 Task: Find connections with filter location Shetland with filter topic #jobsearching with filter profile language German with filter current company Netcore Cloud with filter school Skill-Lync with filter industry Household Services with filter service category Life Insurance with filter keywords title Boilermaker
Action: Mouse moved to (187, 274)
Screenshot: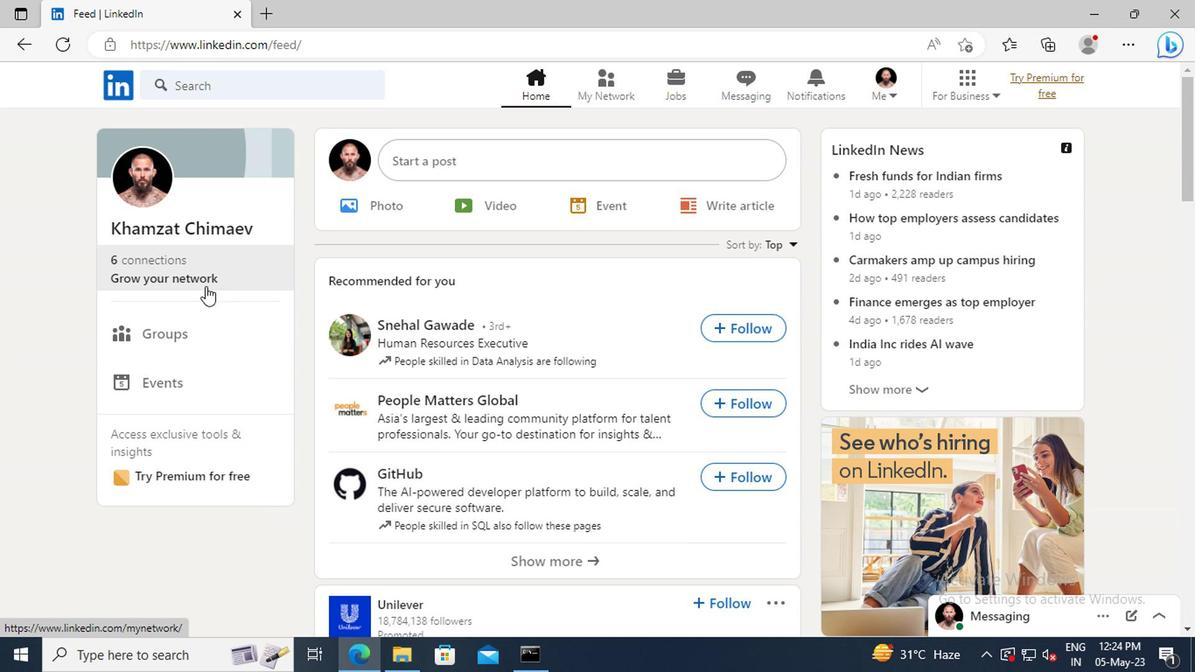 
Action: Mouse pressed left at (187, 274)
Screenshot: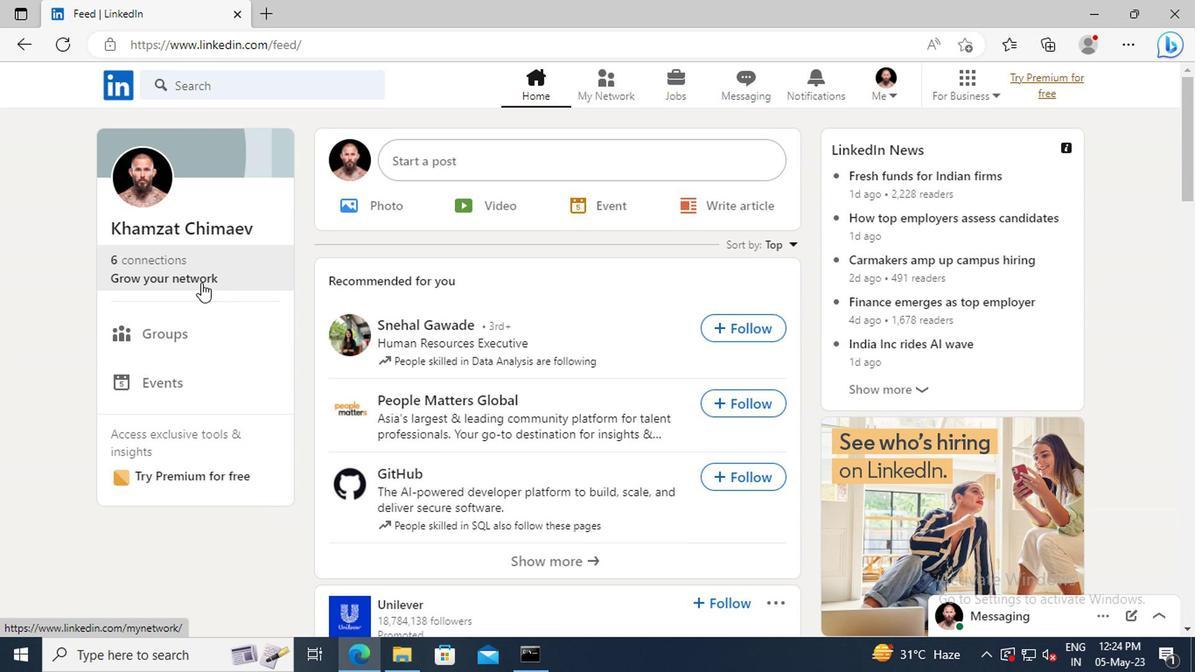 
Action: Mouse moved to (187, 185)
Screenshot: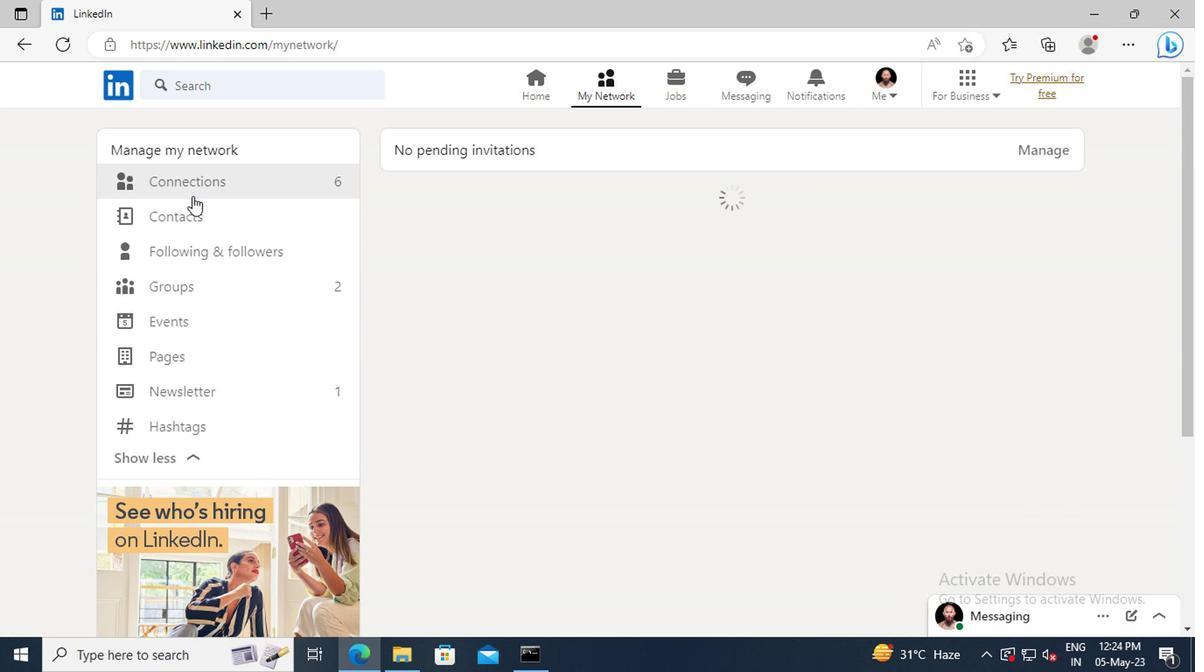 
Action: Mouse pressed left at (187, 185)
Screenshot: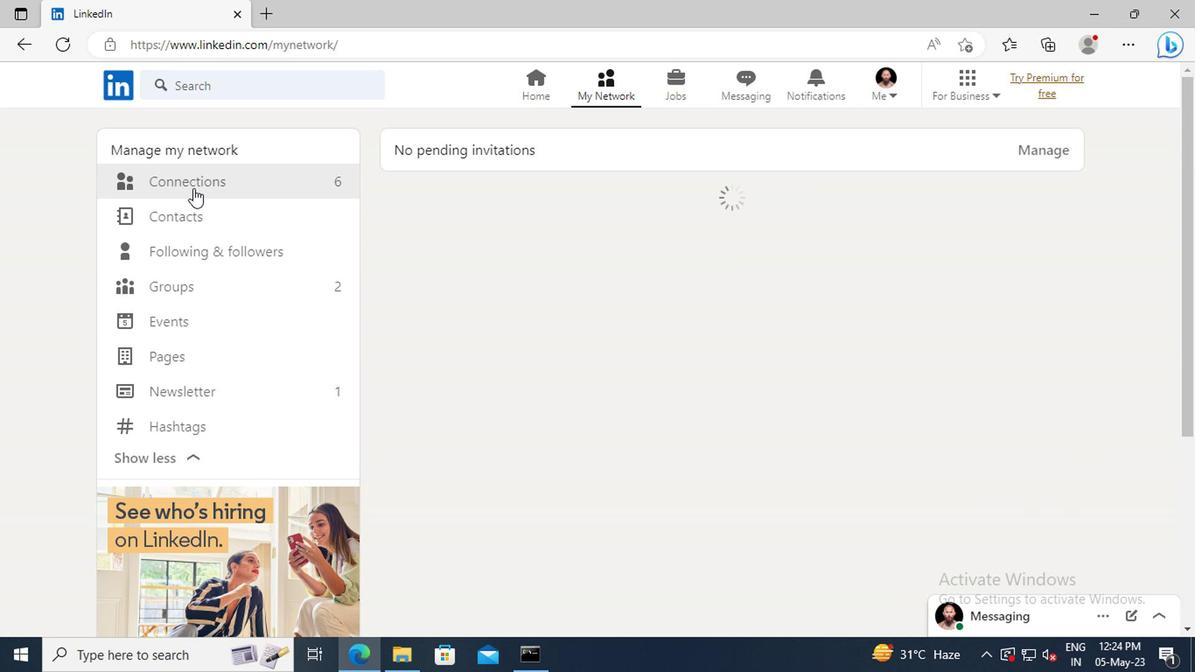 
Action: Mouse moved to (706, 189)
Screenshot: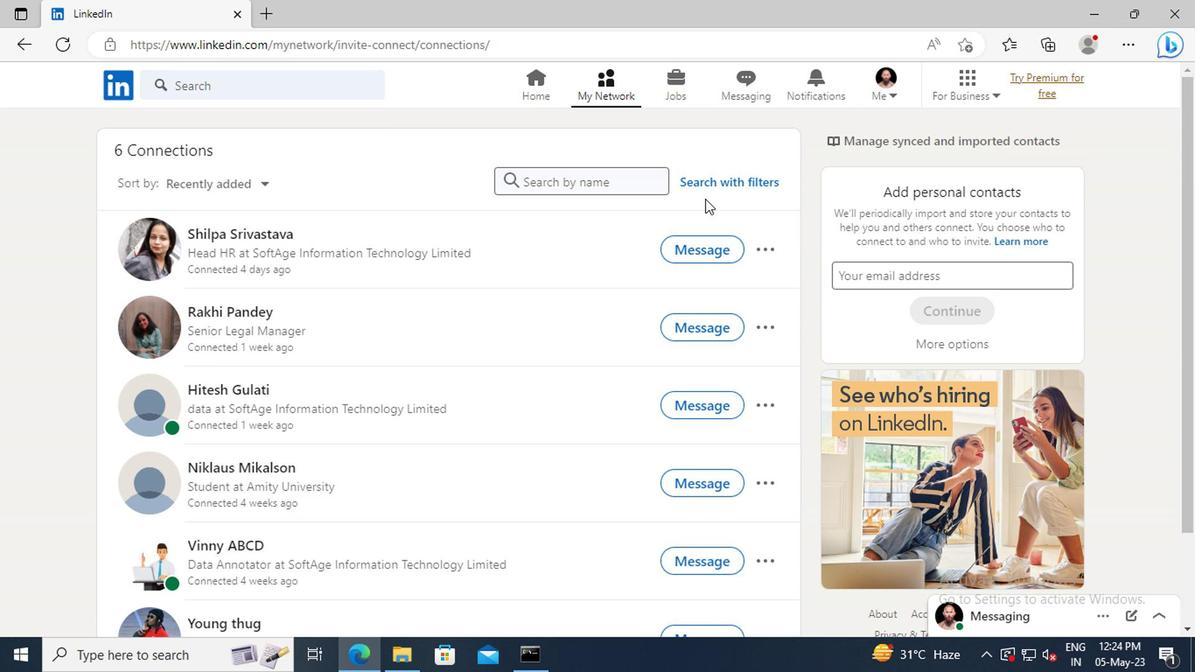 
Action: Mouse pressed left at (706, 189)
Screenshot: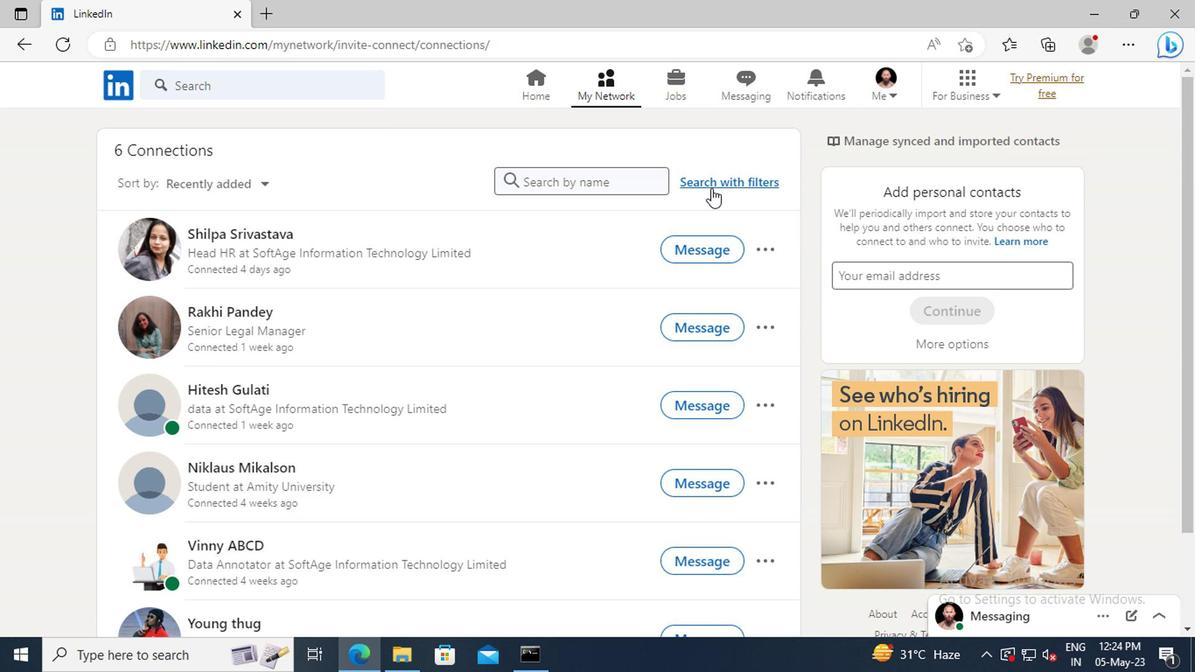
Action: Mouse moved to (658, 137)
Screenshot: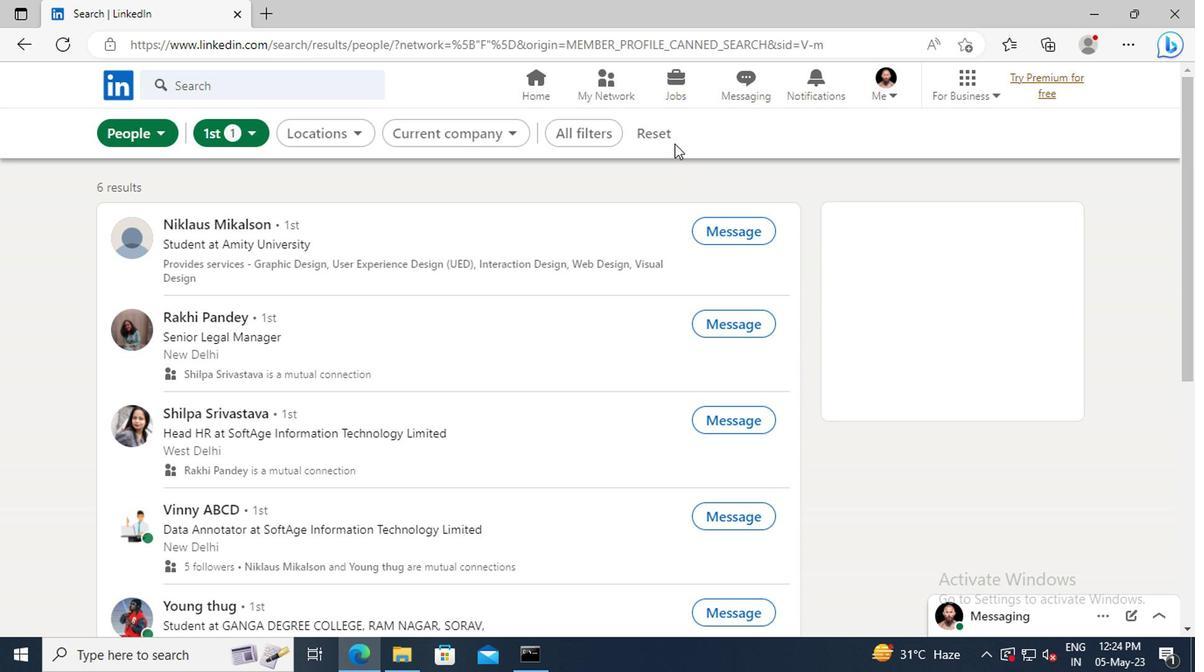 
Action: Mouse pressed left at (658, 137)
Screenshot: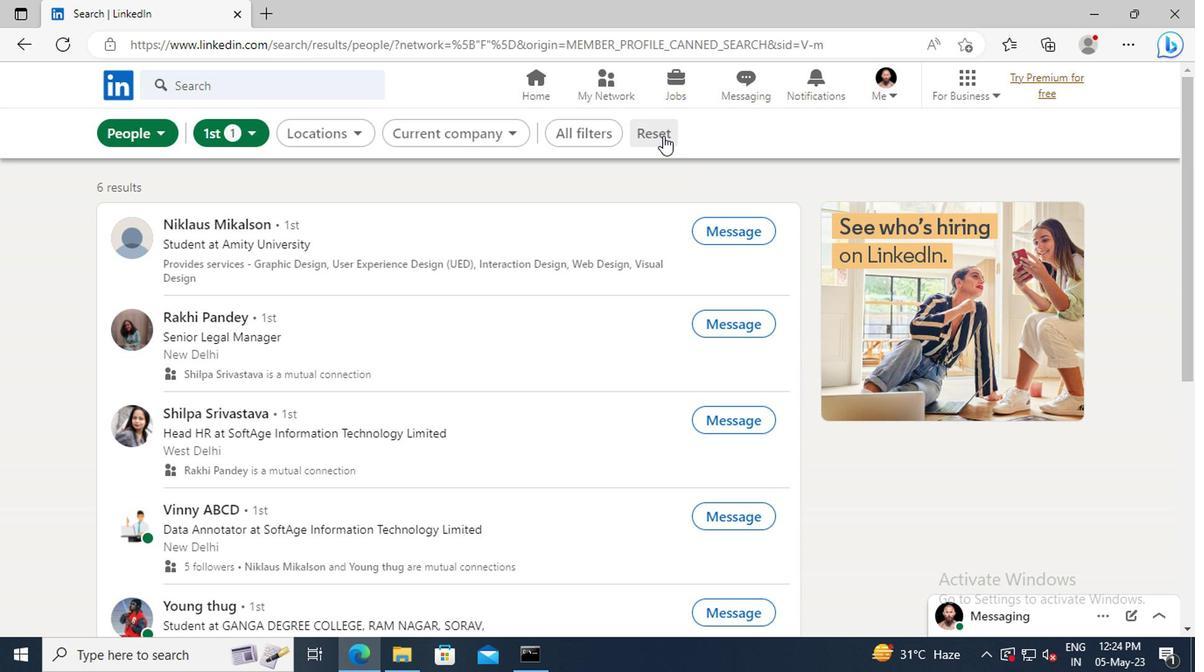 
Action: Mouse moved to (635, 136)
Screenshot: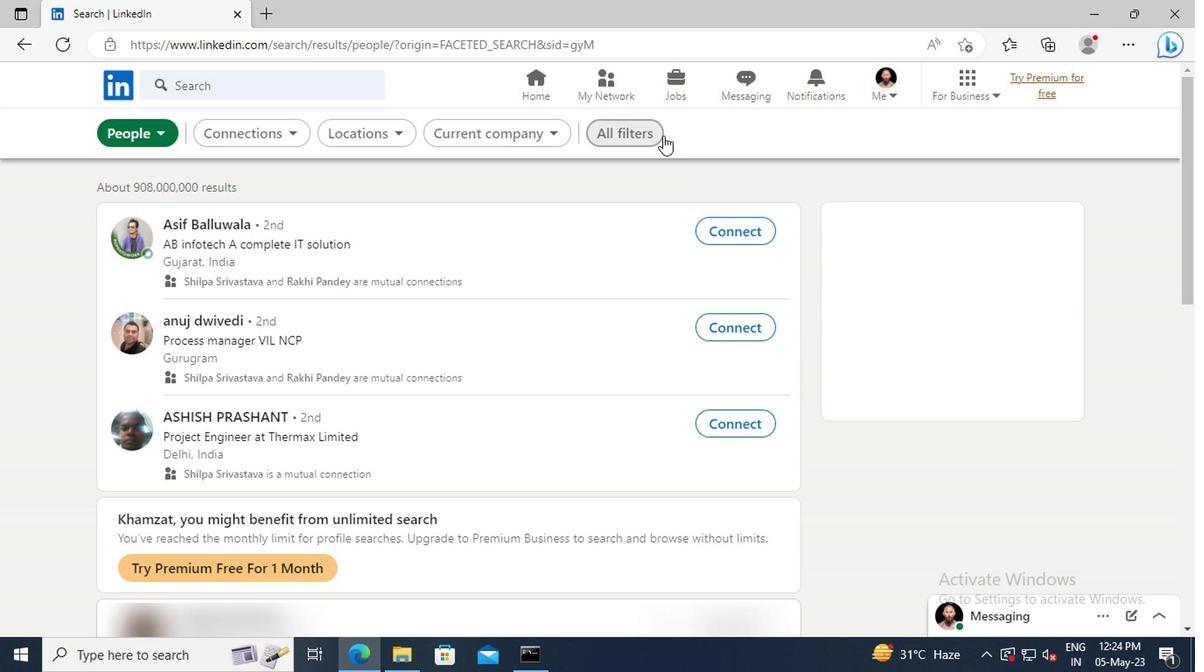 
Action: Mouse pressed left at (635, 136)
Screenshot: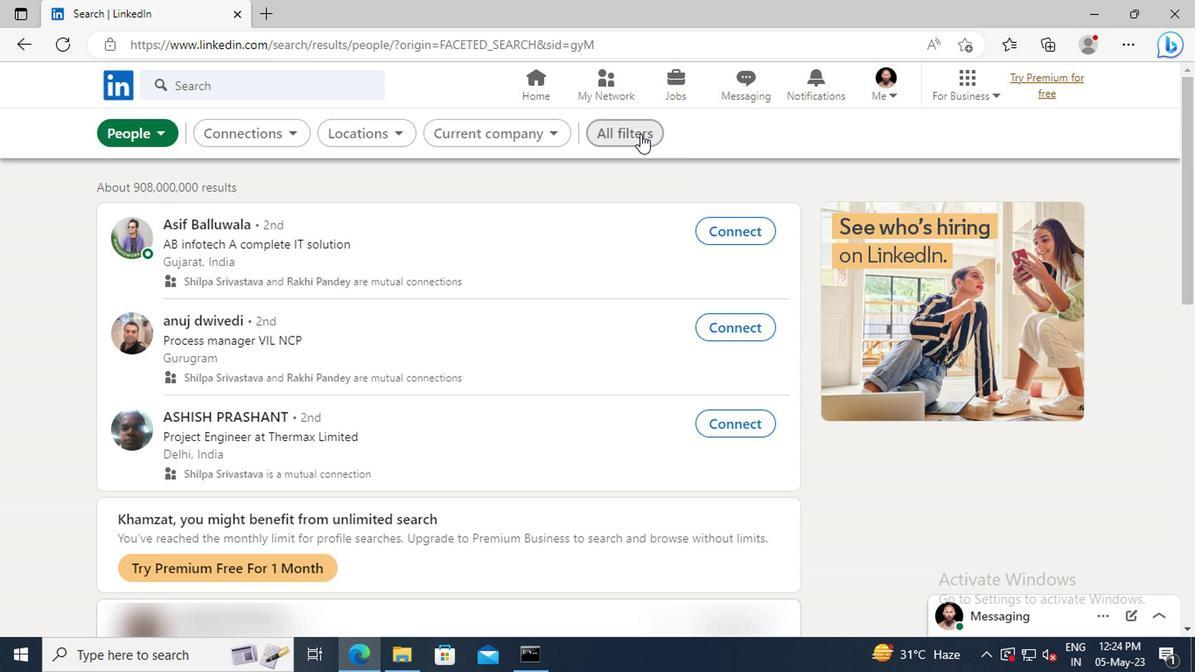
Action: Mouse moved to (970, 329)
Screenshot: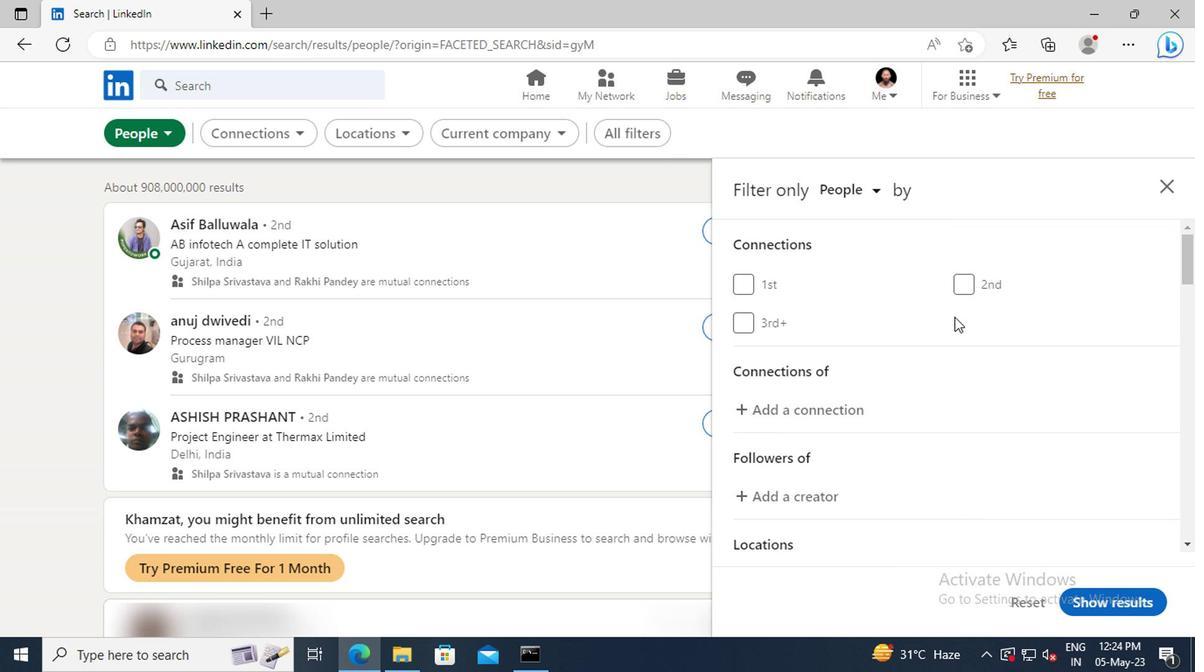 
Action: Mouse scrolled (970, 328) with delta (0, 0)
Screenshot: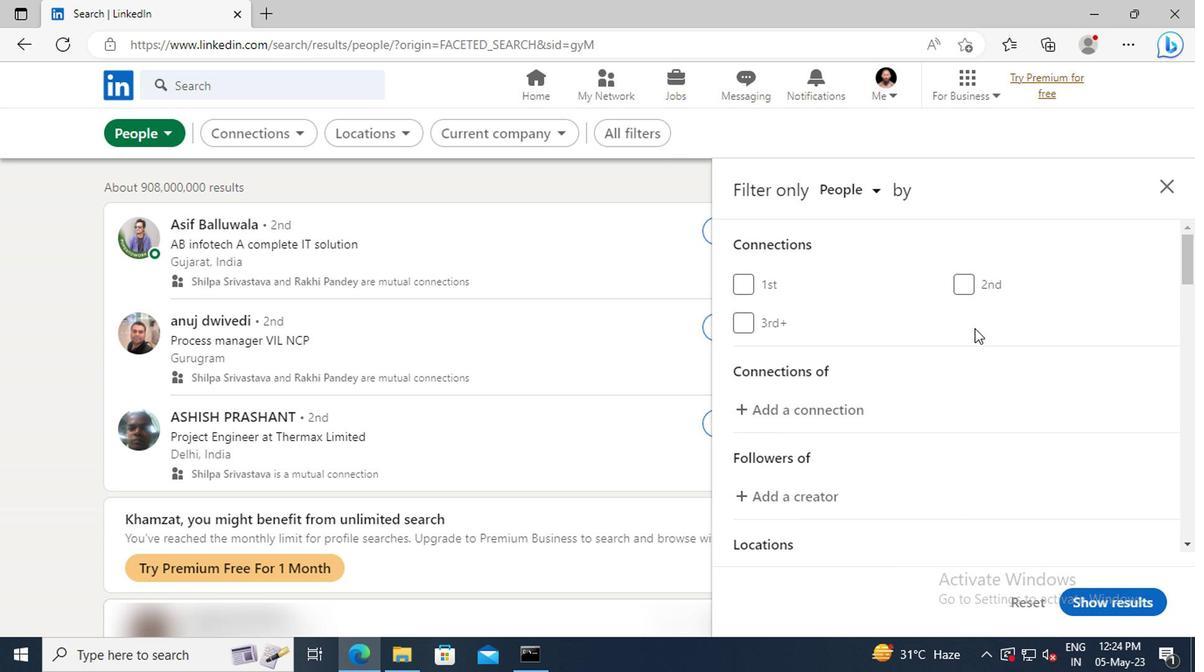 
Action: Mouse scrolled (970, 328) with delta (0, 0)
Screenshot: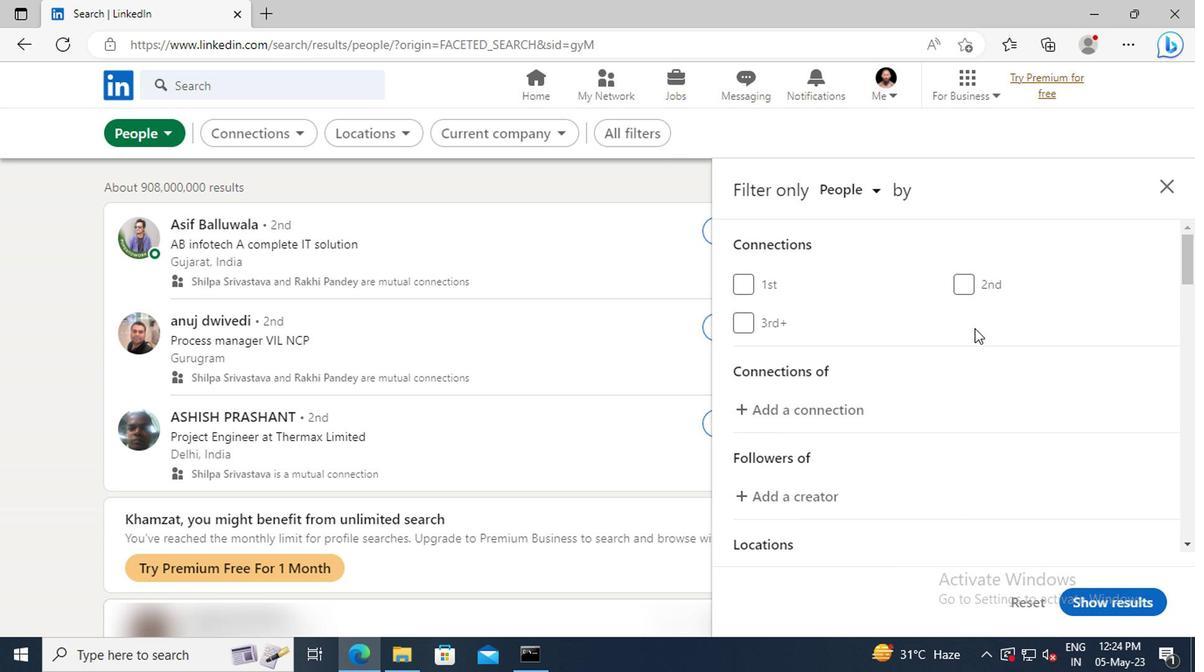 
Action: Mouse scrolled (970, 328) with delta (0, 0)
Screenshot: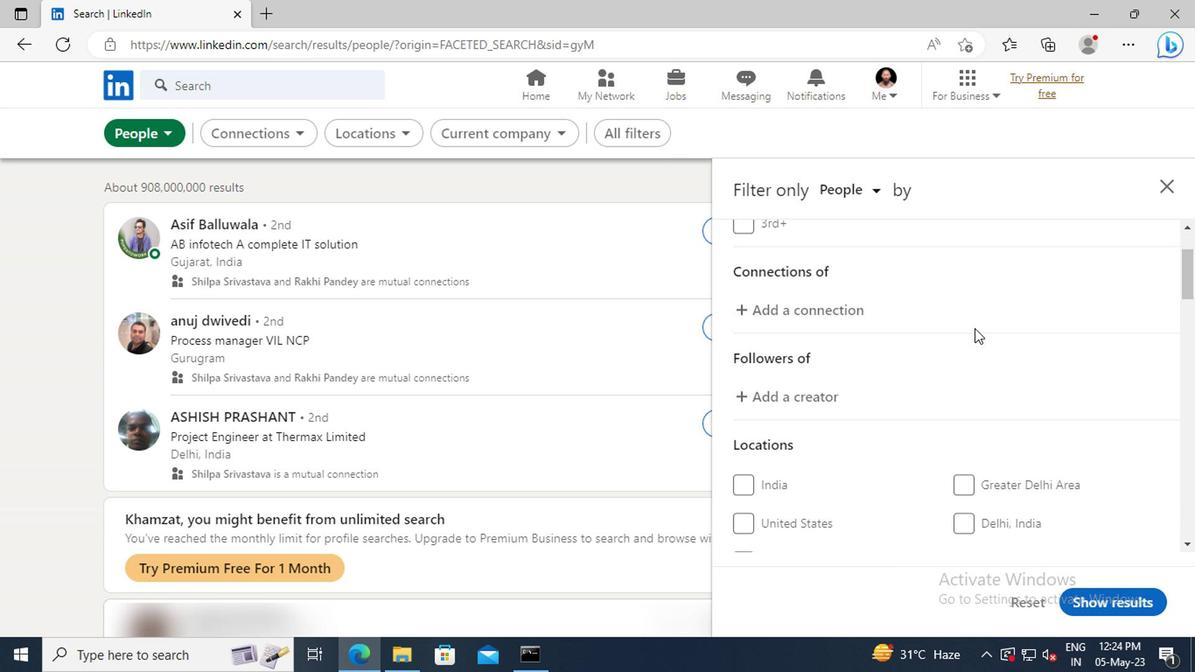 
Action: Mouse scrolled (970, 328) with delta (0, 0)
Screenshot: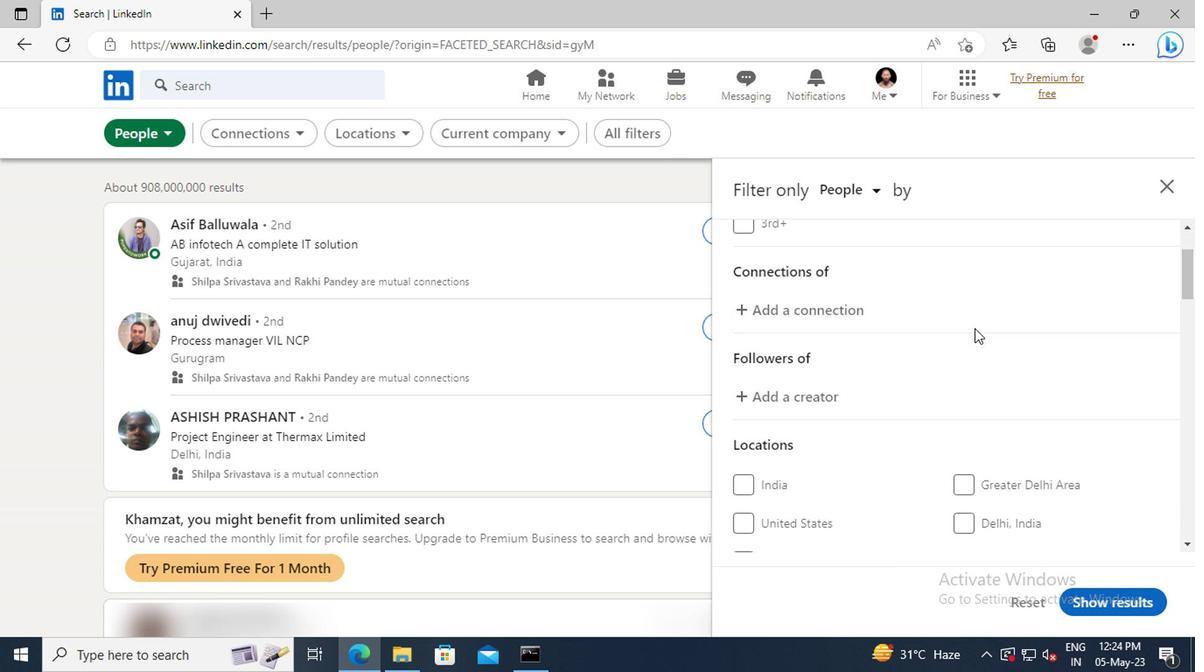 
Action: Mouse scrolled (970, 328) with delta (0, 0)
Screenshot: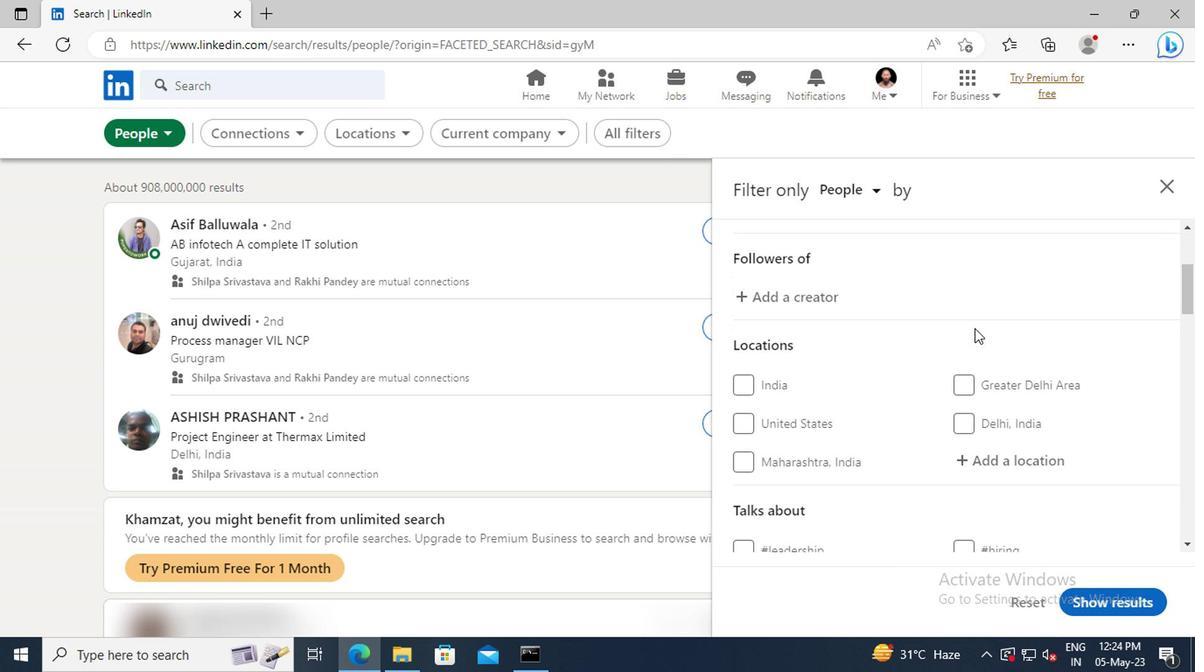 
Action: Mouse scrolled (970, 328) with delta (0, 0)
Screenshot: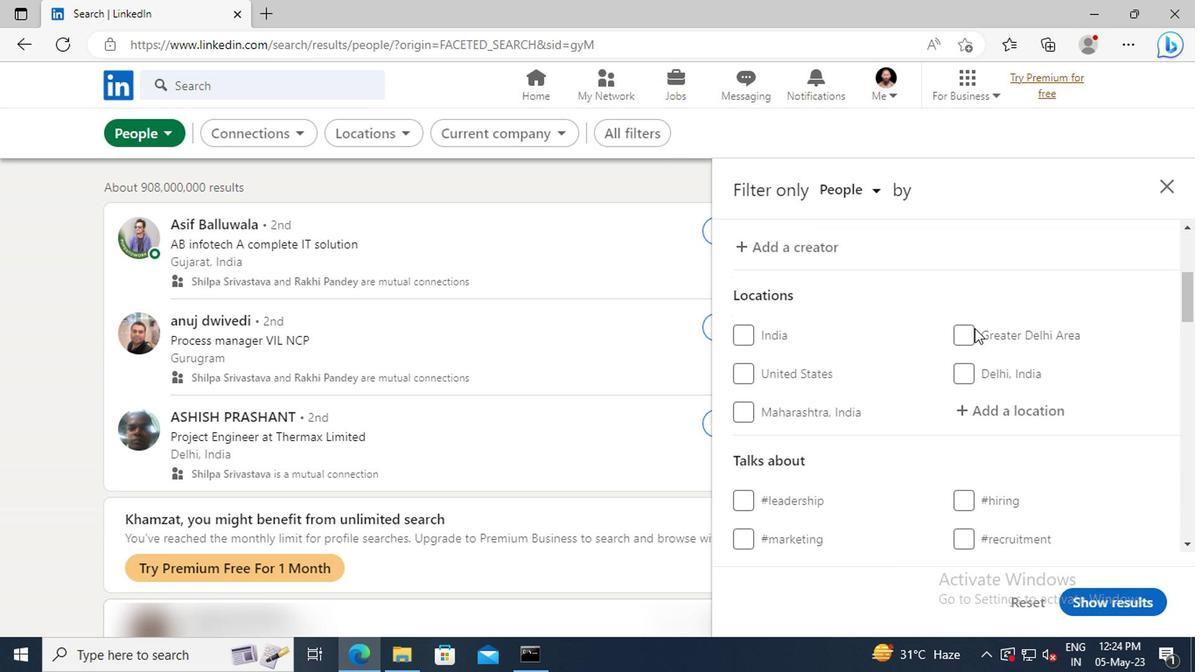 
Action: Mouse moved to (974, 358)
Screenshot: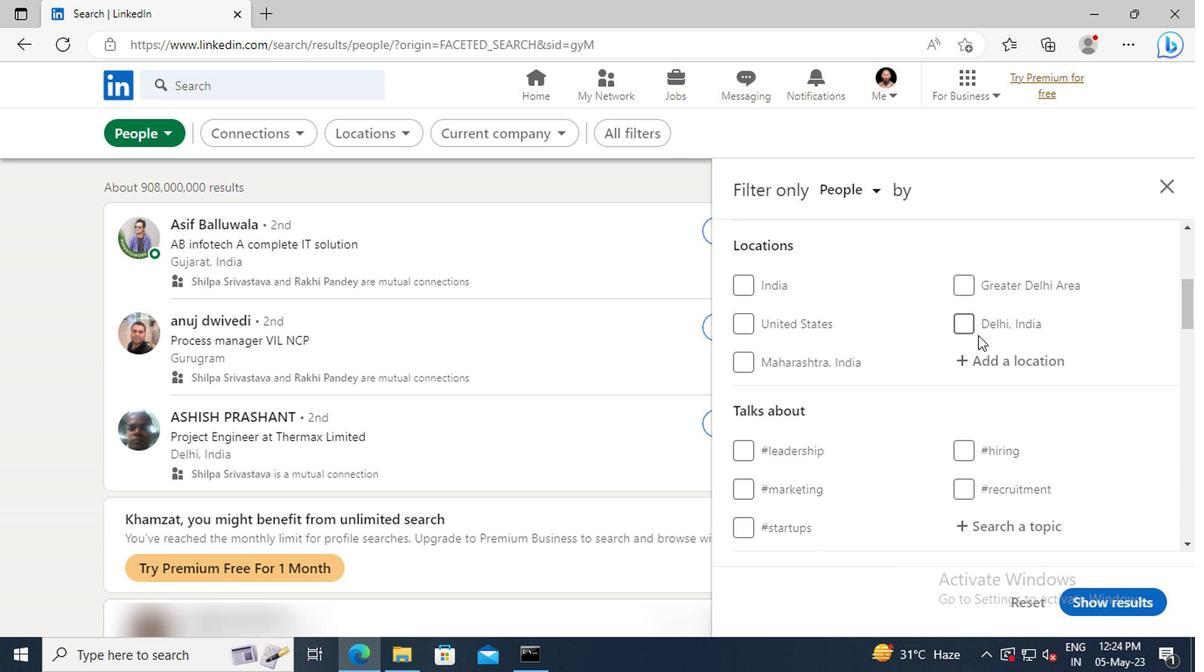 
Action: Mouse pressed left at (974, 358)
Screenshot: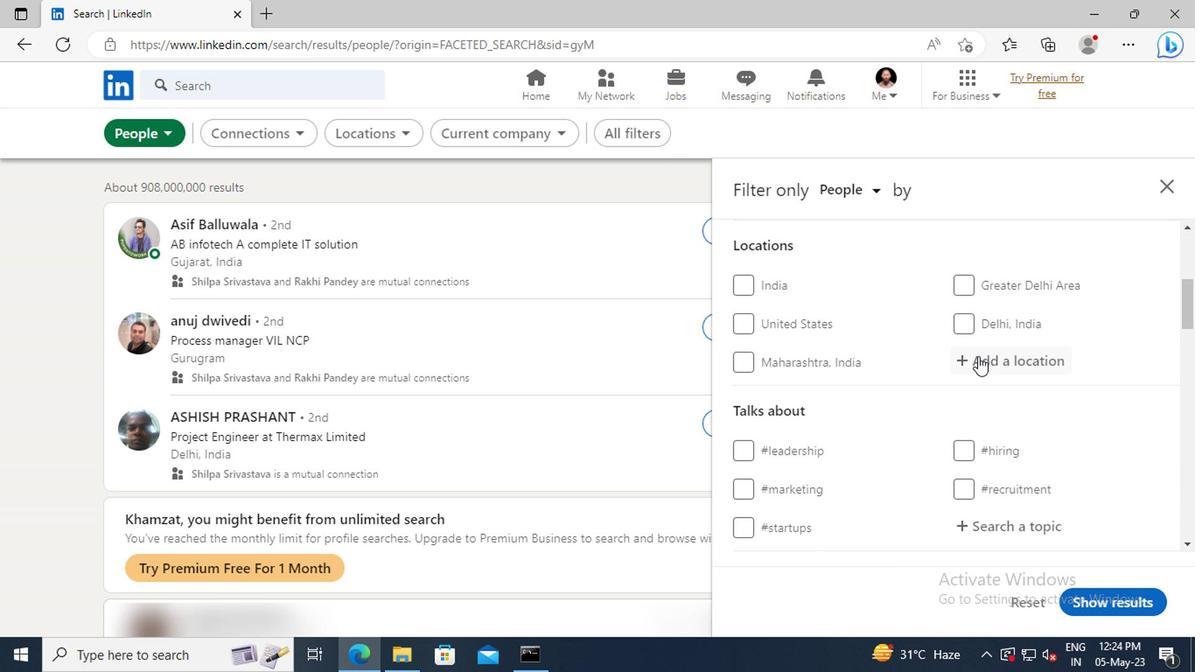 
Action: Key pressed <Key.shift>SHETLAND
Screenshot: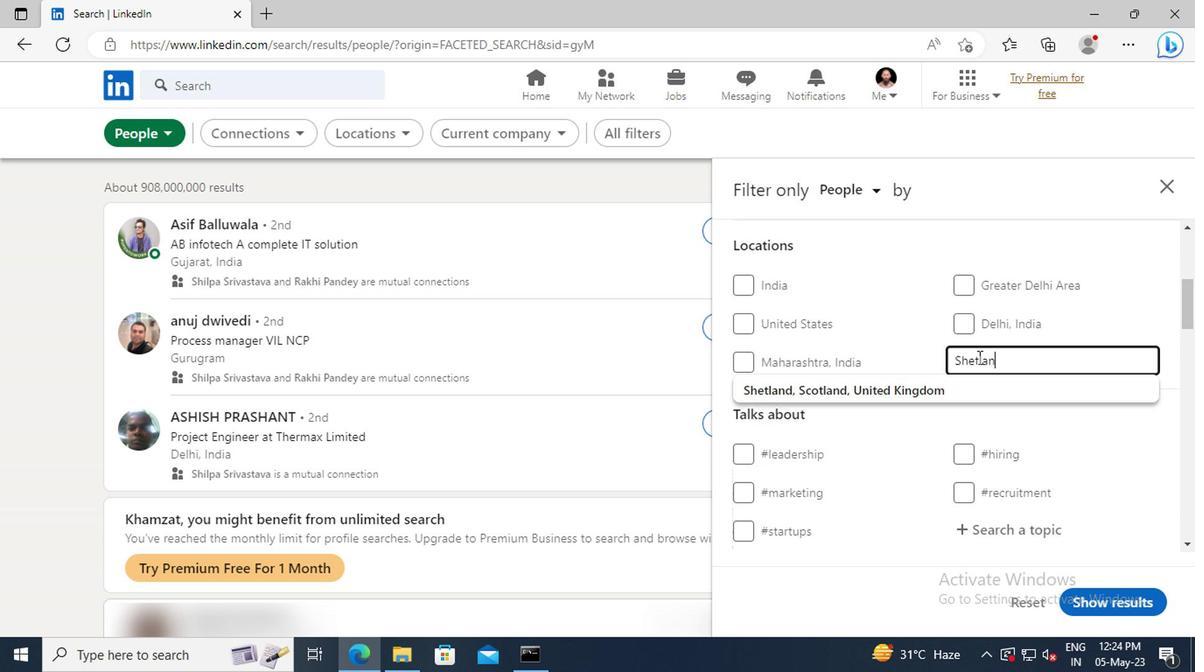 
Action: Mouse moved to (974, 384)
Screenshot: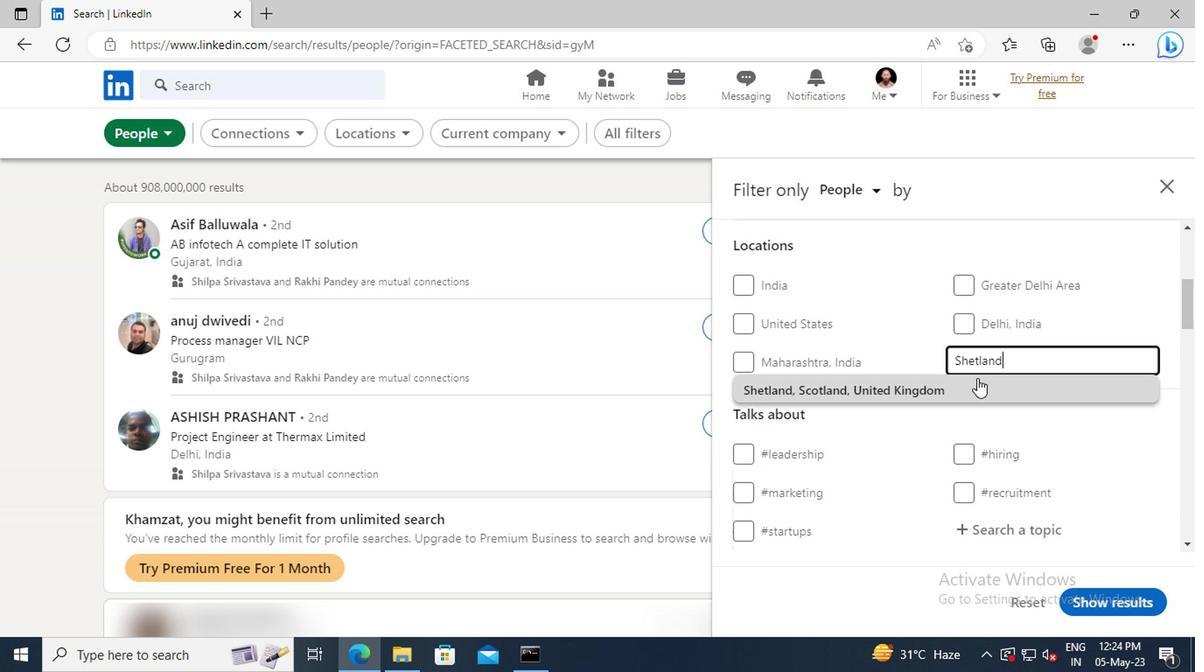 
Action: Mouse pressed left at (974, 384)
Screenshot: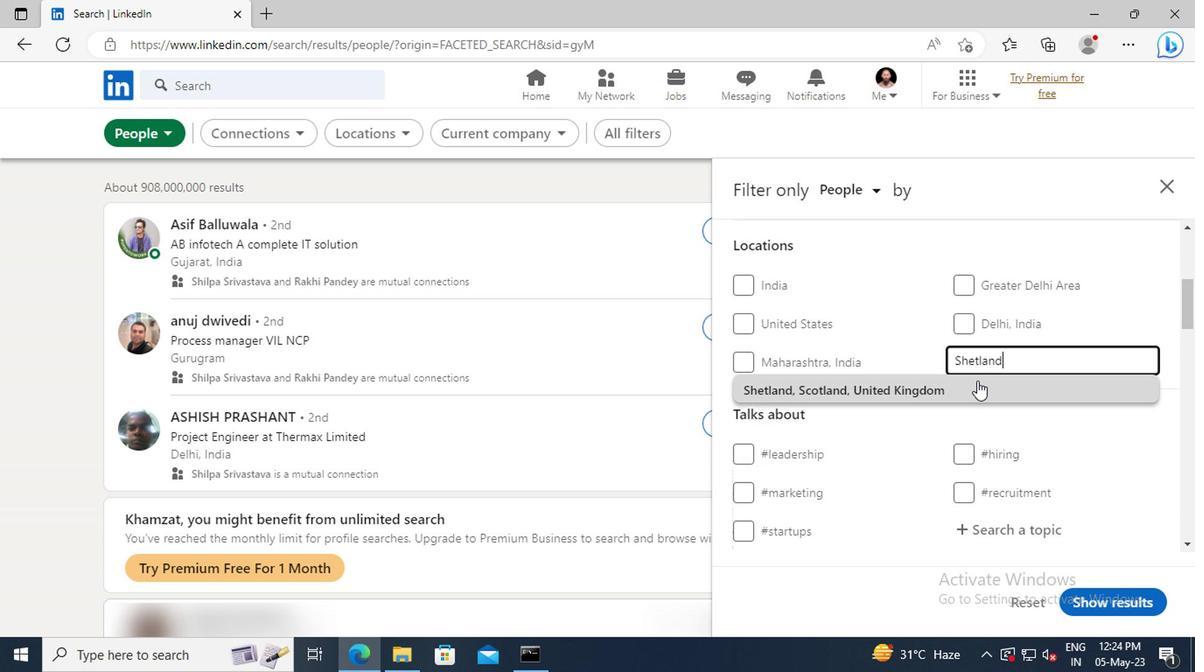 
Action: Mouse moved to (976, 385)
Screenshot: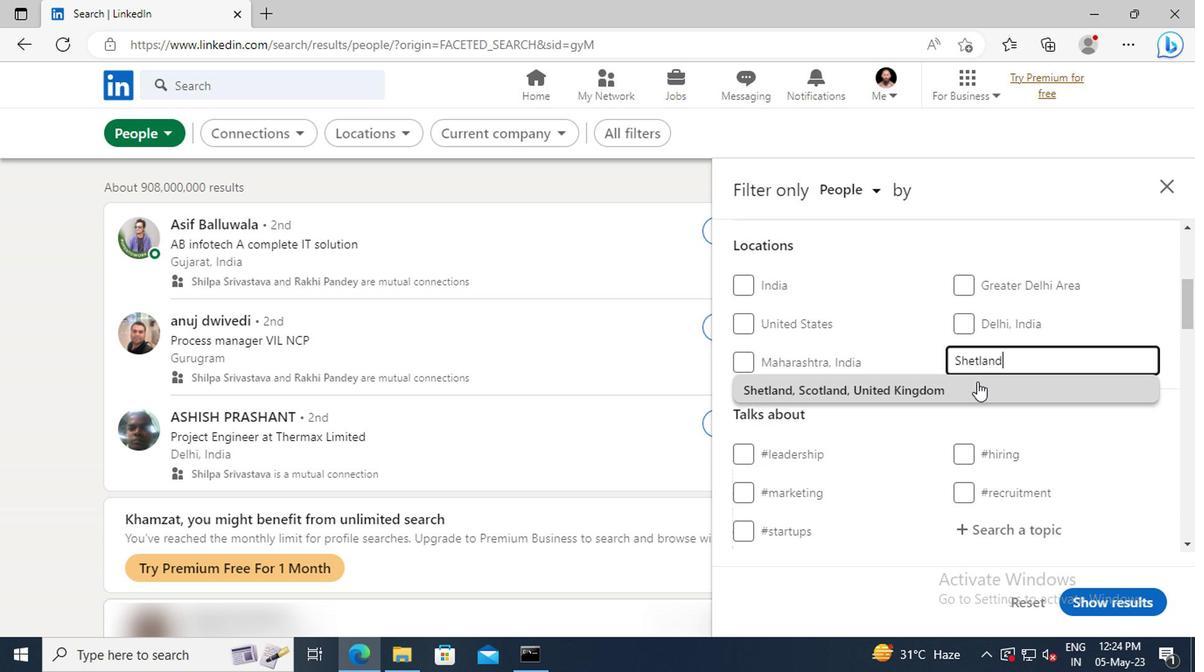 
Action: Mouse scrolled (976, 384) with delta (0, -1)
Screenshot: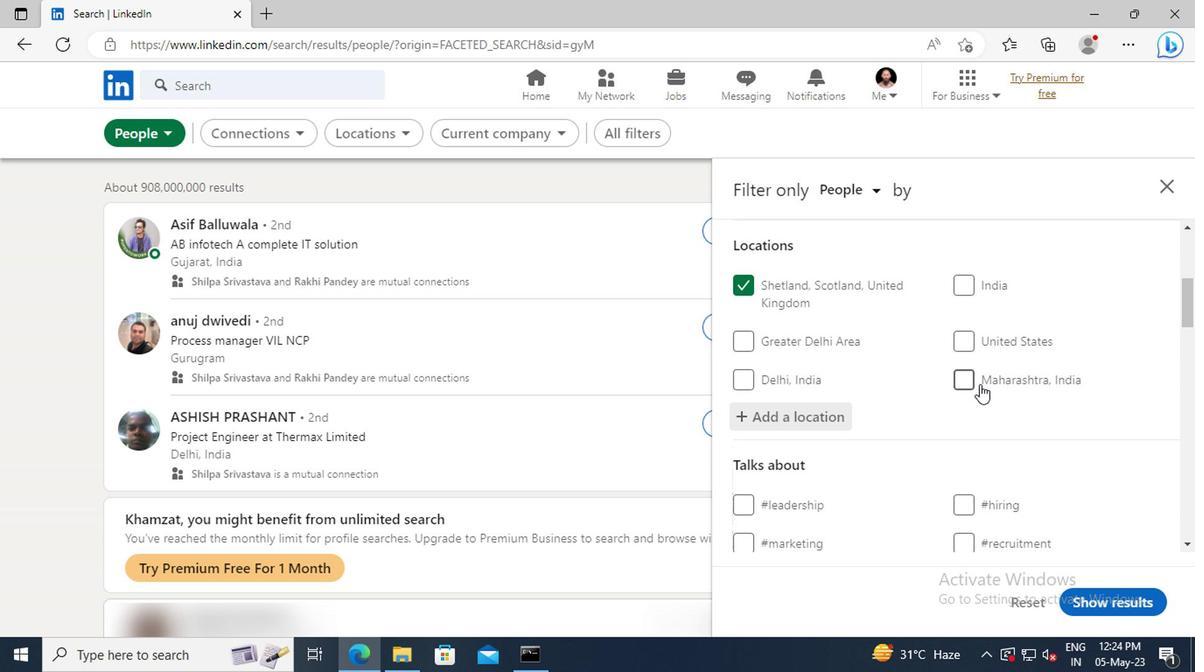 
Action: Mouse scrolled (976, 384) with delta (0, -1)
Screenshot: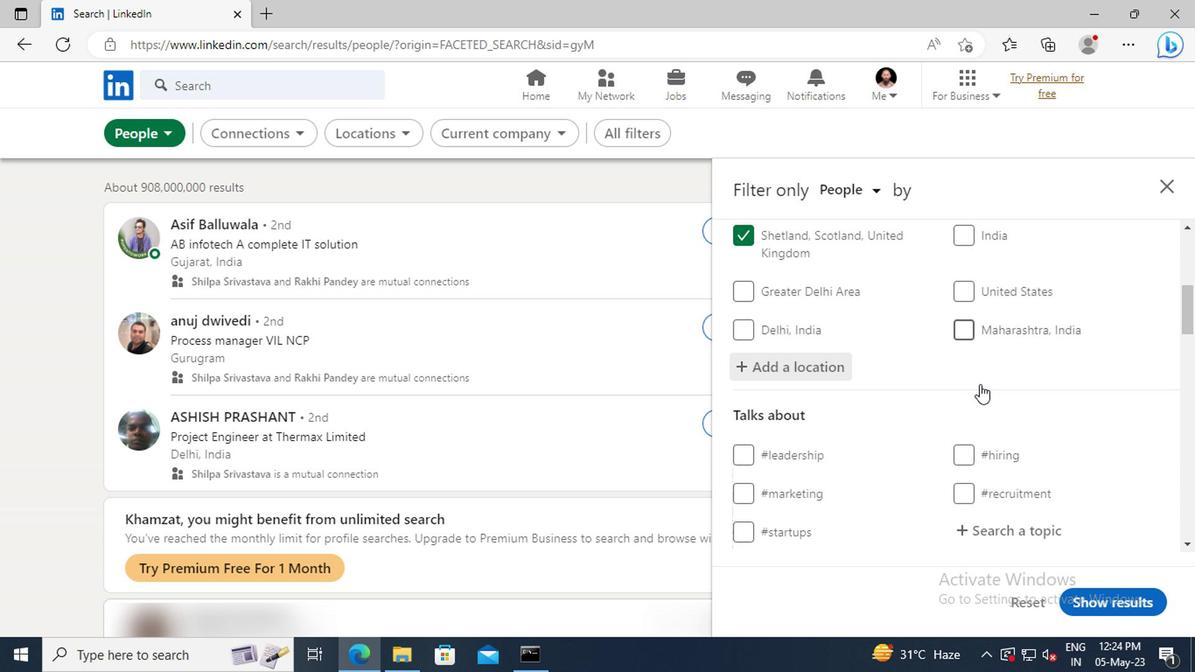 
Action: Mouse scrolled (976, 384) with delta (0, -1)
Screenshot: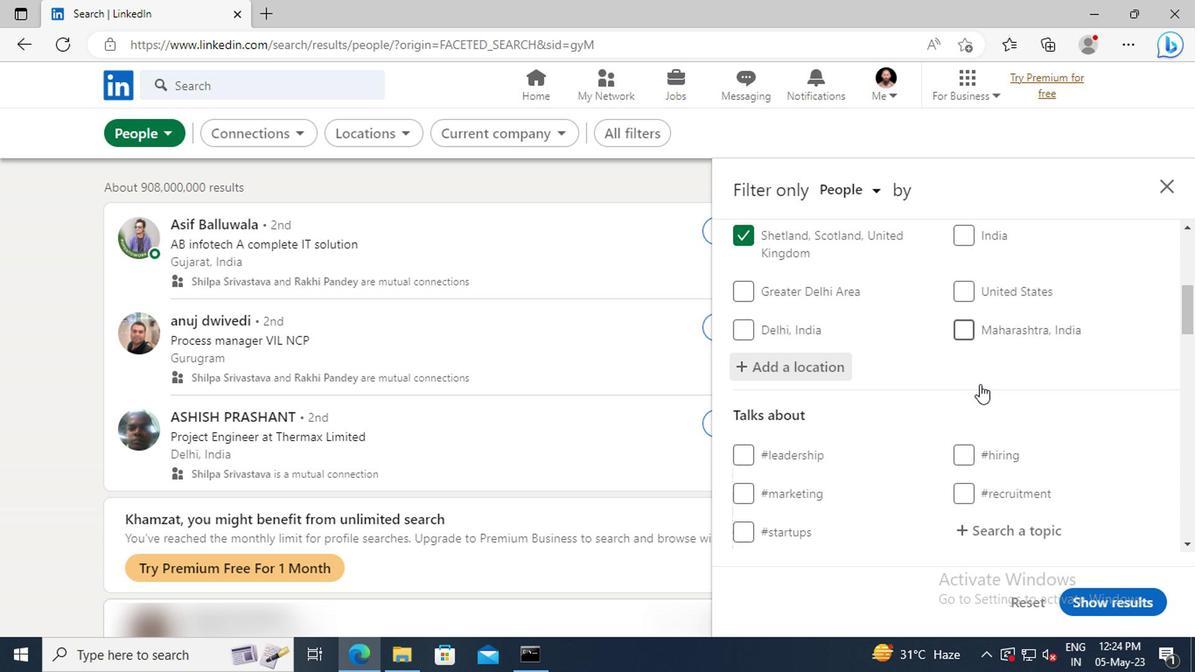 
Action: Mouse scrolled (976, 384) with delta (0, -1)
Screenshot: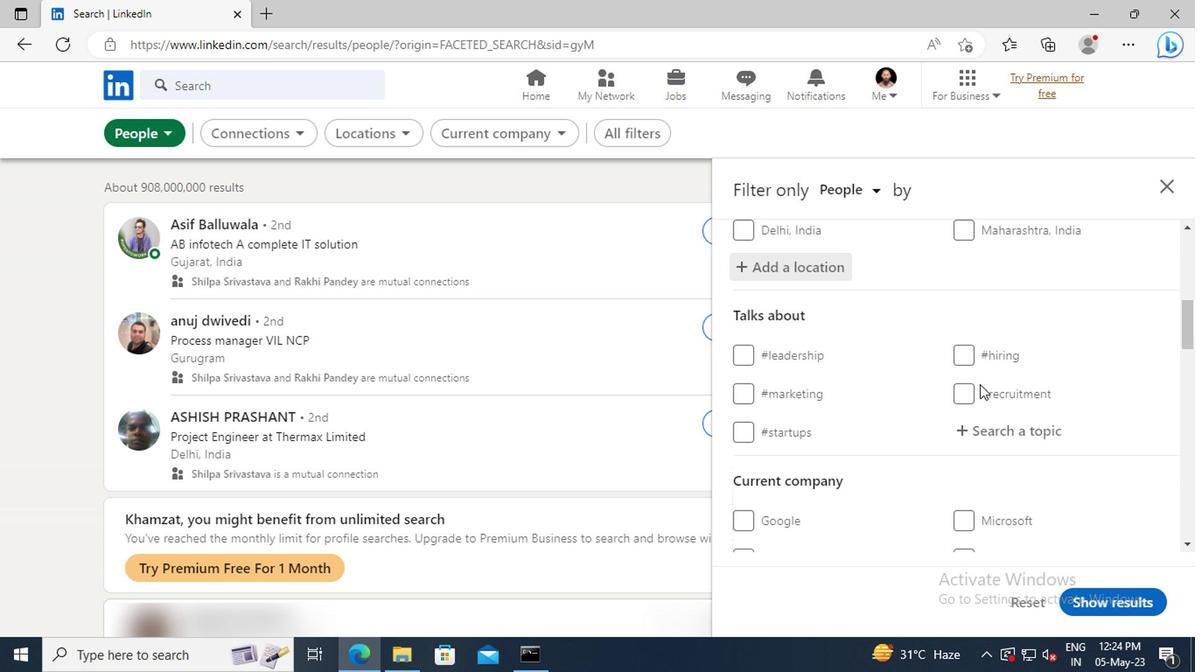 
Action: Mouse moved to (977, 385)
Screenshot: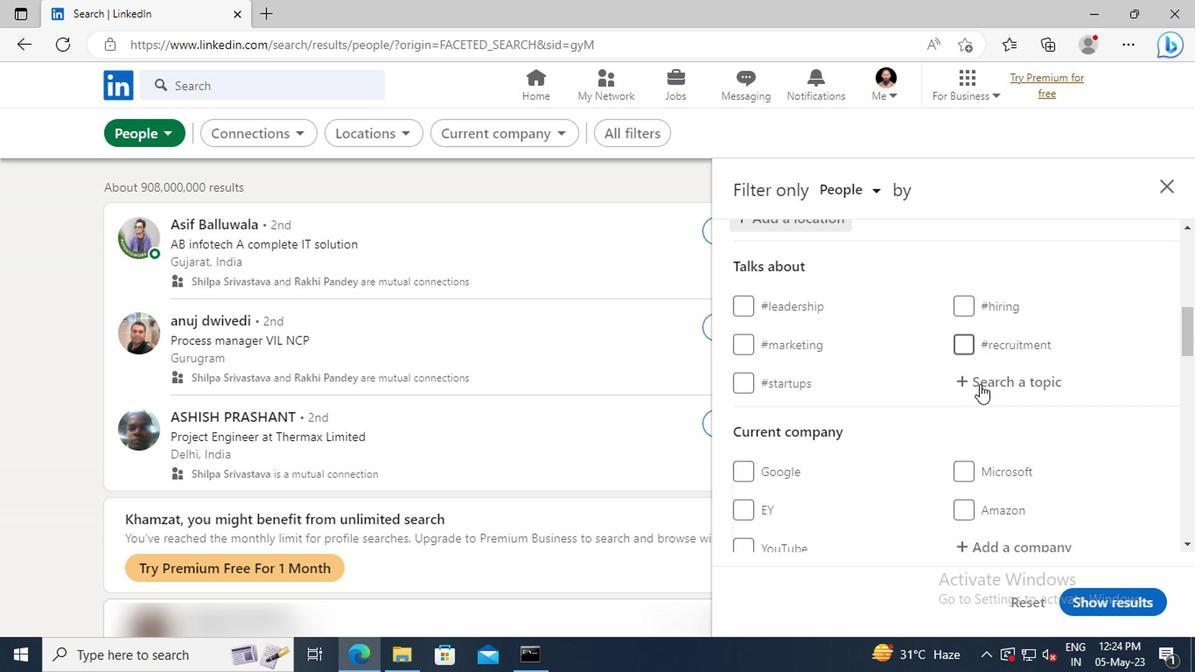 
Action: Mouse pressed left at (977, 385)
Screenshot: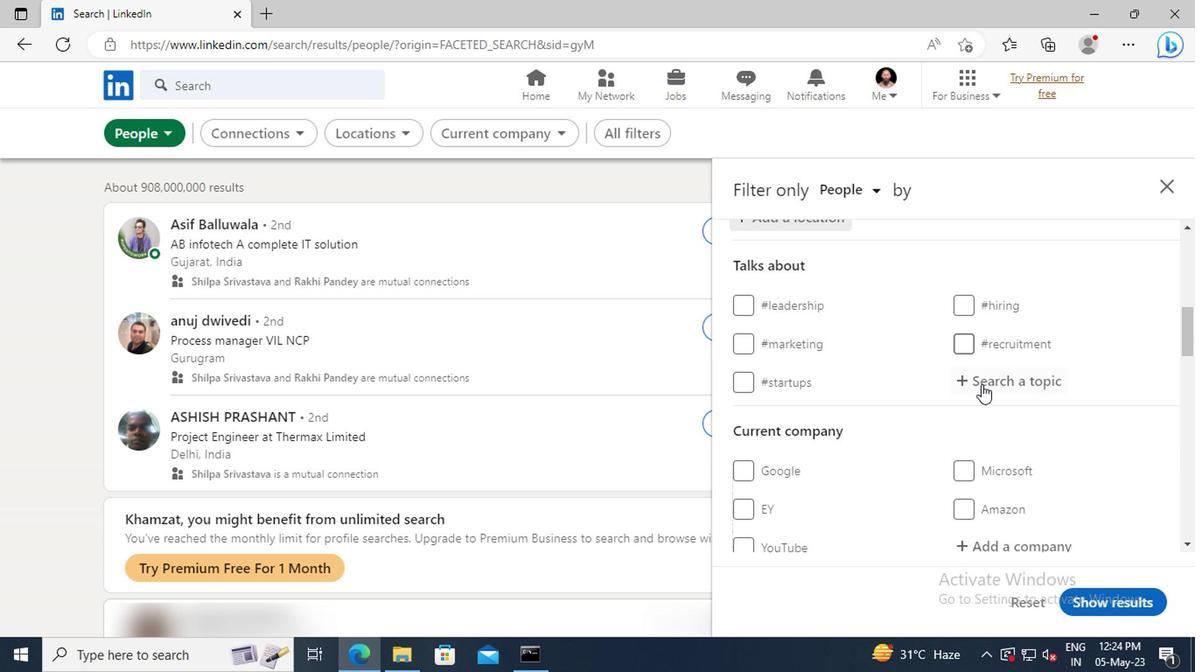 
Action: Key pressed JOBSEARCHI
Screenshot: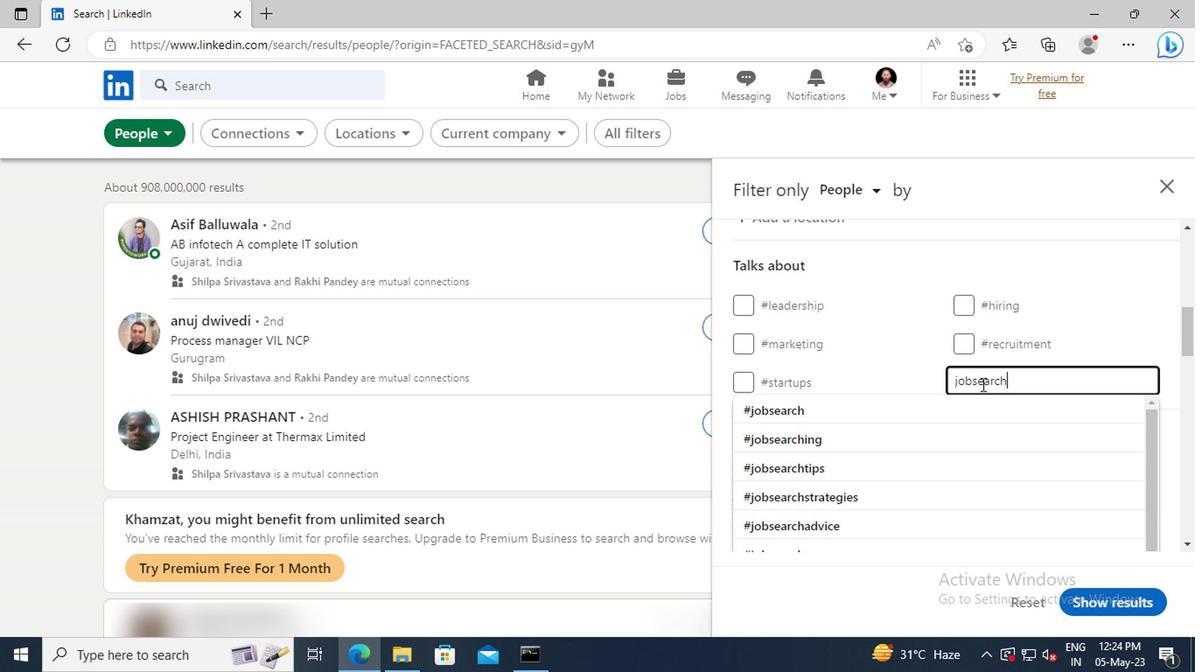 
Action: Mouse moved to (983, 401)
Screenshot: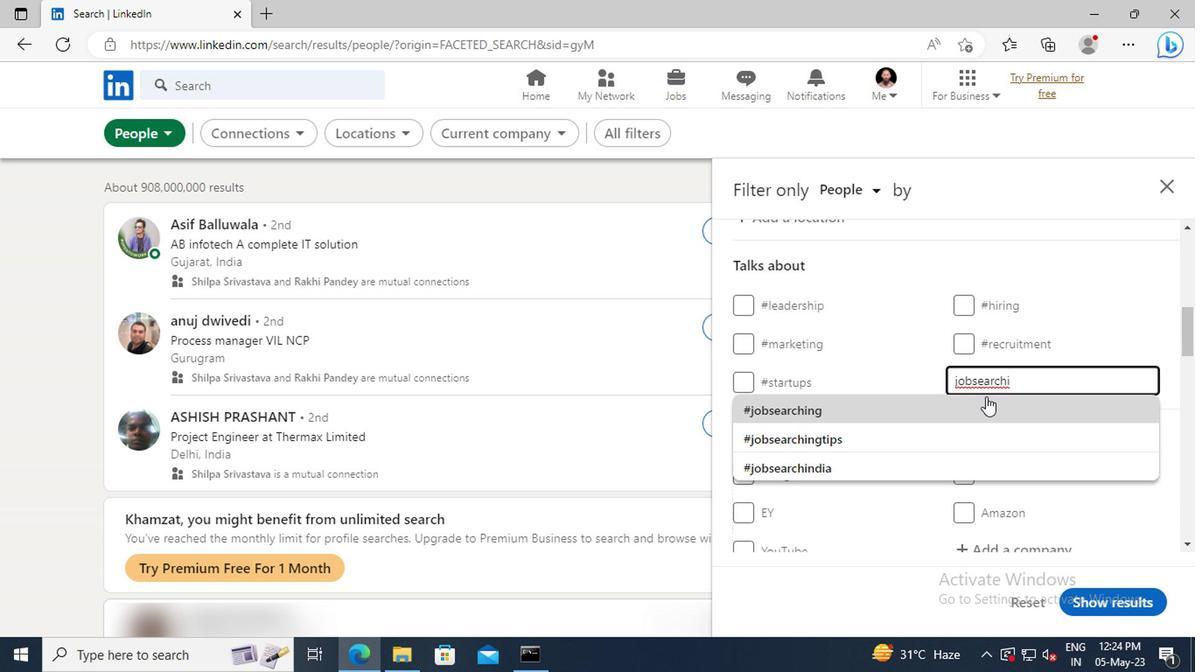 
Action: Mouse pressed left at (983, 401)
Screenshot: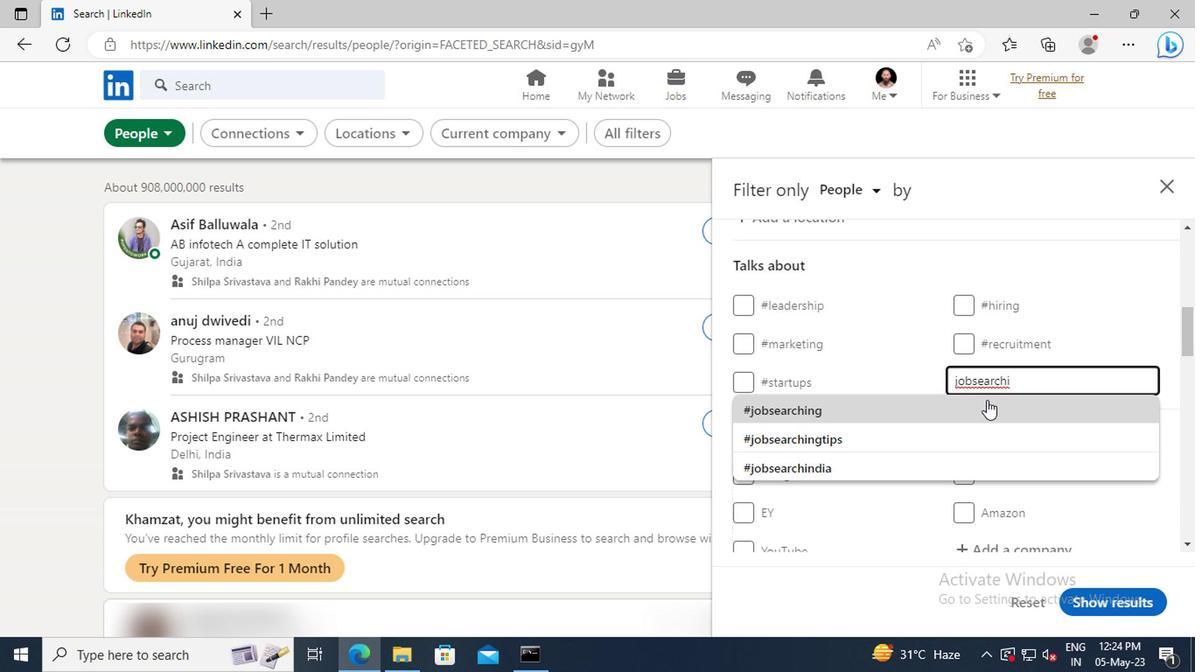 
Action: Mouse scrolled (983, 401) with delta (0, 0)
Screenshot: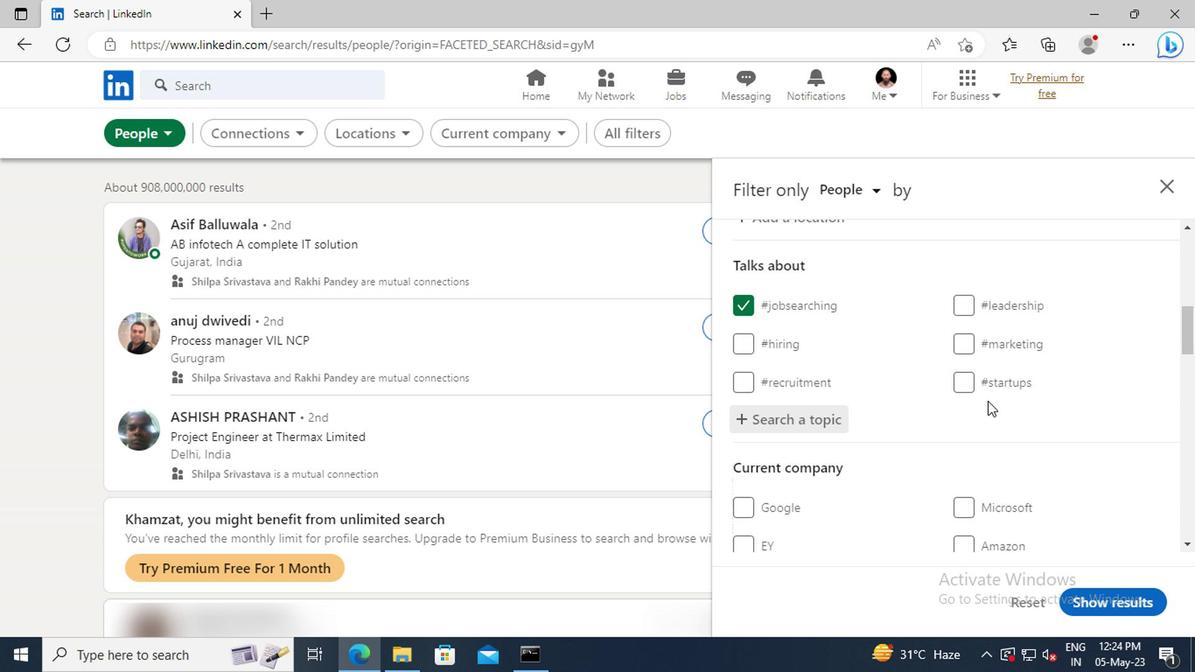 
Action: Mouse scrolled (983, 401) with delta (0, 0)
Screenshot: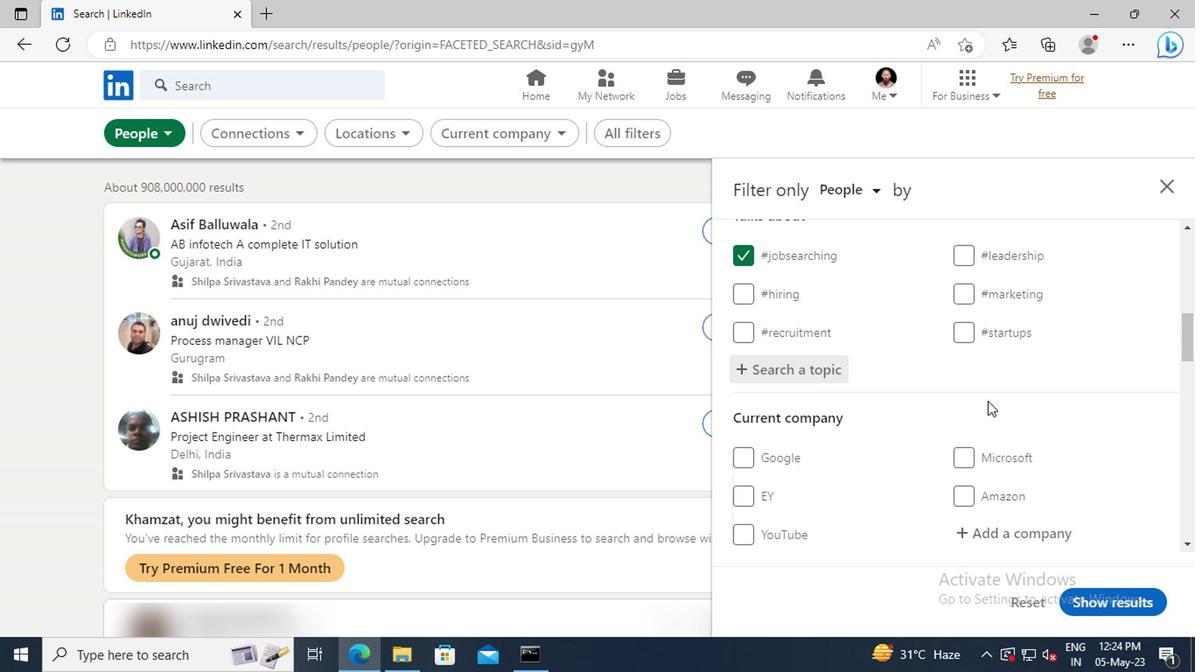 
Action: Mouse scrolled (983, 401) with delta (0, 0)
Screenshot: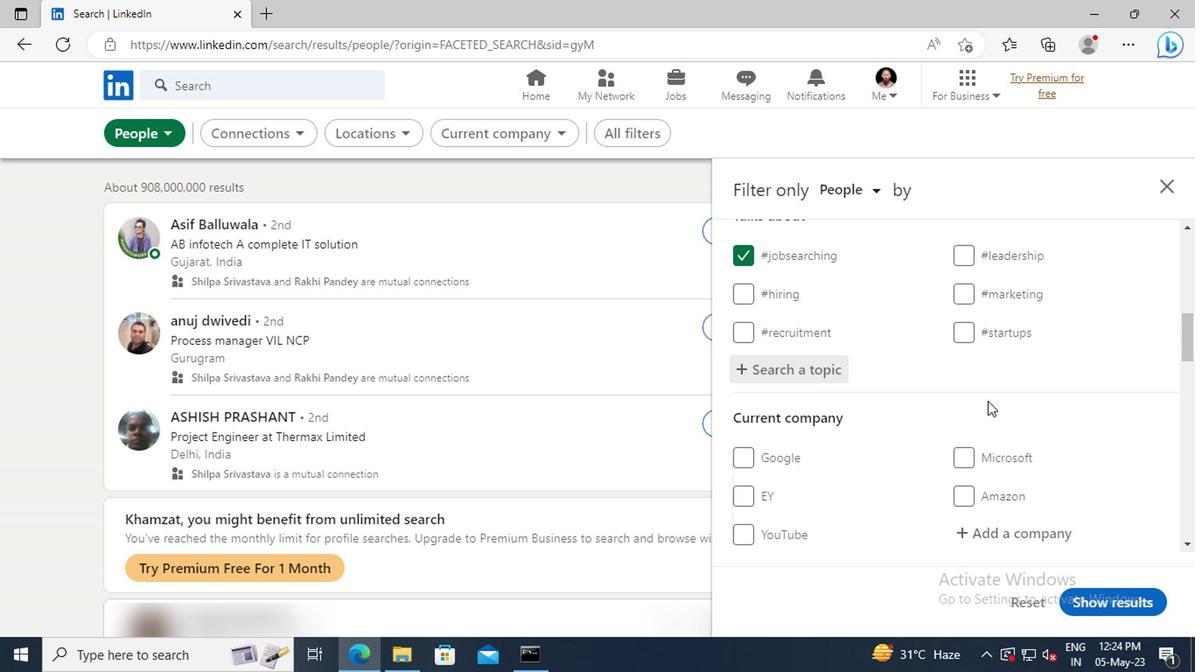 
Action: Mouse scrolled (983, 401) with delta (0, 0)
Screenshot: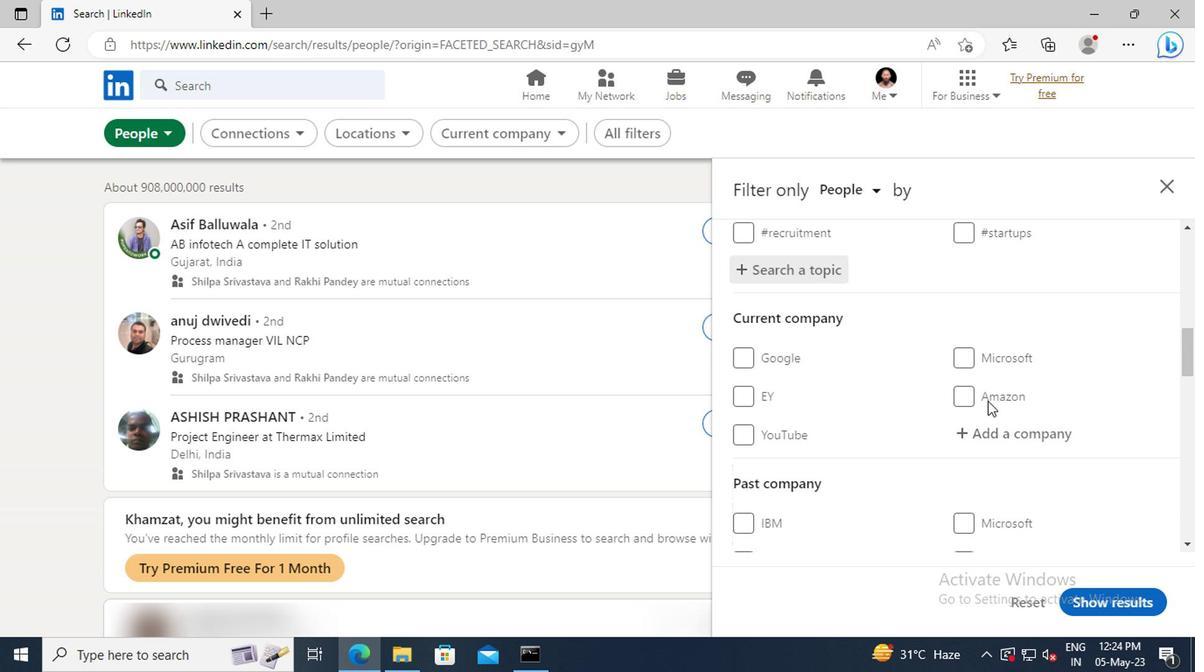 
Action: Mouse scrolled (983, 401) with delta (0, 0)
Screenshot: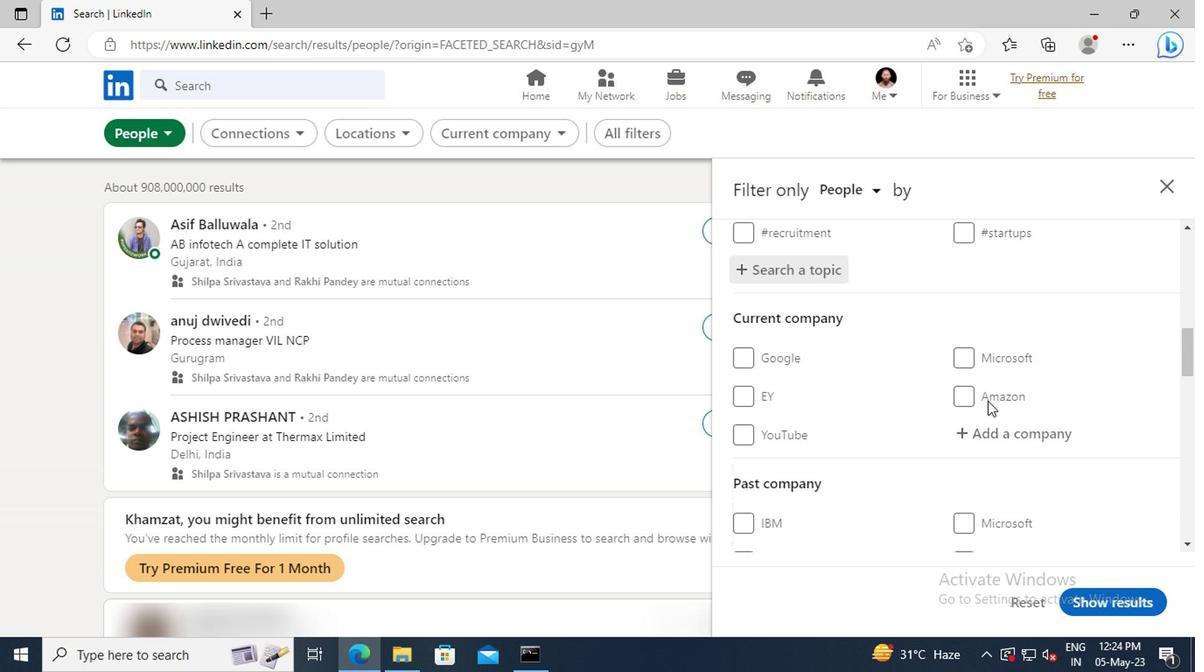 
Action: Mouse scrolled (983, 401) with delta (0, 0)
Screenshot: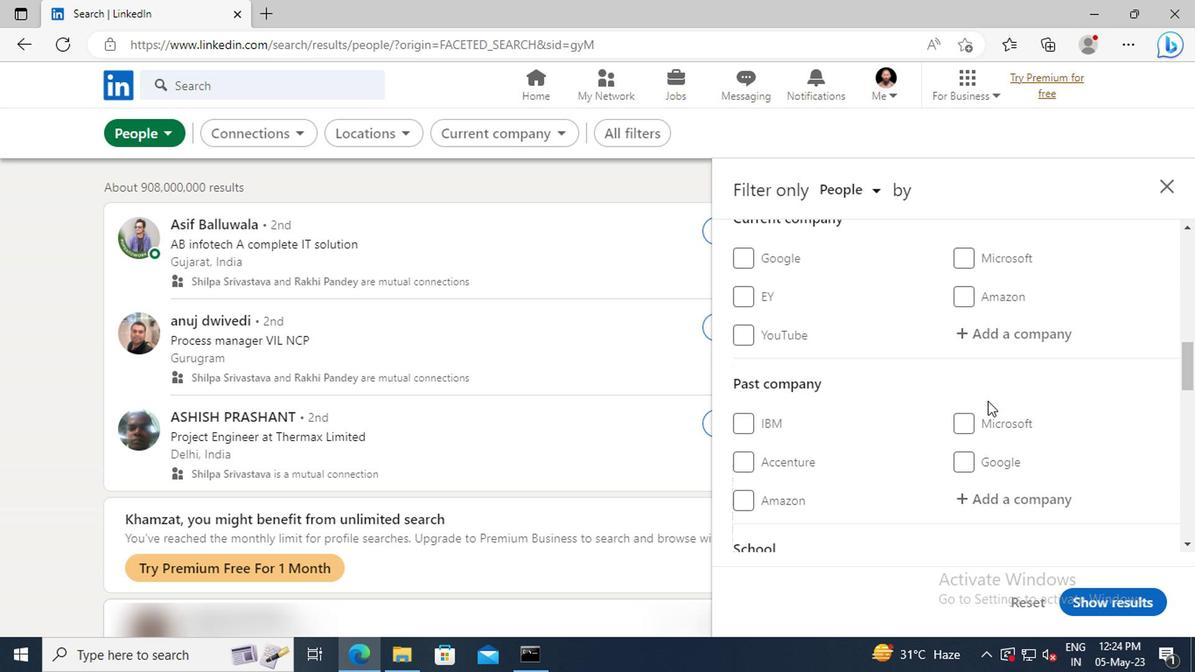 
Action: Mouse scrolled (983, 401) with delta (0, 0)
Screenshot: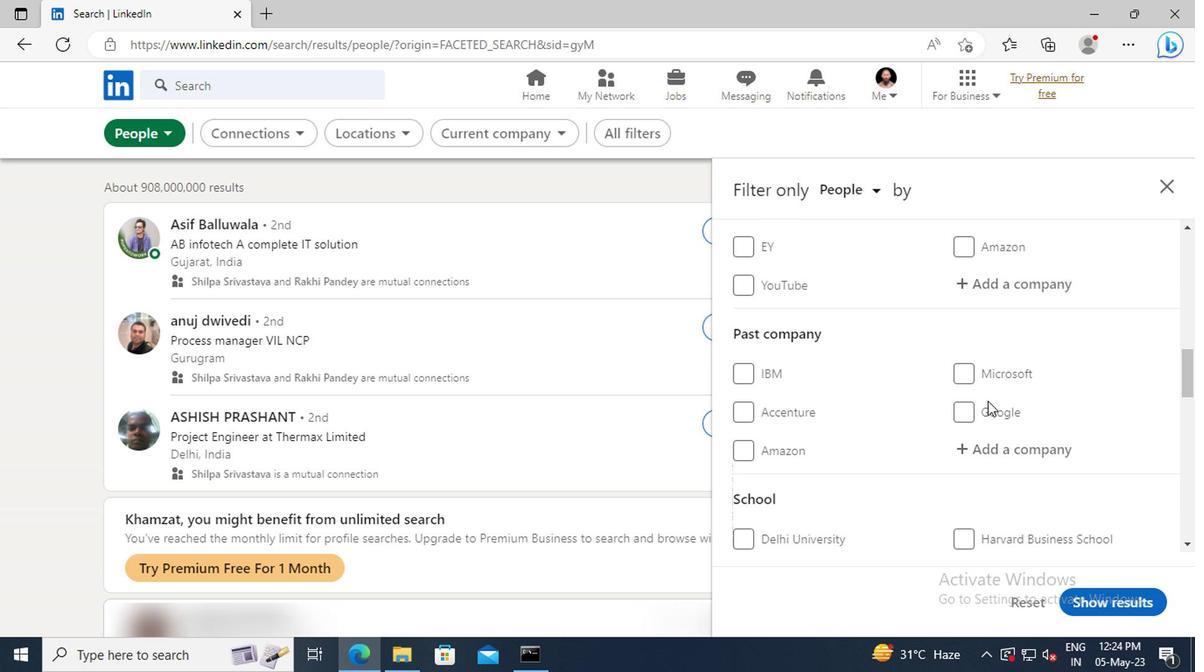 
Action: Mouse scrolled (983, 401) with delta (0, 0)
Screenshot: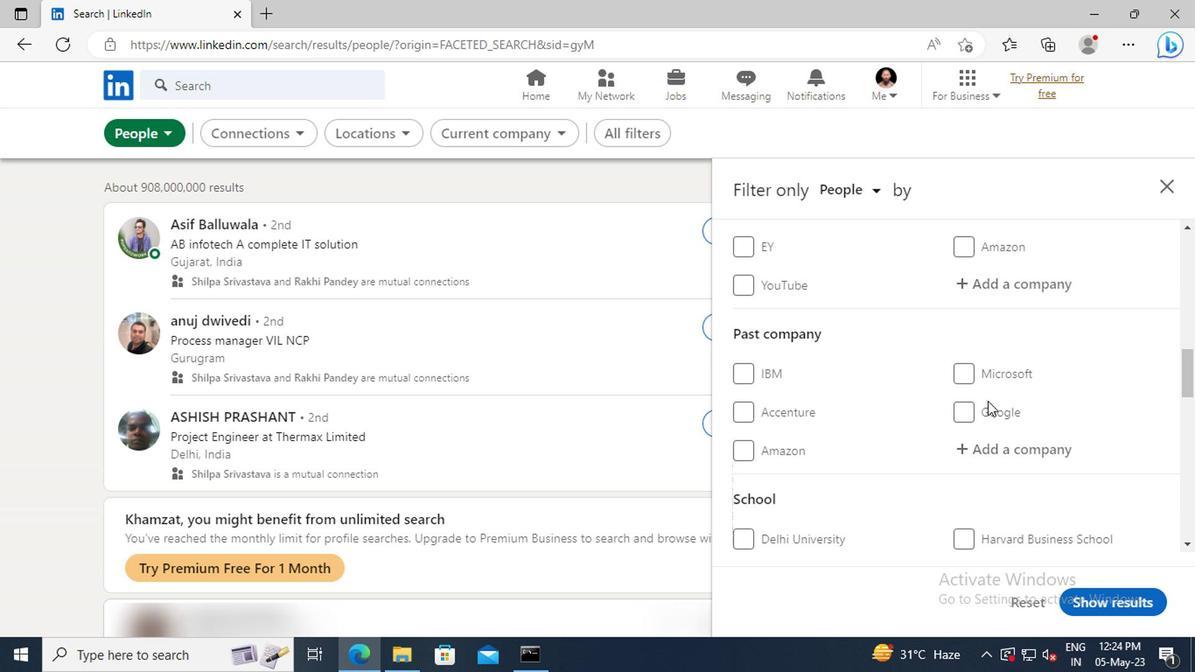 
Action: Mouse scrolled (983, 401) with delta (0, 0)
Screenshot: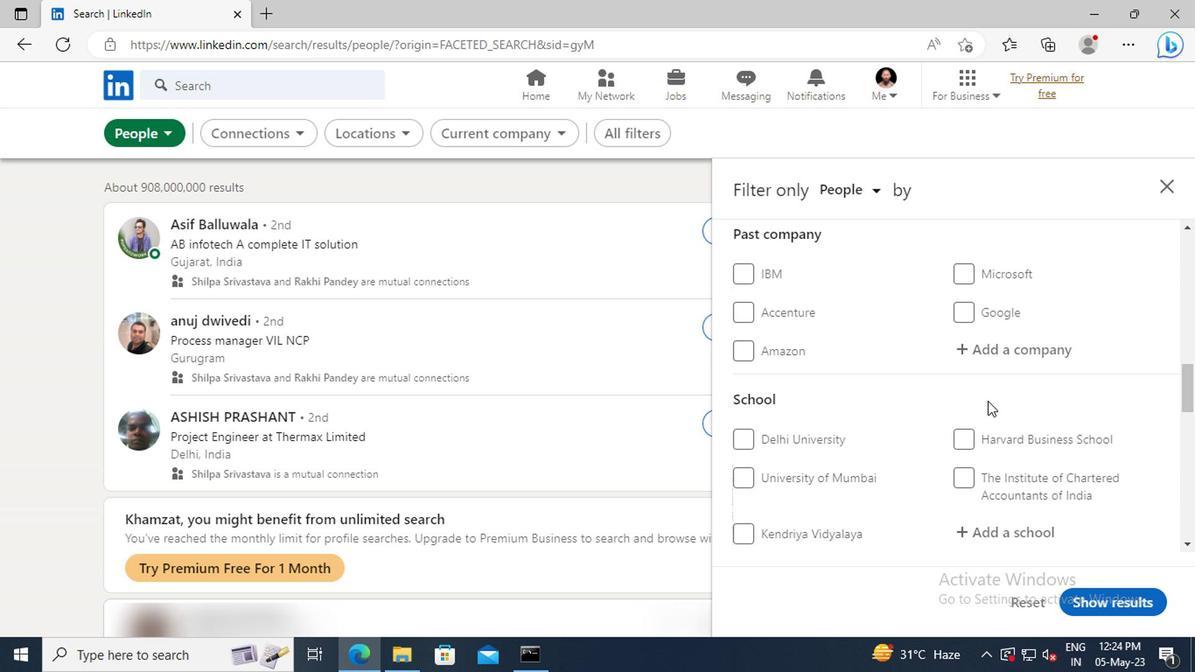
Action: Mouse scrolled (983, 401) with delta (0, 0)
Screenshot: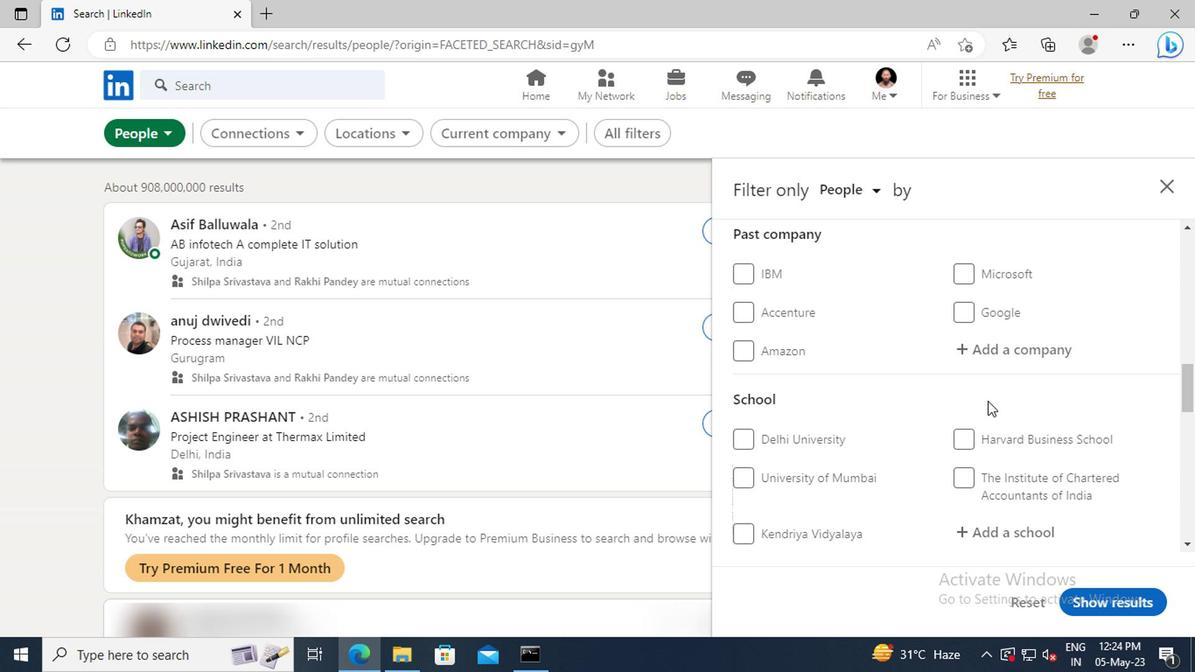 
Action: Mouse scrolled (983, 401) with delta (0, 0)
Screenshot: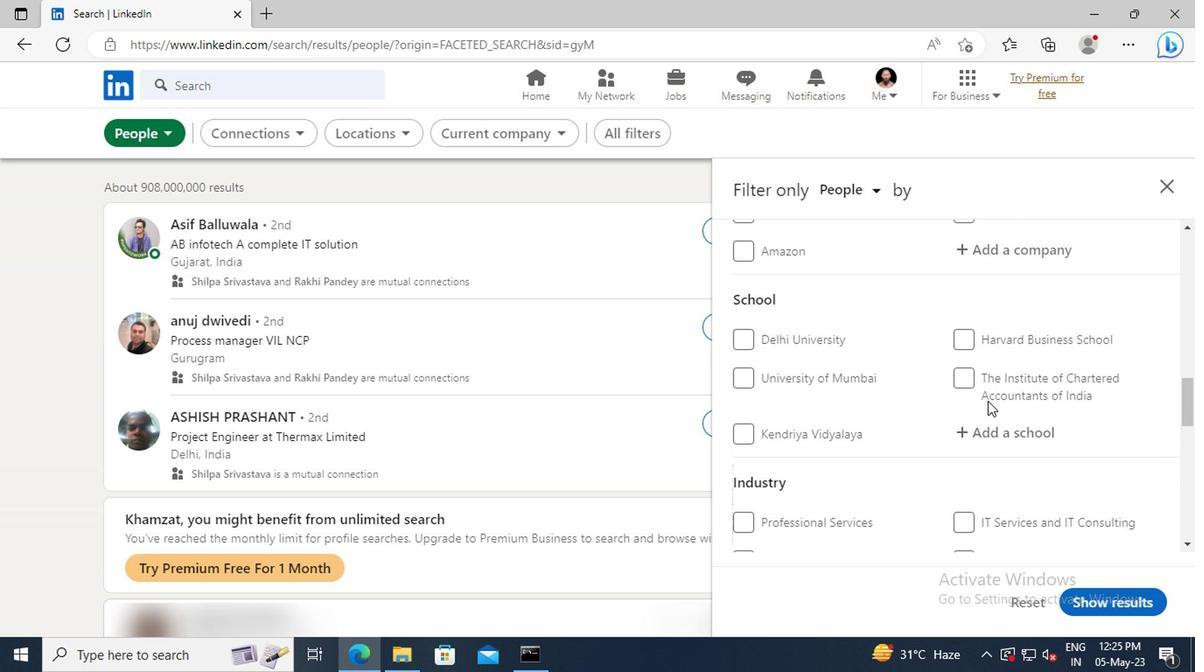 
Action: Mouse scrolled (983, 401) with delta (0, 0)
Screenshot: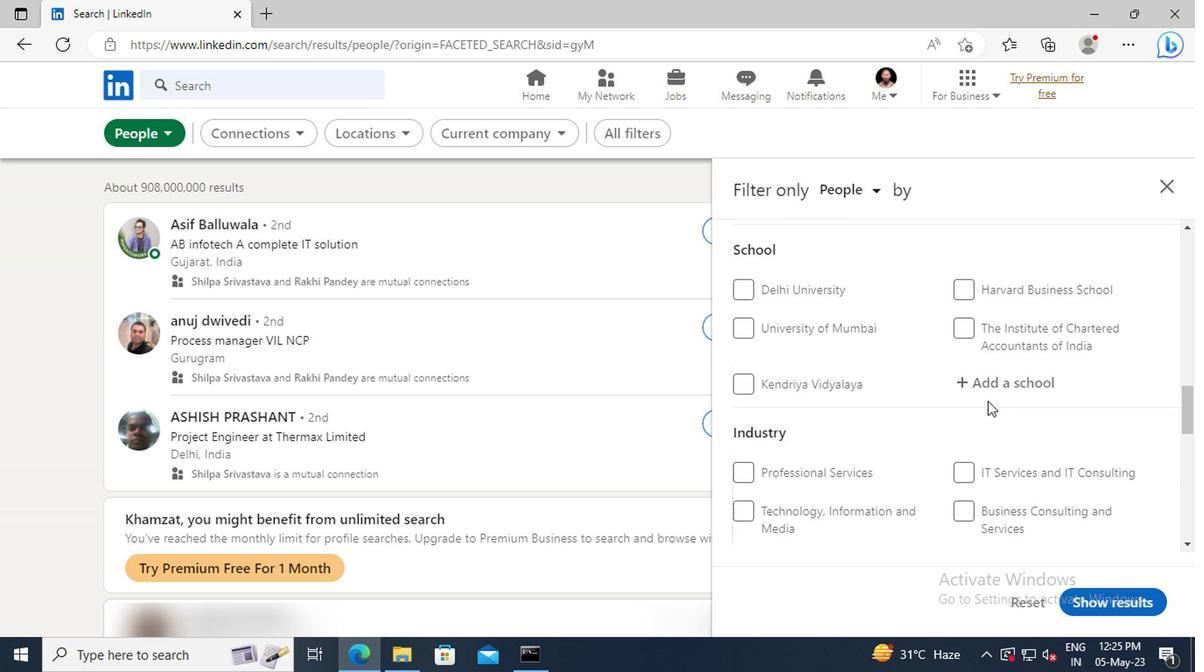 
Action: Mouse scrolled (983, 401) with delta (0, 0)
Screenshot: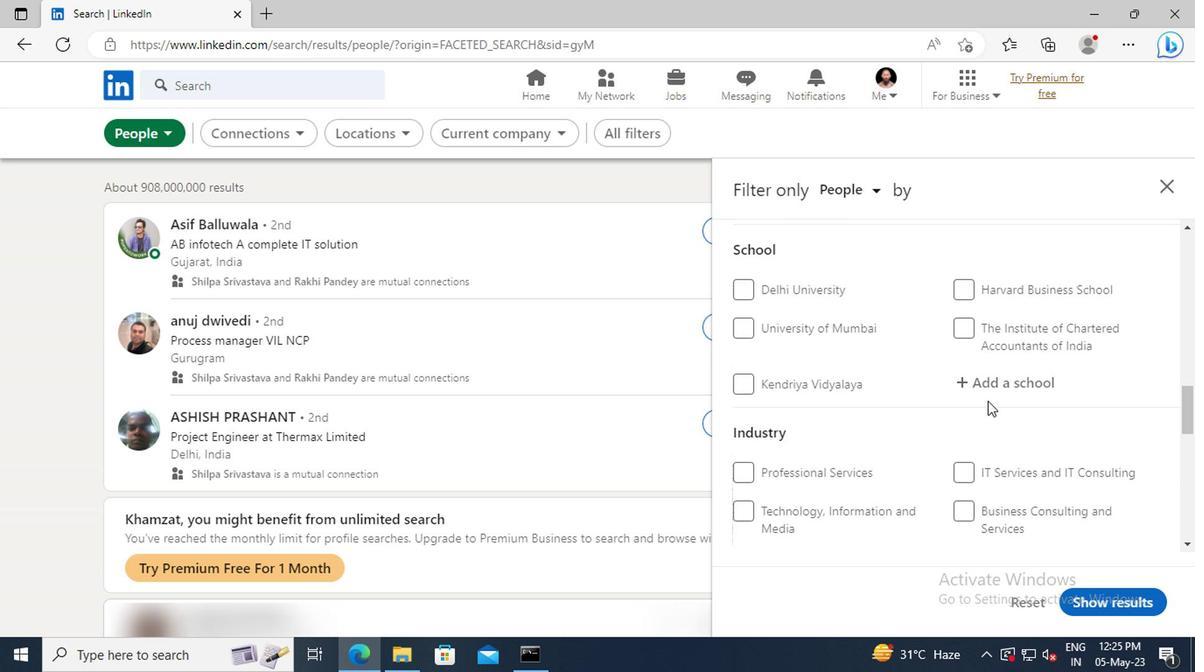 
Action: Mouse scrolled (983, 401) with delta (0, 0)
Screenshot: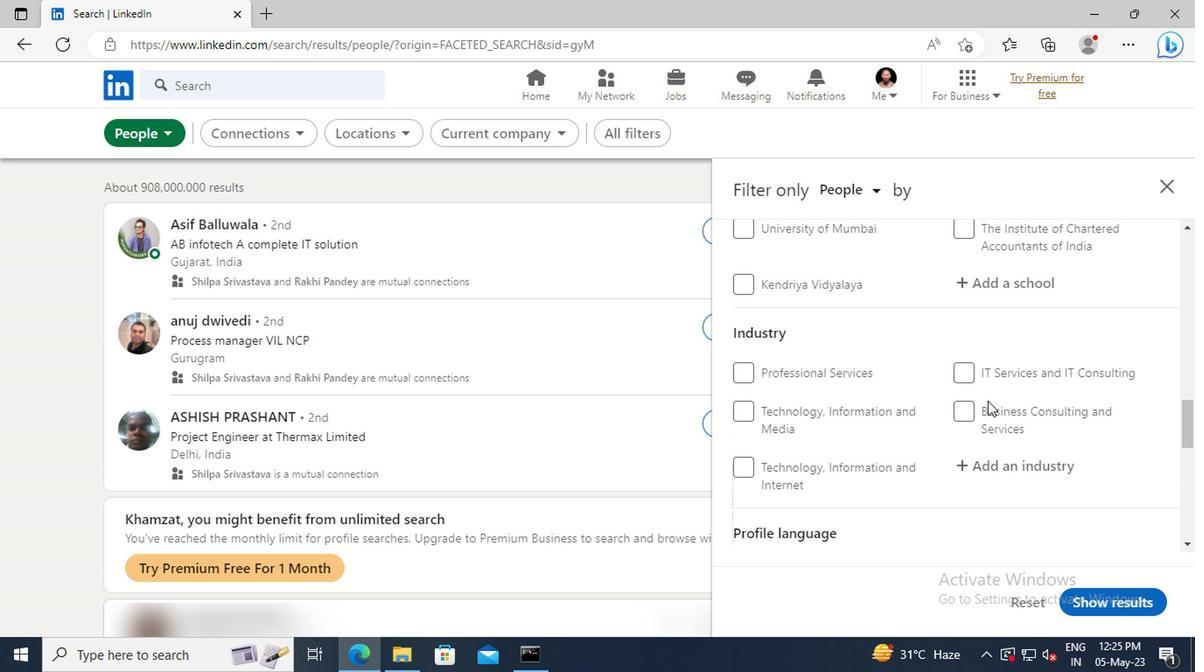 
Action: Mouse scrolled (983, 401) with delta (0, 0)
Screenshot: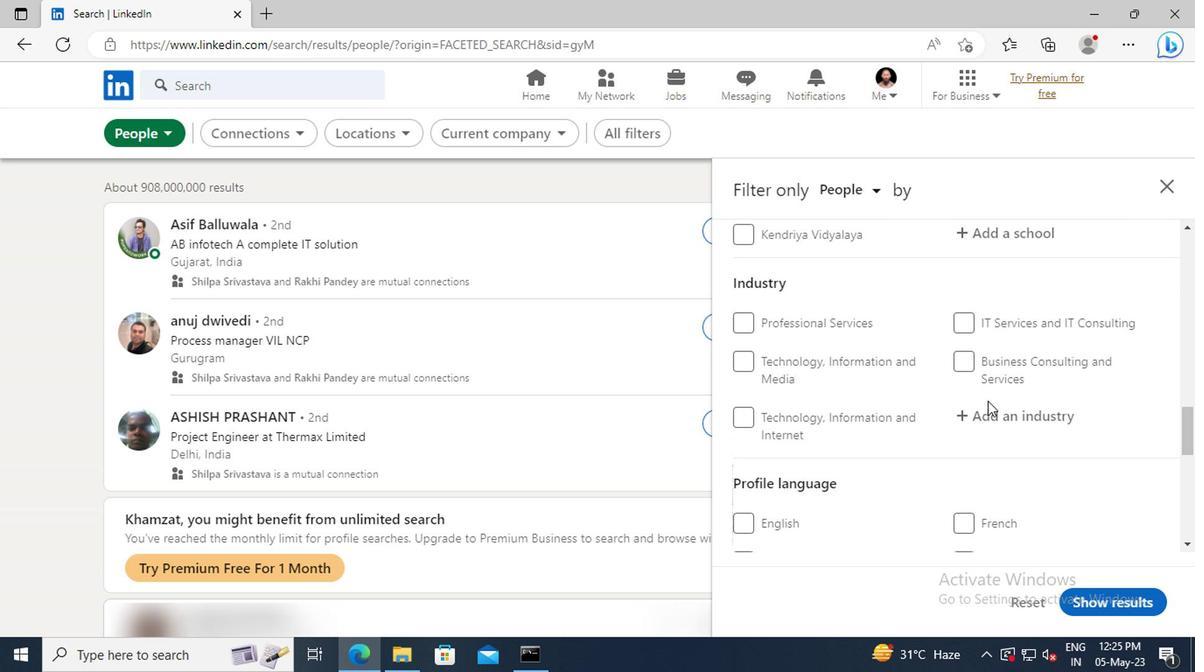 
Action: Mouse scrolled (983, 401) with delta (0, 0)
Screenshot: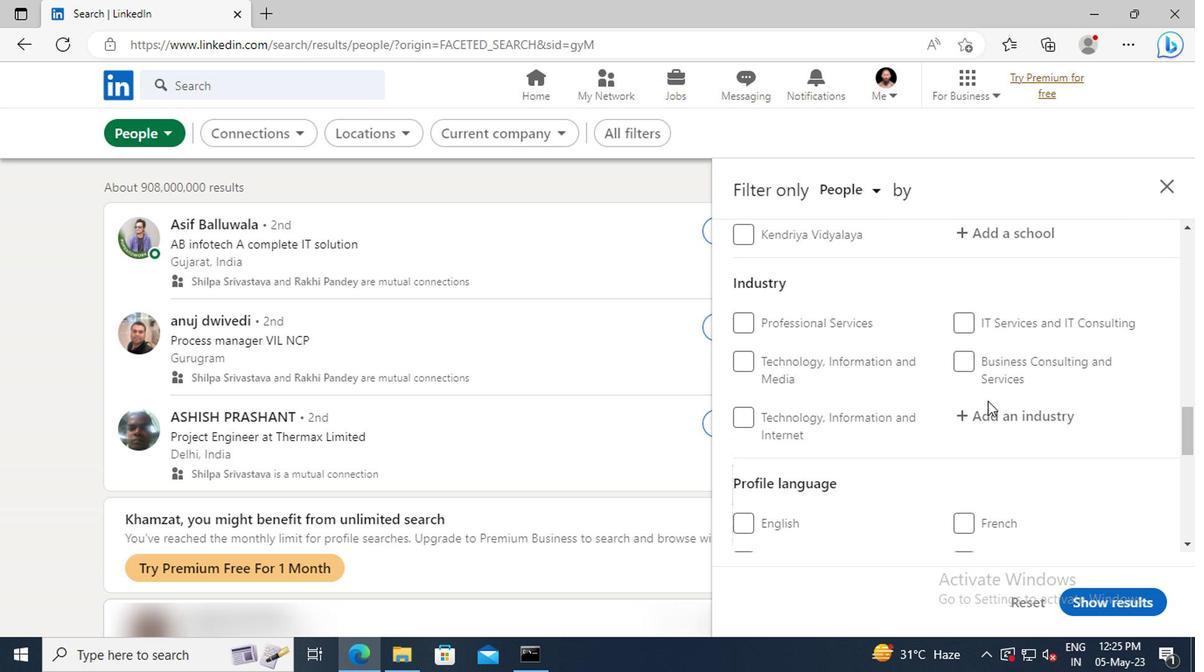 
Action: Mouse moved to (741, 499)
Screenshot: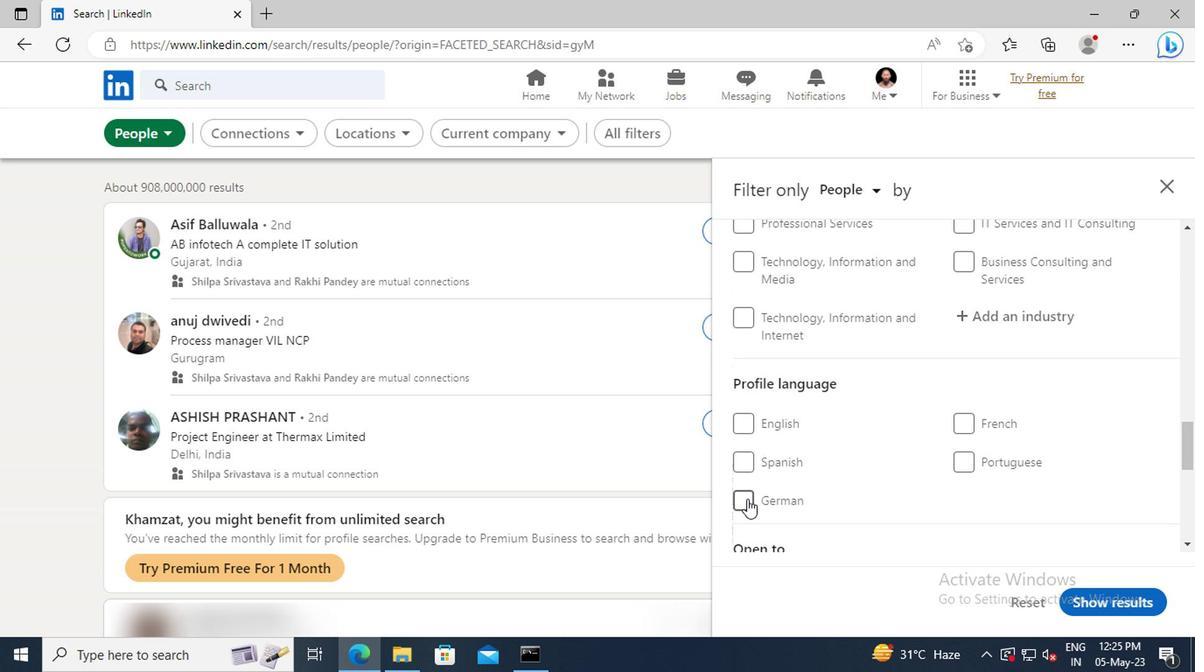 
Action: Mouse pressed left at (741, 499)
Screenshot: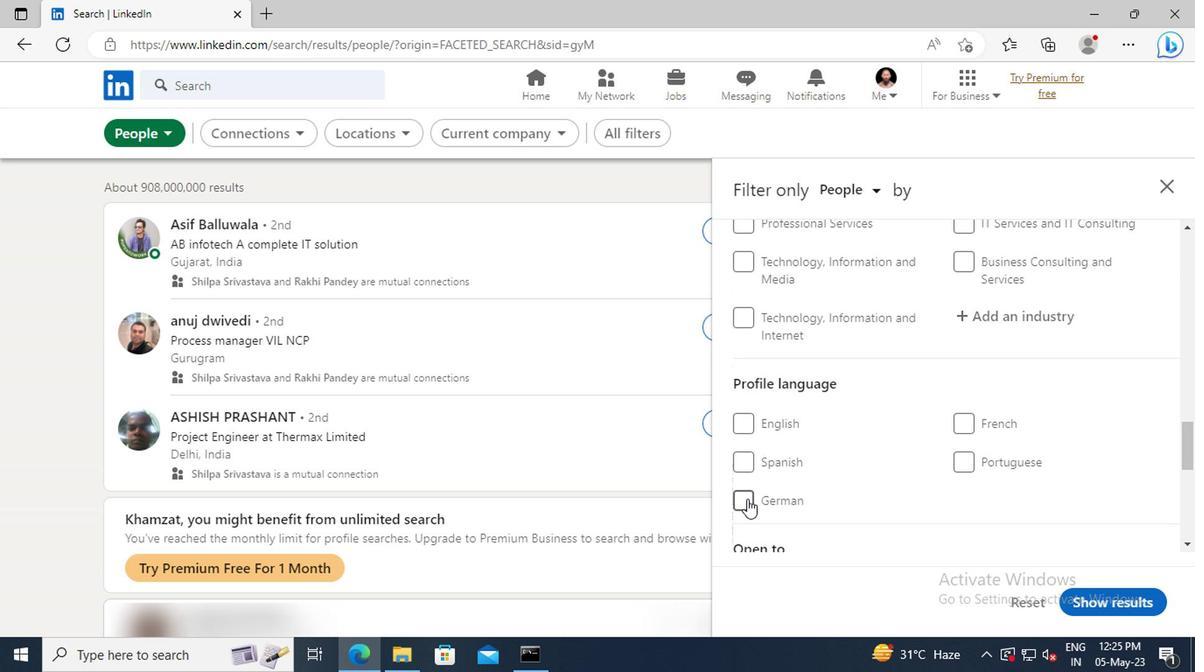 
Action: Mouse moved to (976, 468)
Screenshot: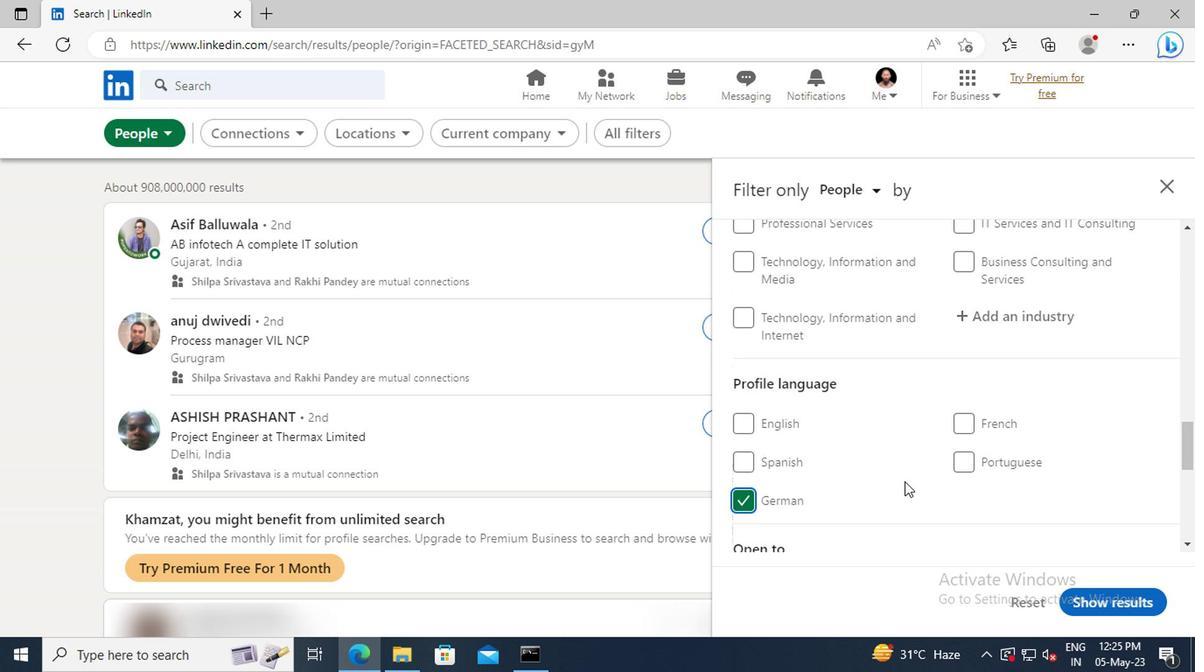 
Action: Mouse scrolled (976, 469) with delta (0, 0)
Screenshot: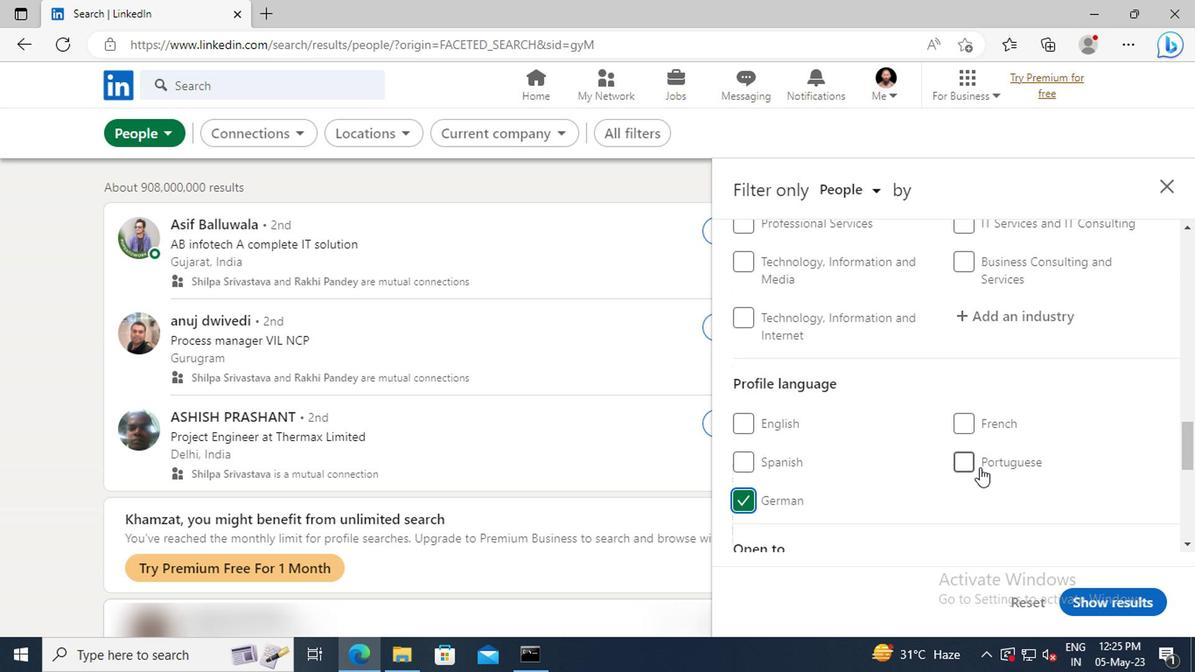 
Action: Mouse scrolled (976, 469) with delta (0, 0)
Screenshot: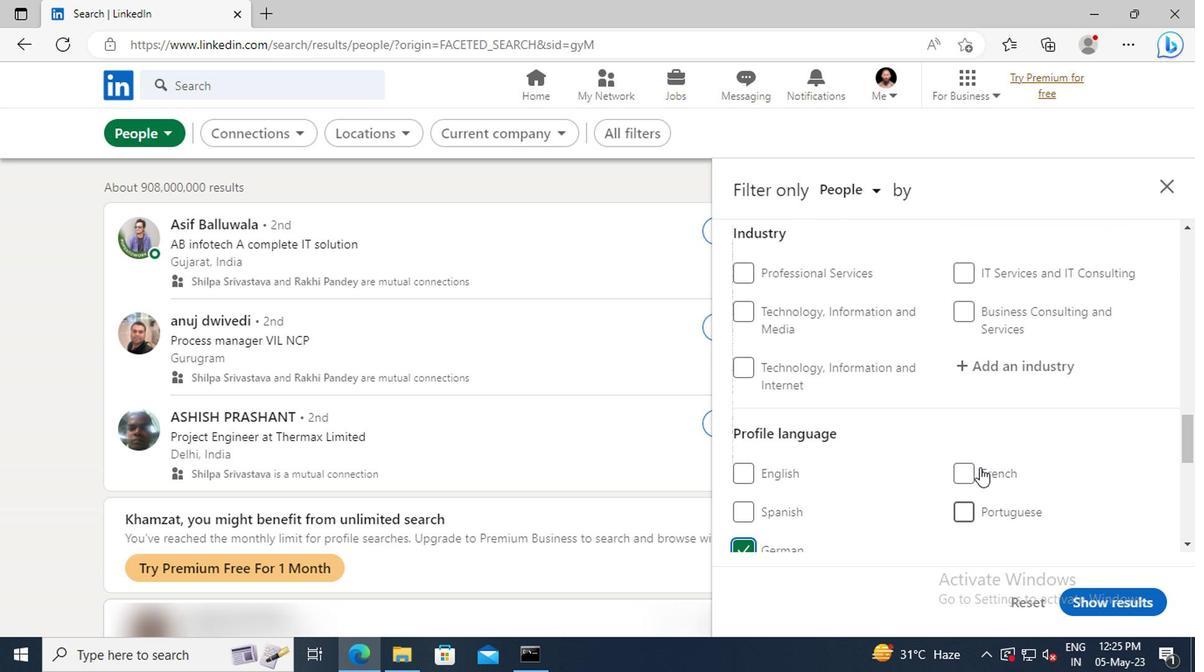 
Action: Mouse scrolled (976, 469) with delta (0, 0)
Screenshot: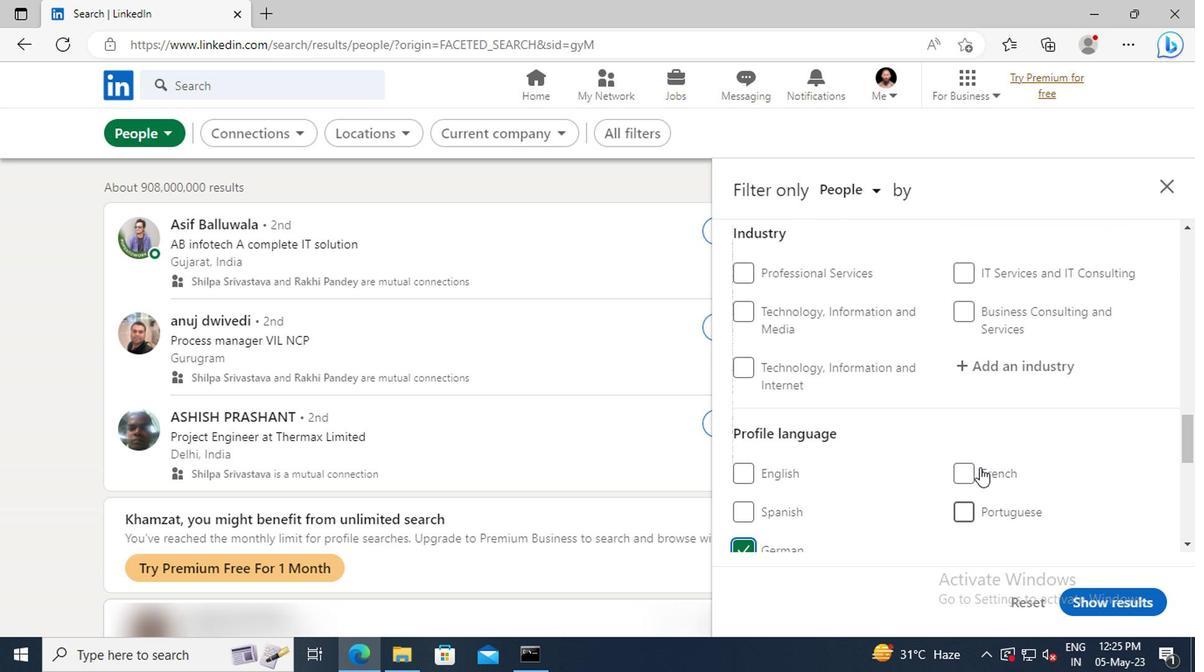 
Action: Mouse scrolled (976, 469) with delta (0, 0)
Screenshot: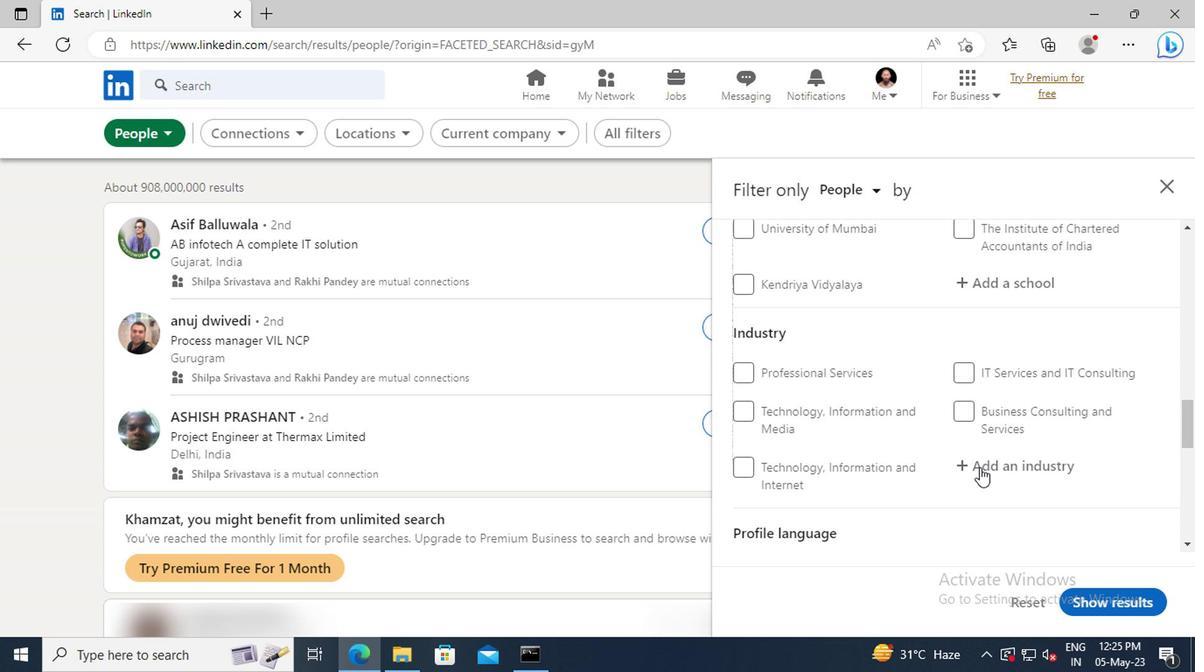 
Action: Mouse scrolled (976, 469) with delta (0, 0)
Screenshot: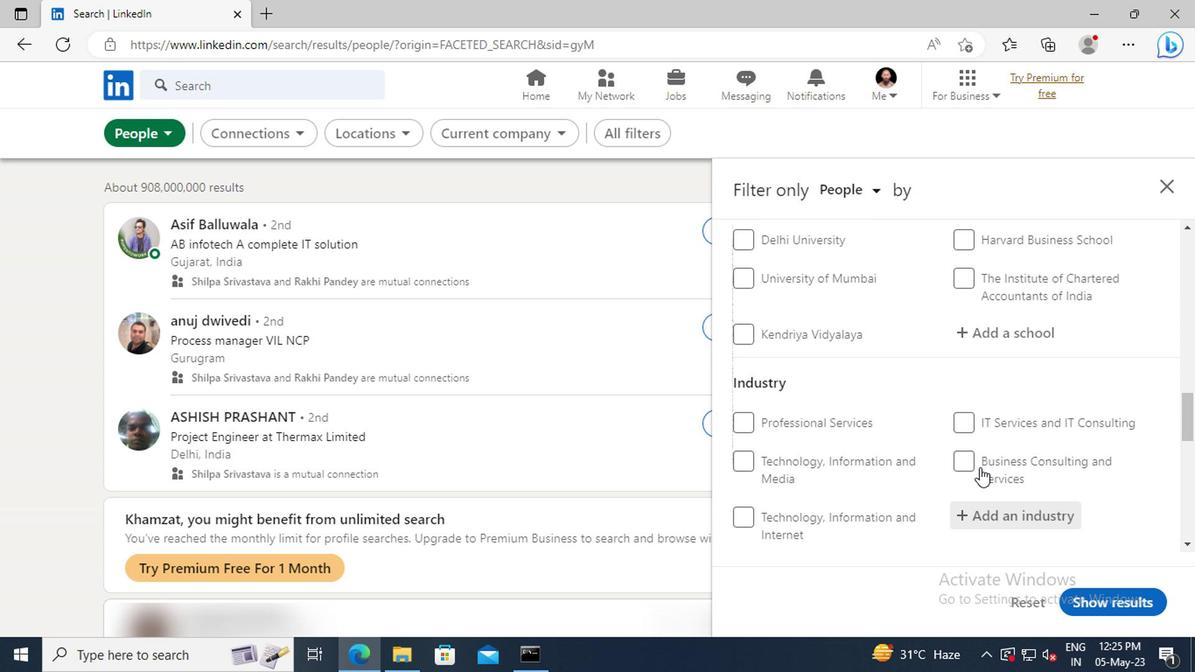 
Action: Mouse scrolled (976, 469) with delta (0, 0)
Screenshot: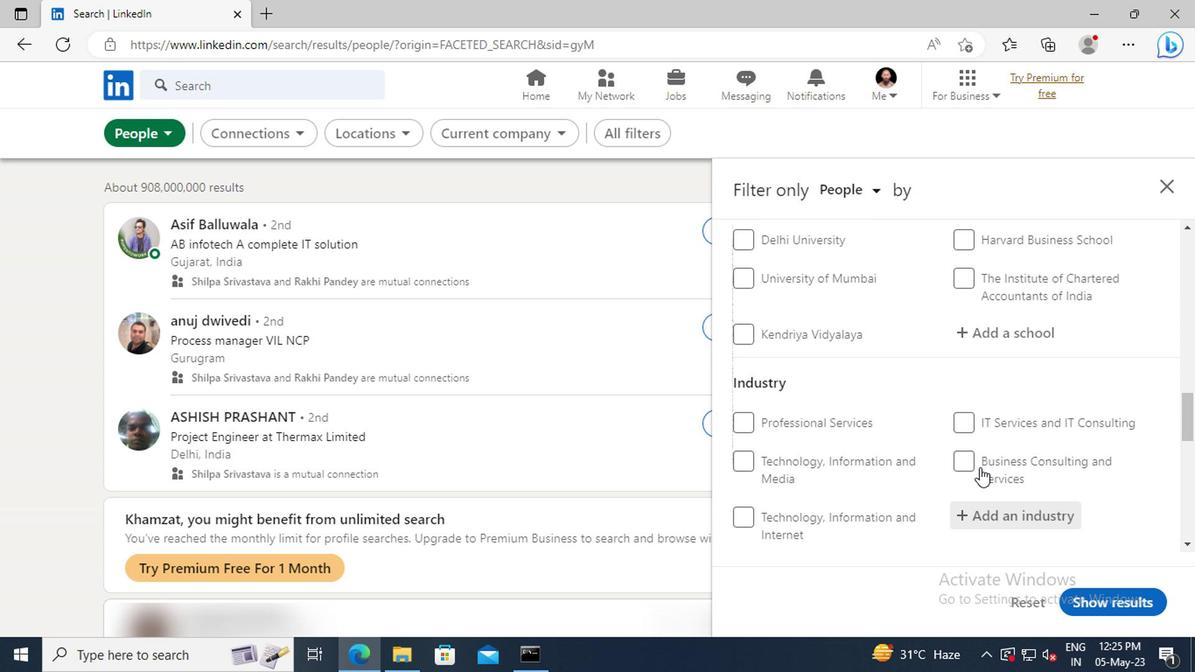 
Action: Mouse scrolled (976, 469) with delta (0, 0)
Screenshot: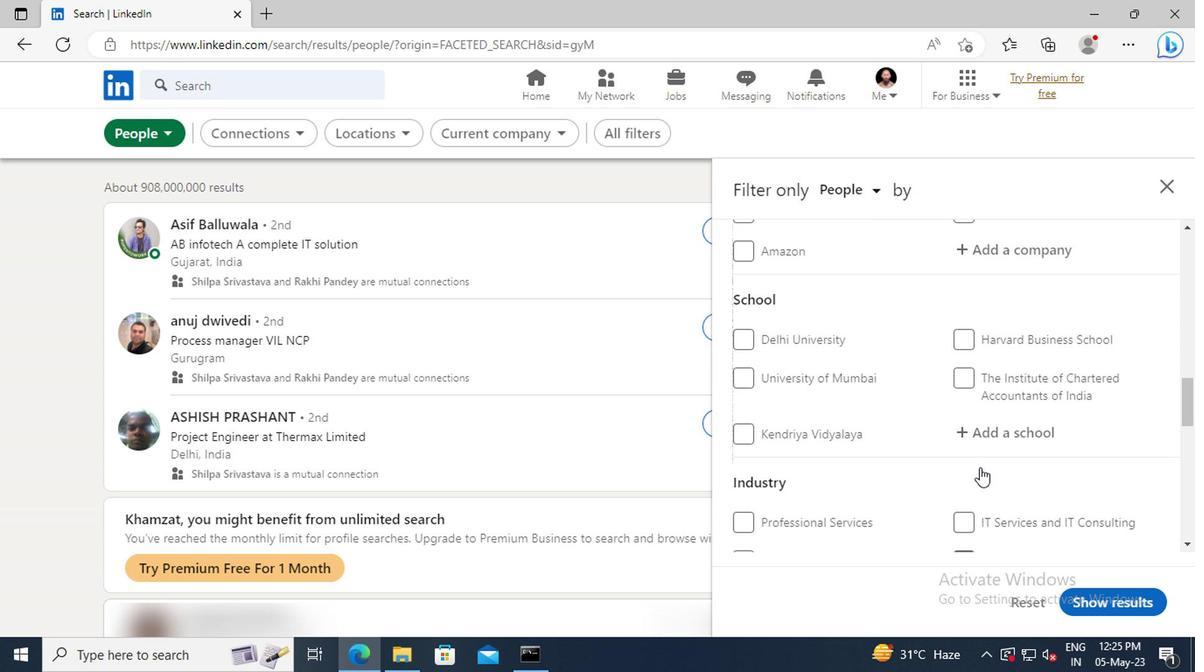 
Action: Mouse scrolled (976, 469) with delta (0, 0)
Screenshot: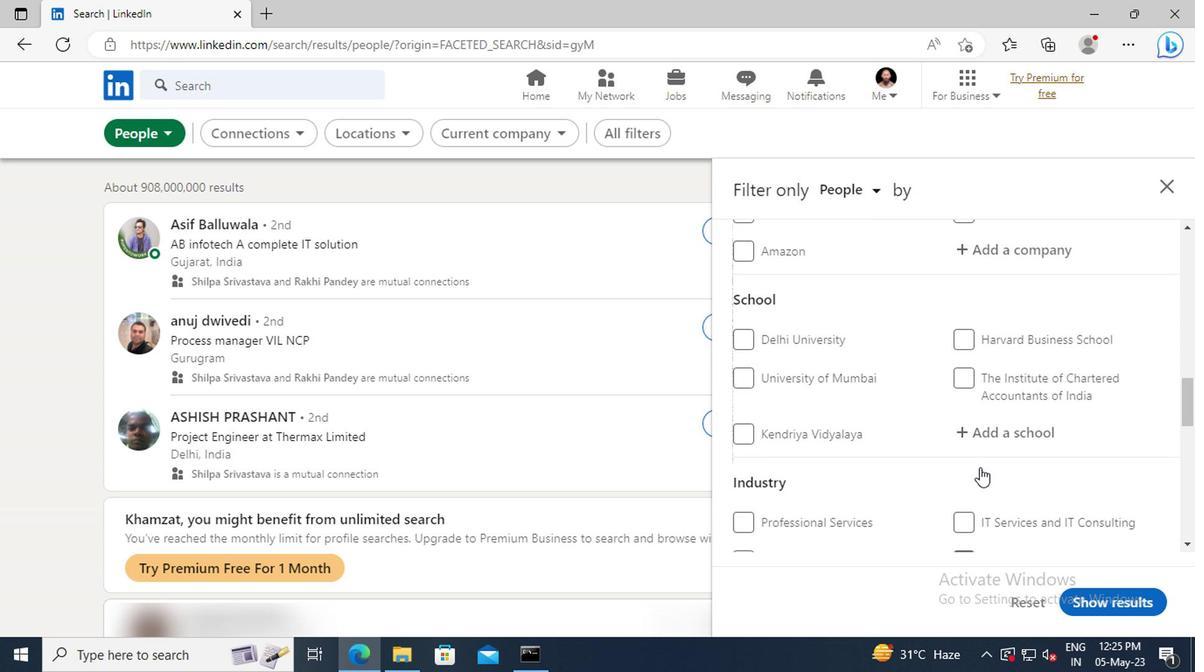 
Action: Mouse scrolled (976, 469) with delta (0, 0)
Screenshot: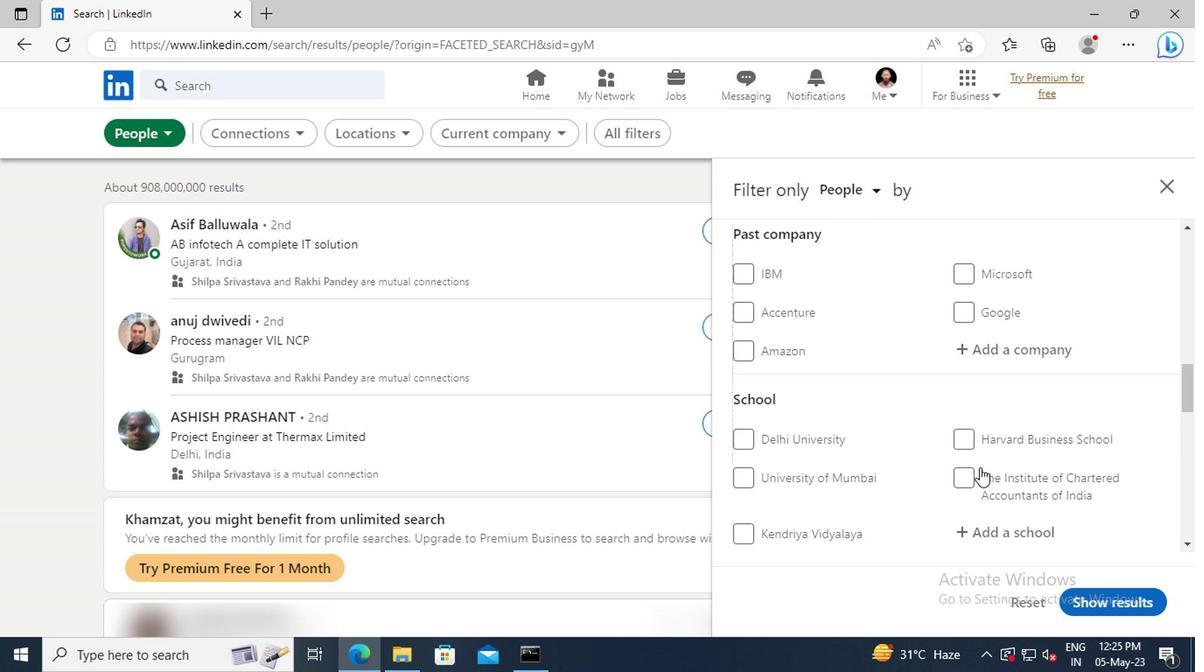 
Action: Mouse scrolled (976, 469) with delta (0, 0)
Screenshot: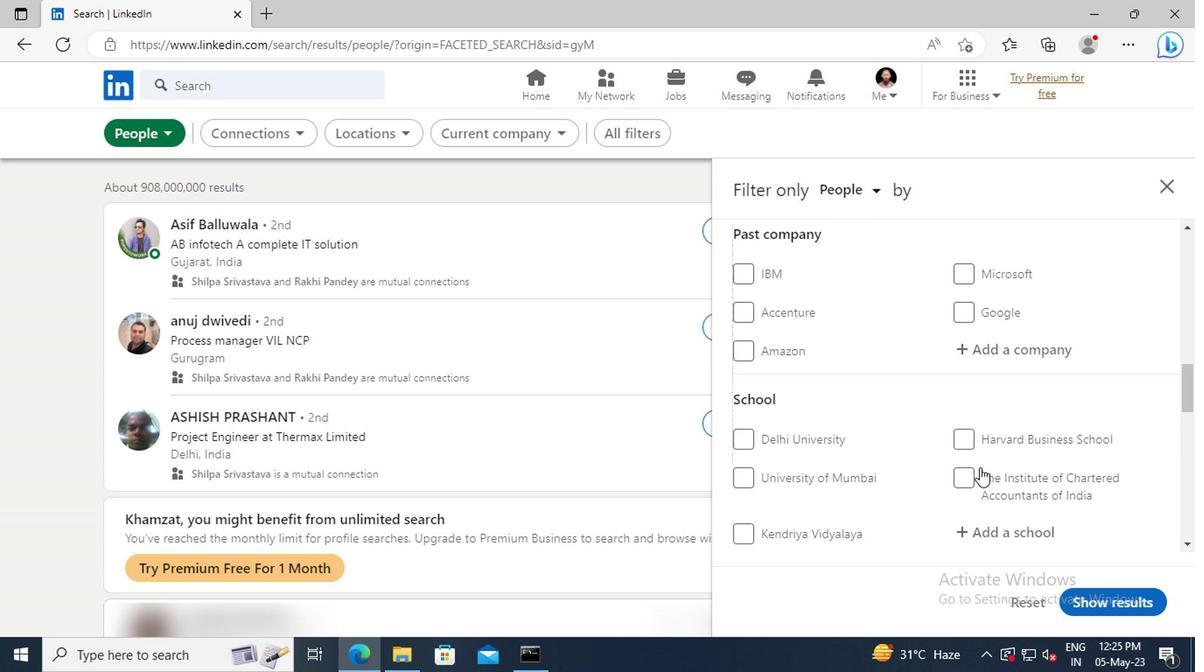 
Action: Mouse scrolled (976, 469) with delta (0, 0)
Screenshot: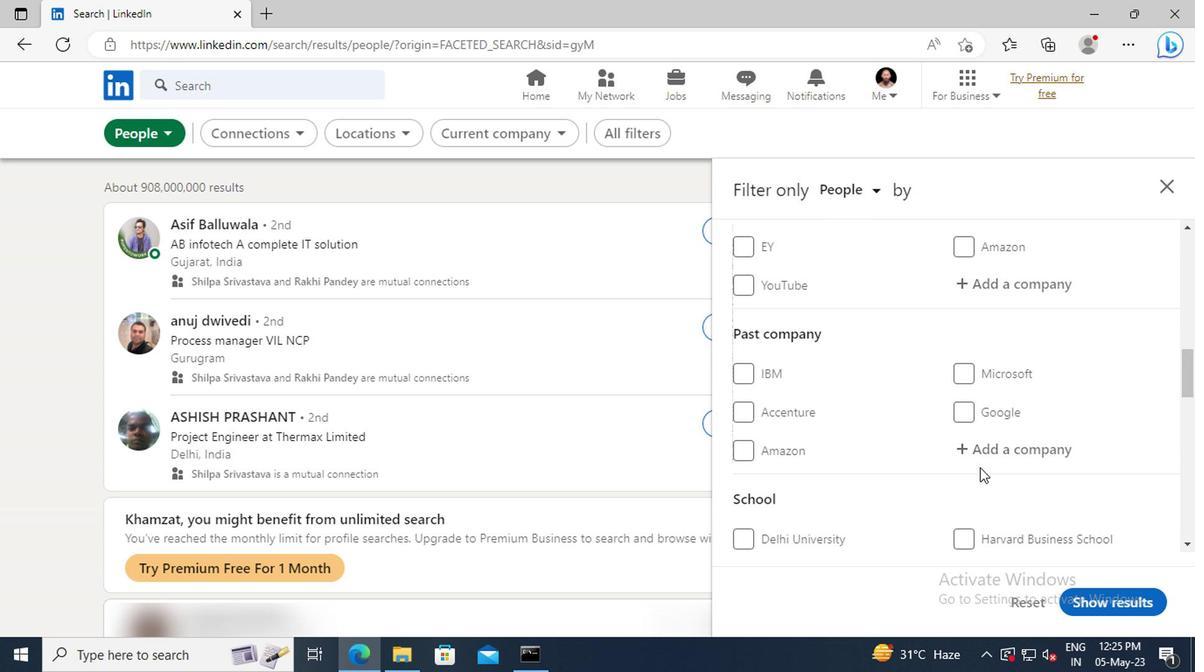 
Action: Mouse scrolled (976, 469) with delta (0, 0)
Screenshot: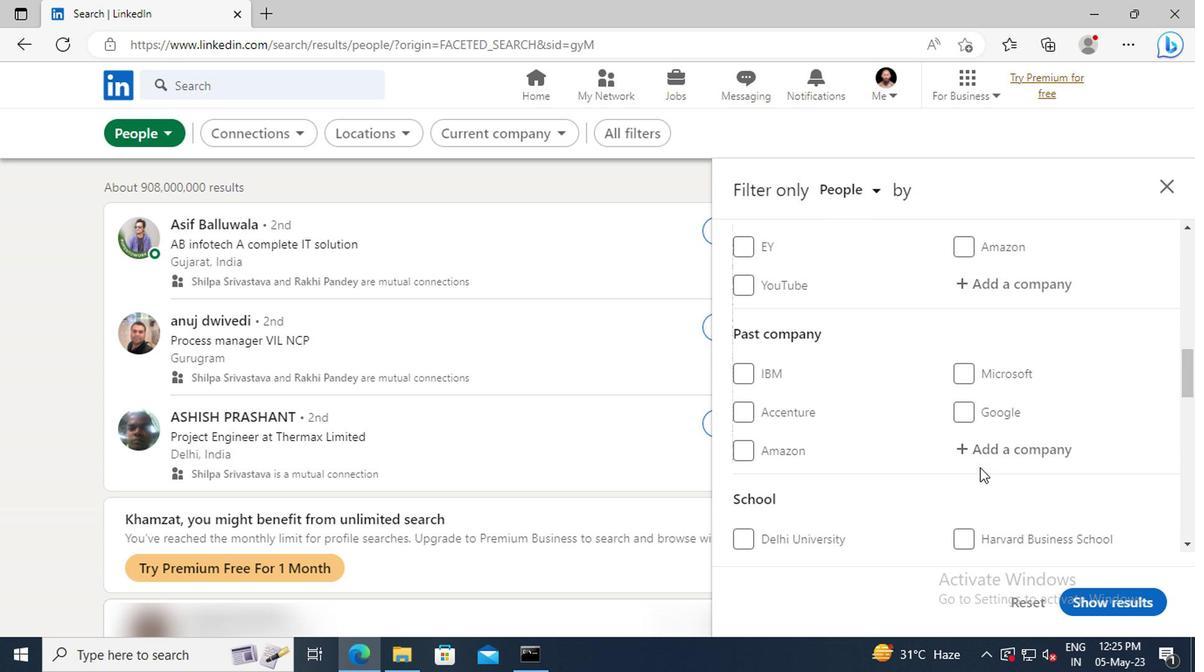 
Action: Mouse scrolled (976, 469) with delta (0, 0)
Screenshot: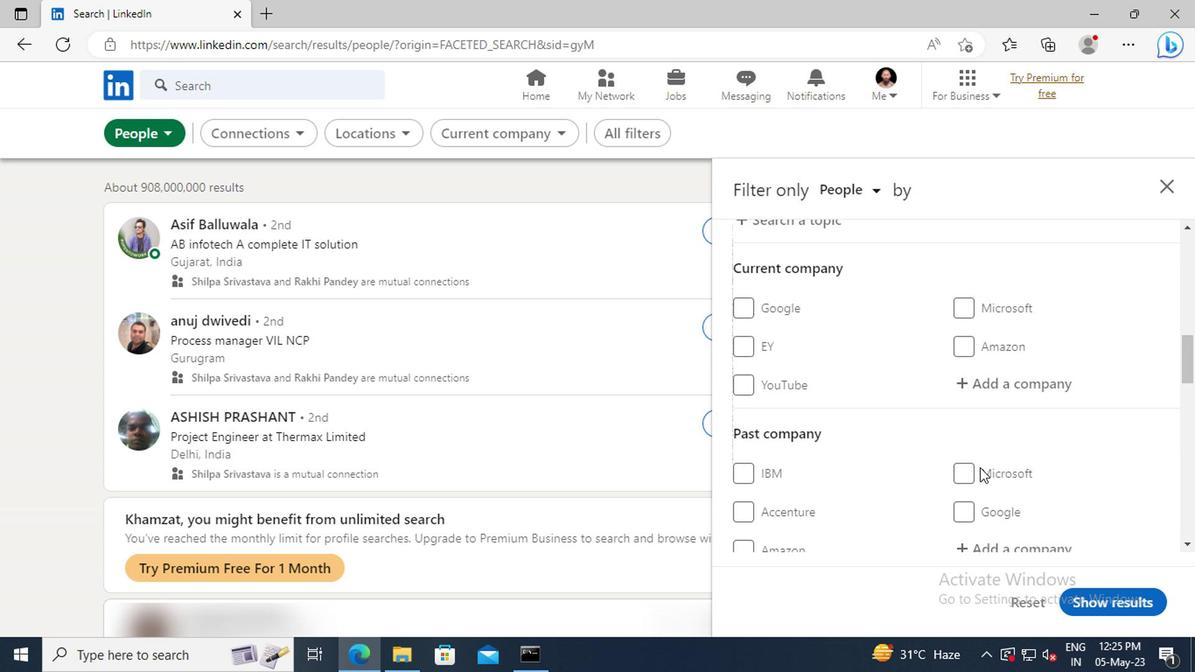 
Action: Mouse moved to (978, 438)
Screenshot: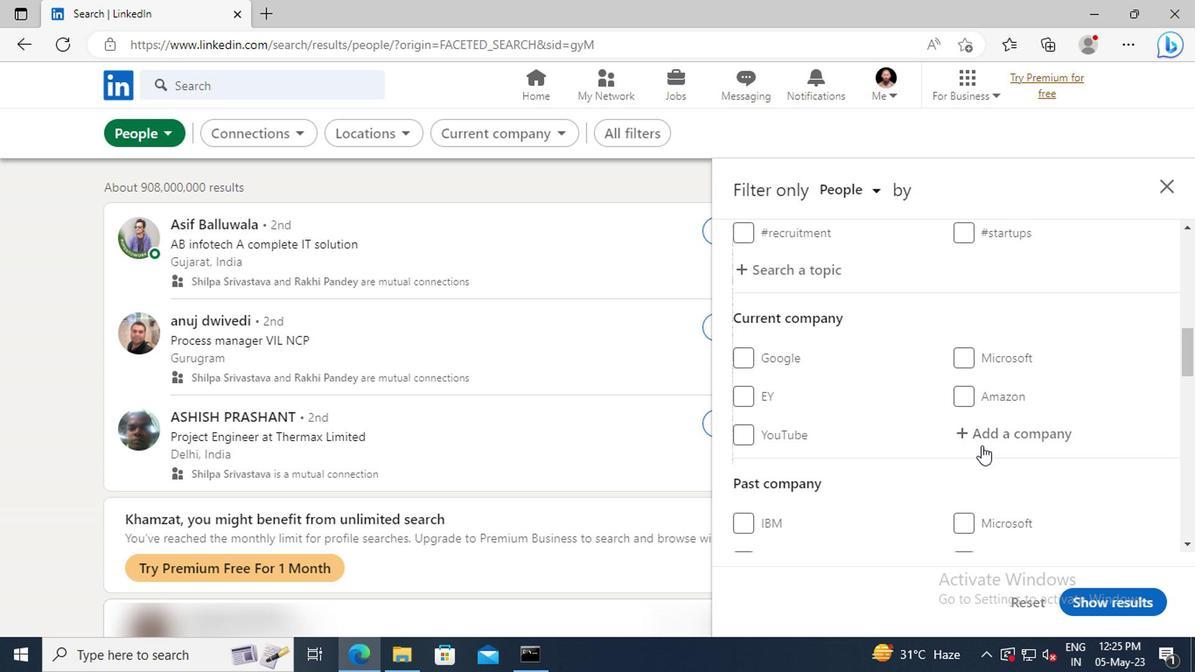 
Action: Mouse pressed left at (978, 438)
Screenshot: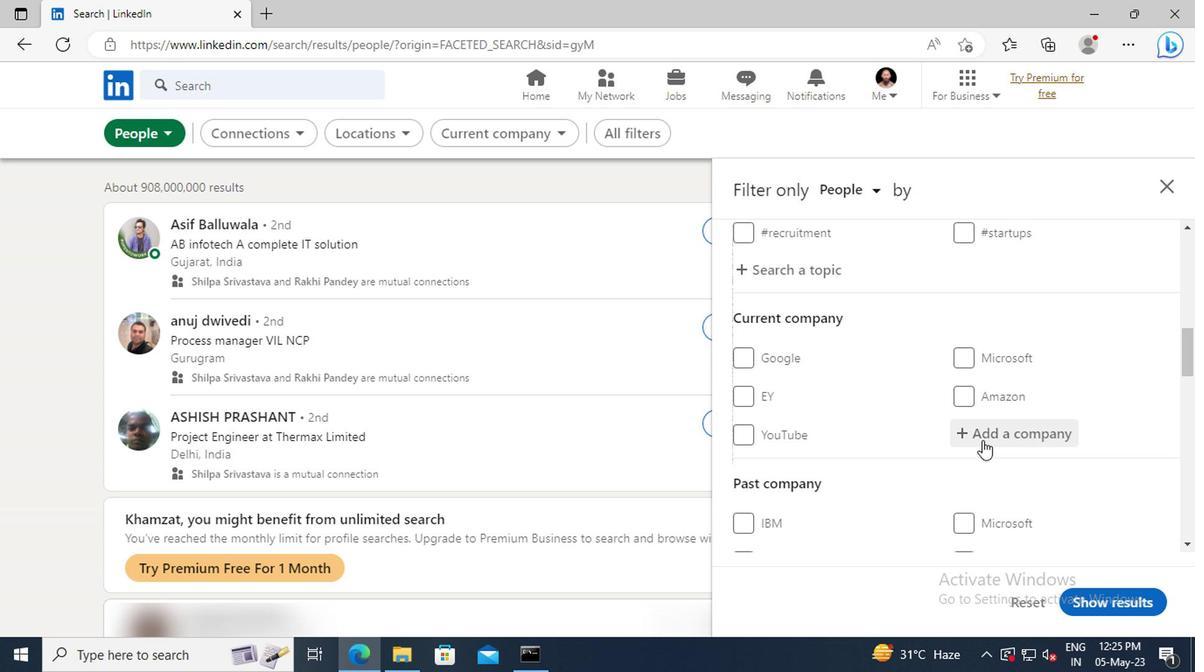 
Action: Mouse moved to (972, 439)
Screenshot: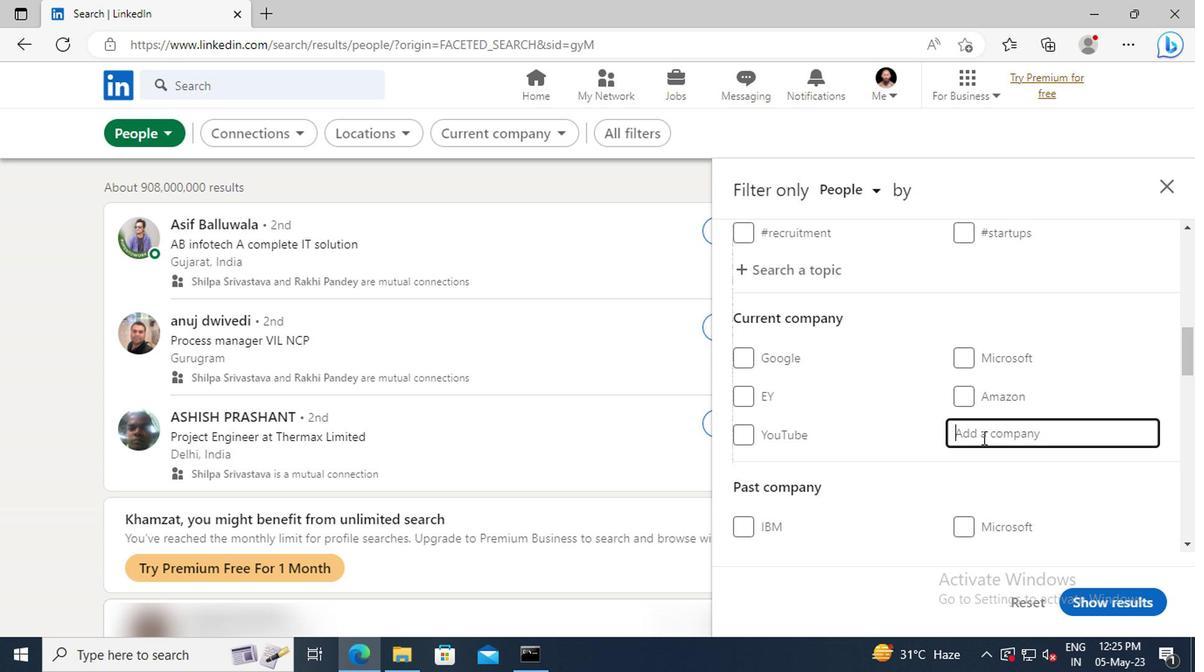 
Action: Key pressed <Key.shift>NETCORE<Key.space><Key.shift>C
Screenshot: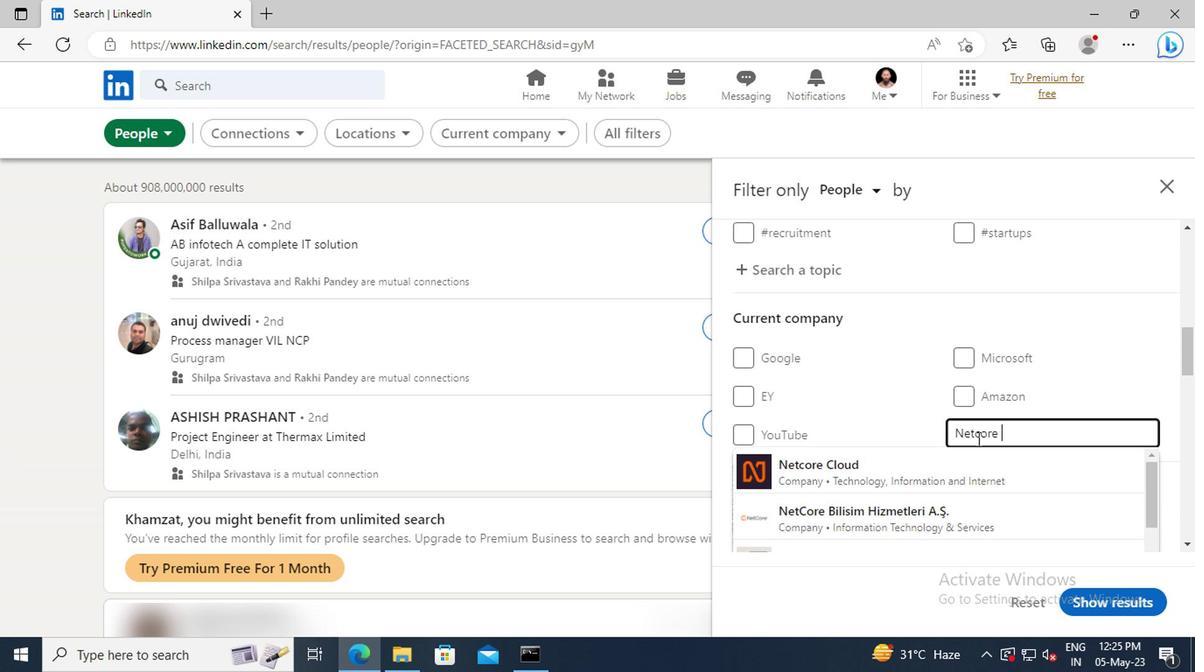 
Action: Mouse moved to (967, 466)
Screenshot: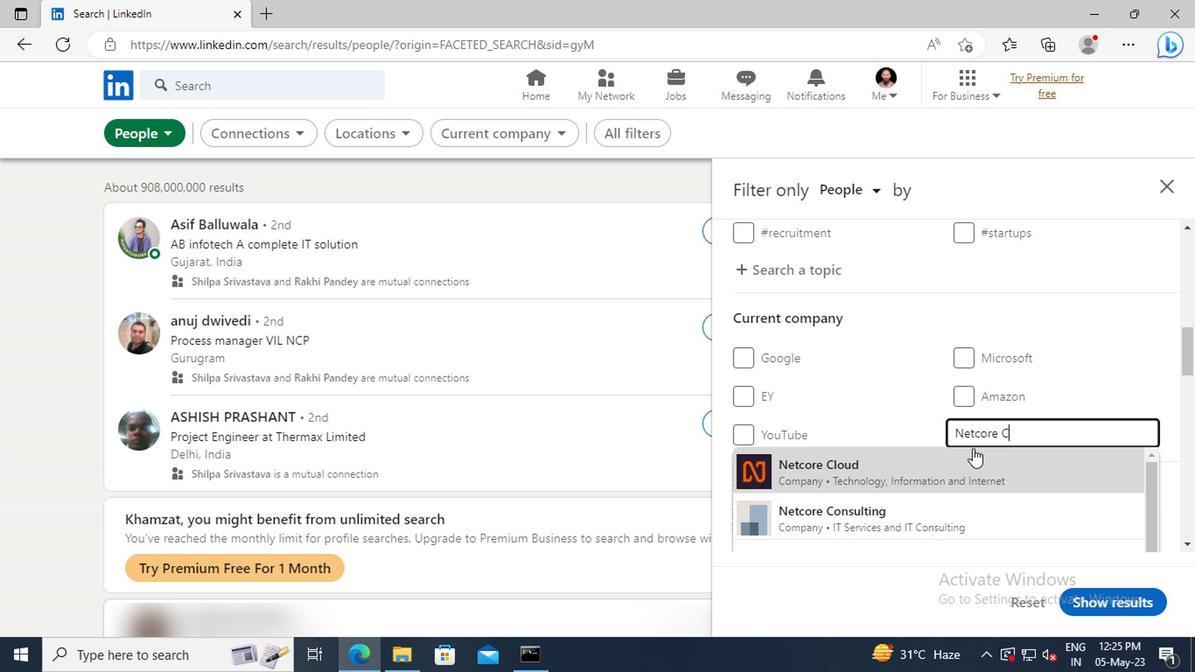 
Action: Mouse pressed left at (967, 466)
Screenshot: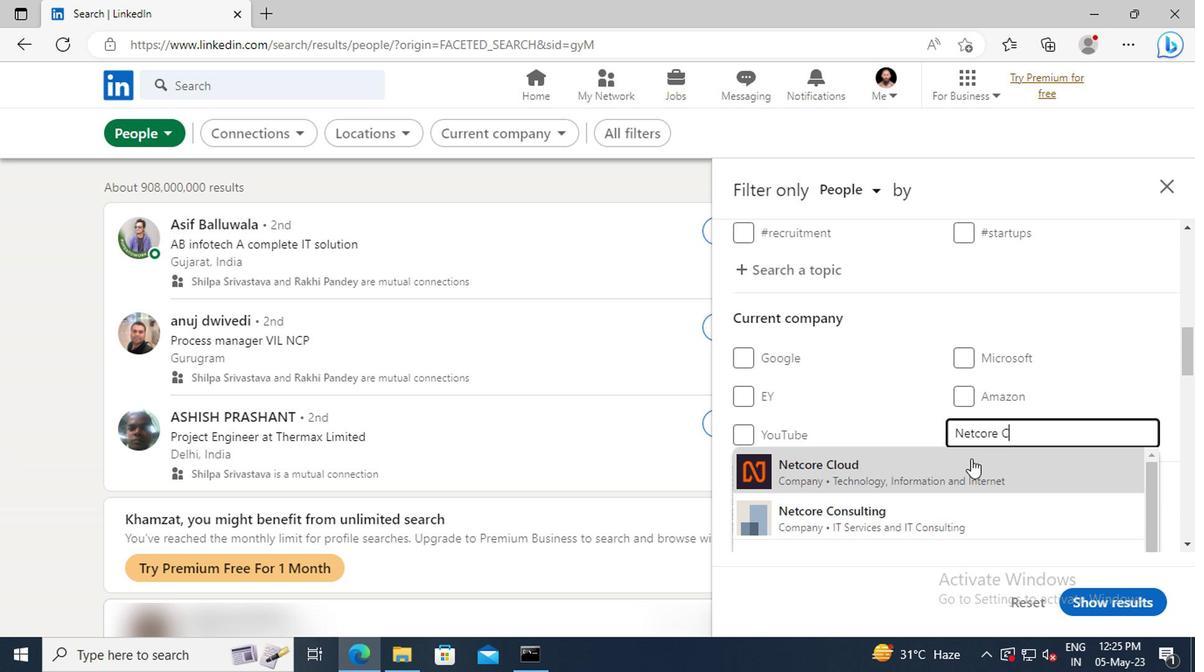 
Action: Mouse scrolled (967, 465) with delta (0, 0)
Screenshot: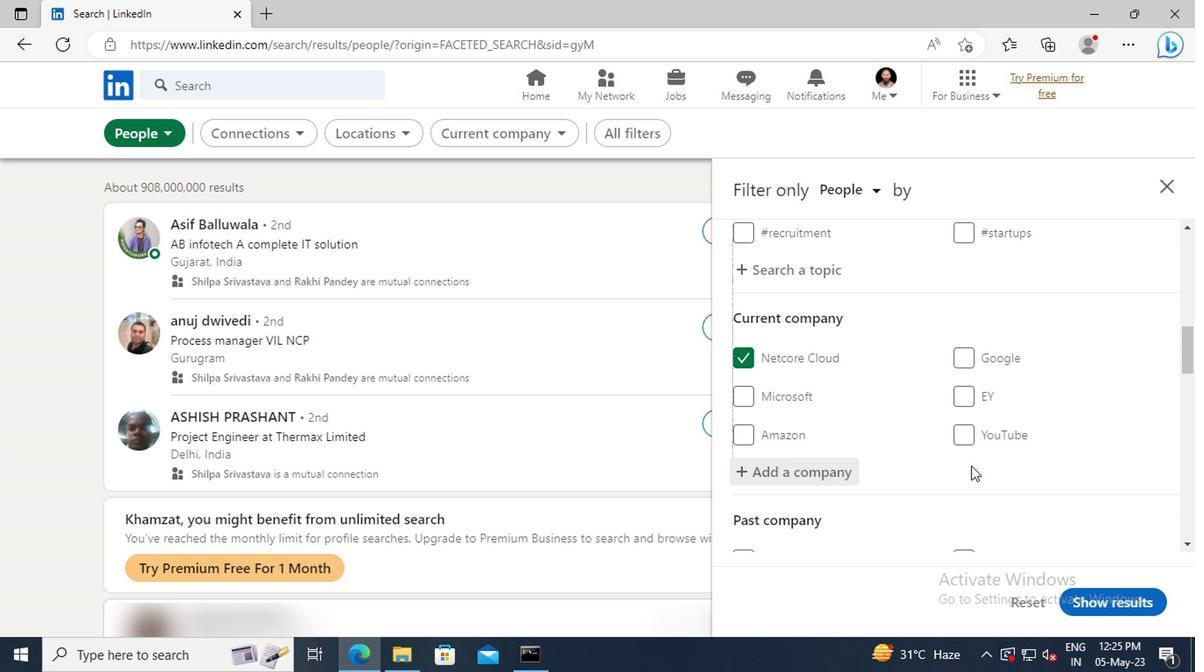 
Action: Mouse moved to (967, 466)
Screenshot: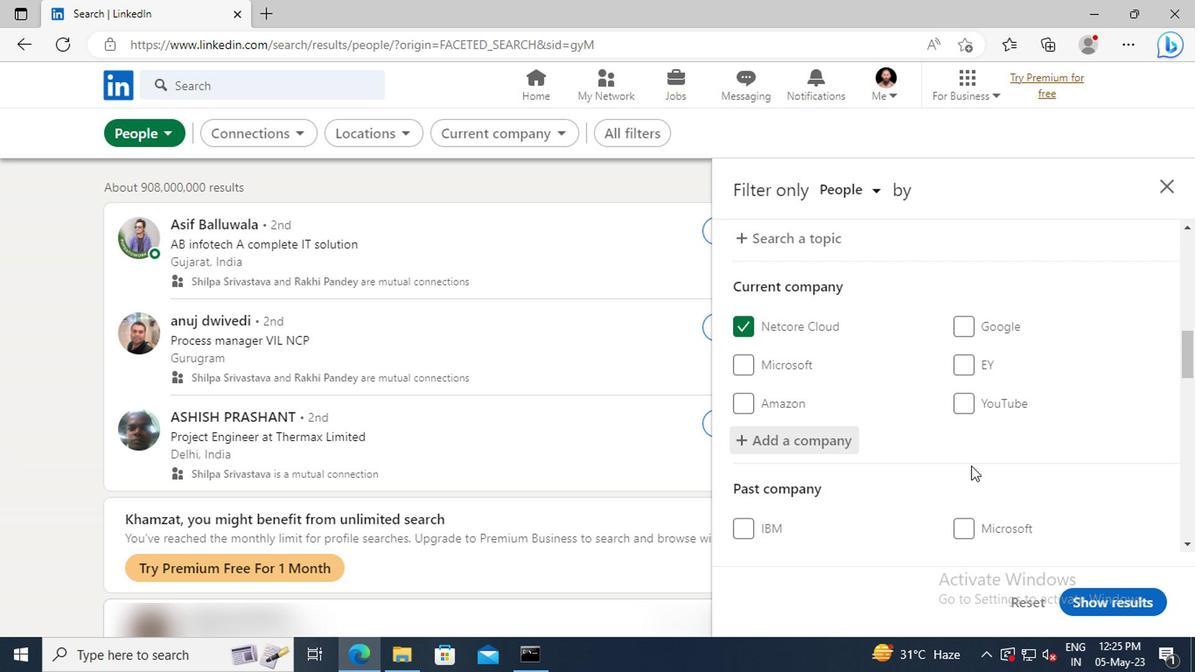 
Action: Mouse scrolled (967, 465) with delta (0, 0)
Screenshot: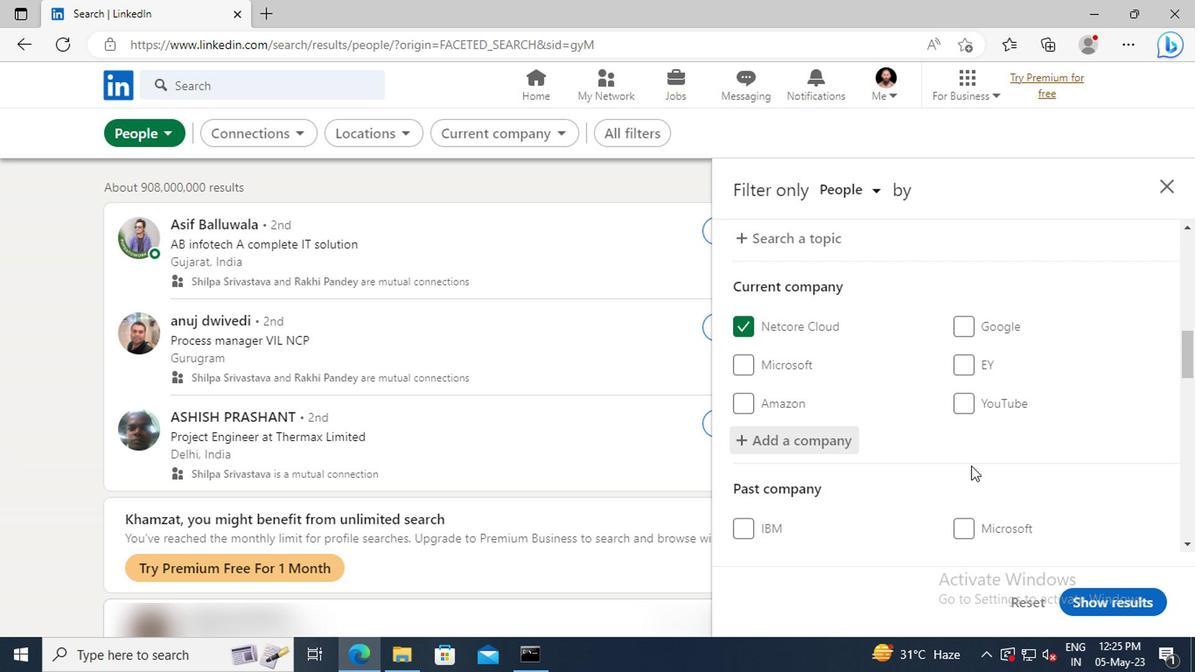 
Action: Mouse moved to (968, 431)
Screenshot: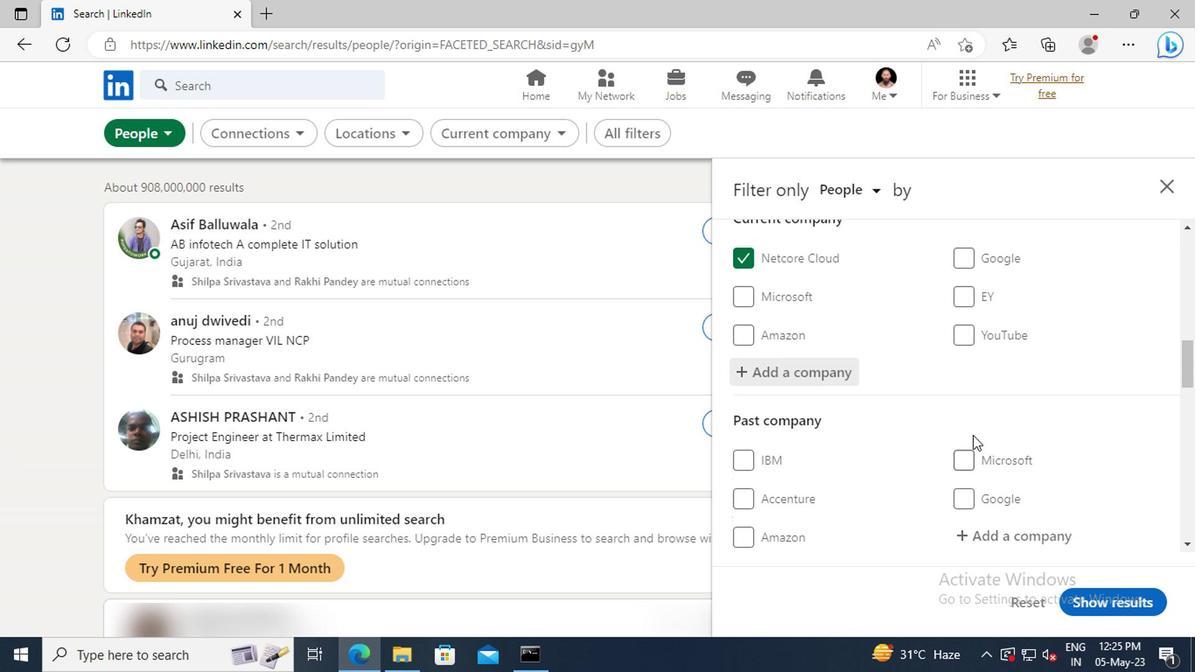 
Action: Mouse scrolled (968, 429) with delta (0, -1)
Screenshot: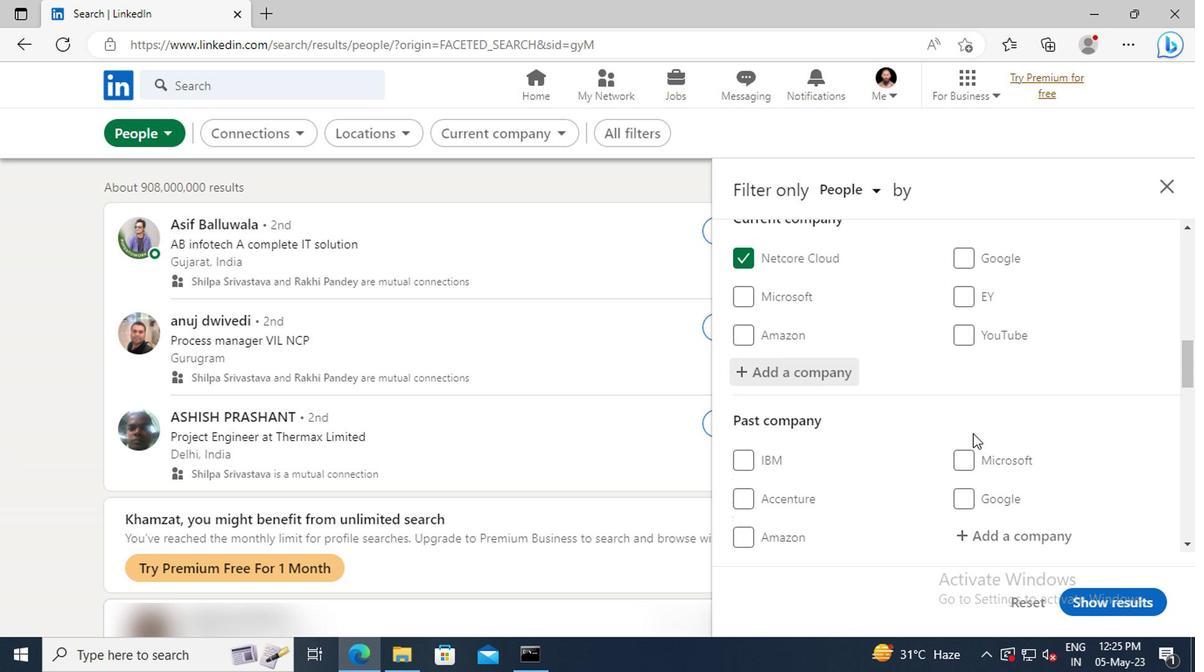 
Action: Mouse moved to (968, 427)
Screenshot: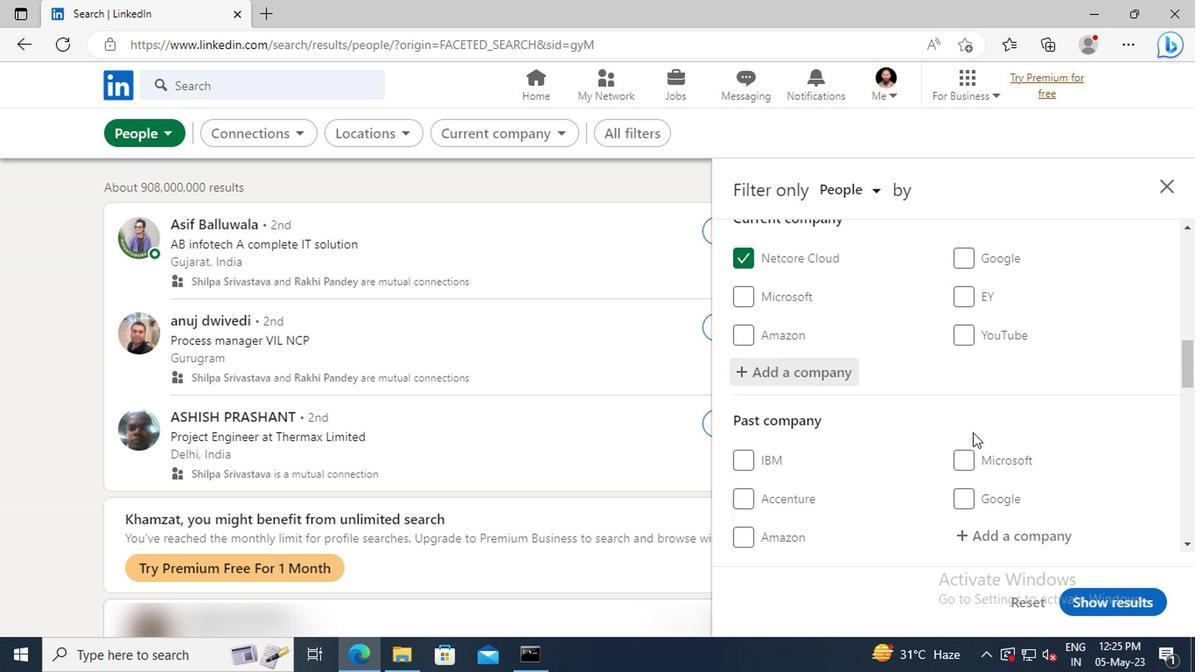 
Action: Mouse scrolled (968, 427) with delta (0, 0)
Screenshot: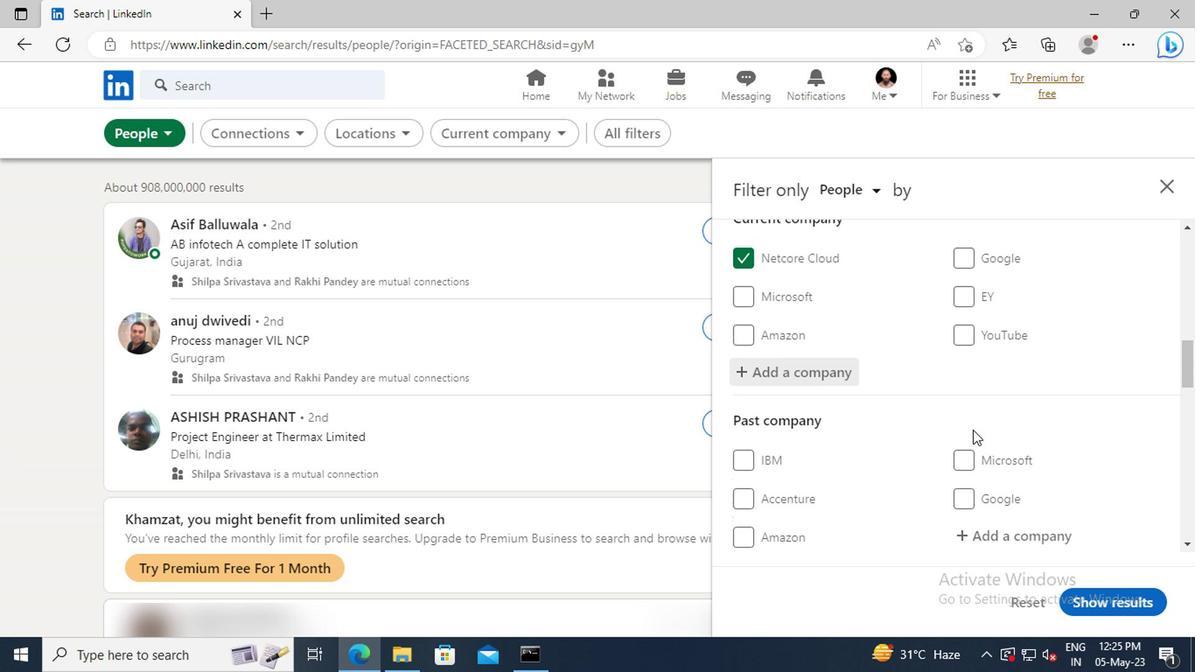
Action: Mouse moved to (965, 407)
Screenshot: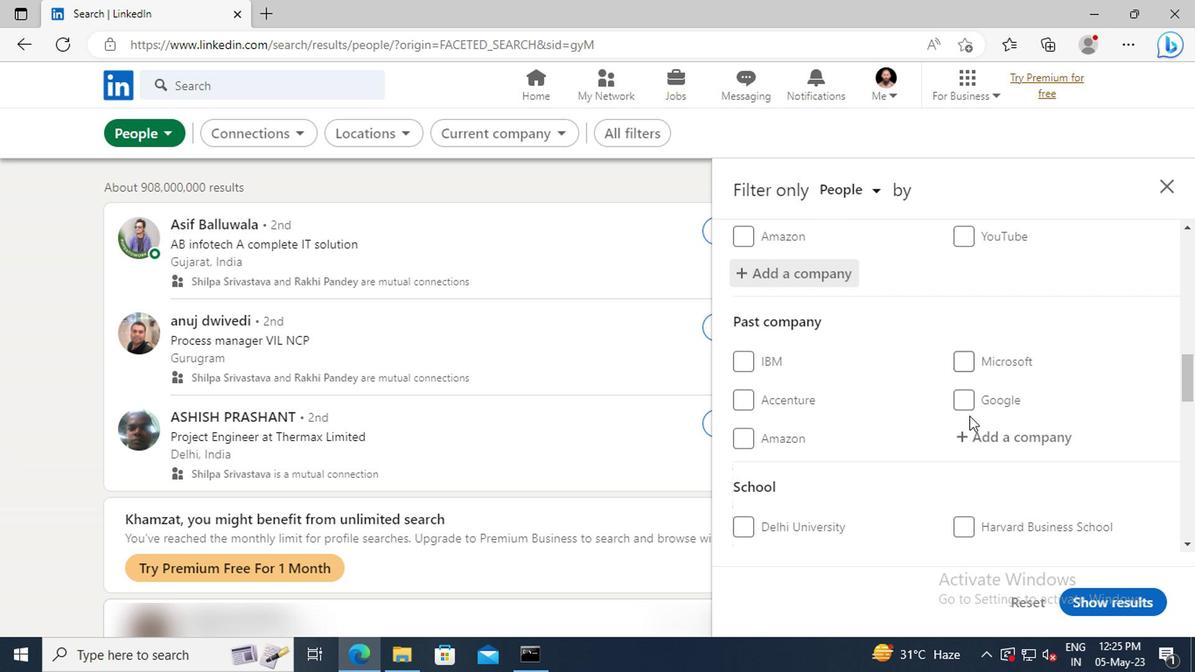 
Action: Mouse scrolled (965, 407) with delta (0, 0)
Screenshot: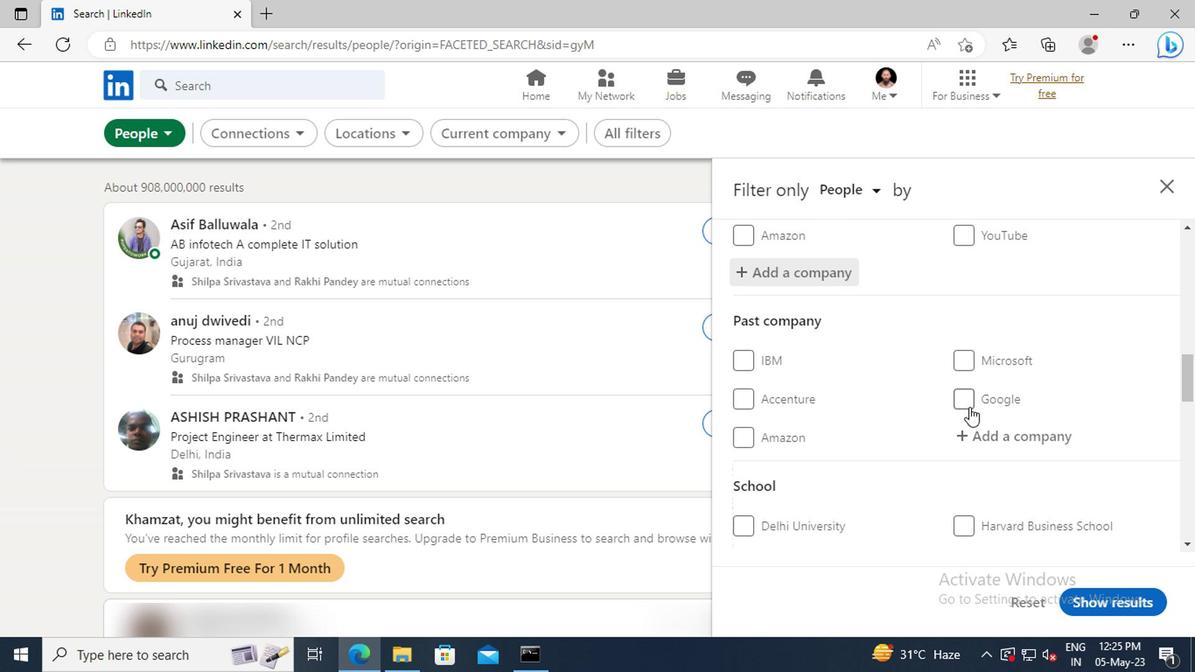 
Action: Mouse scrolled (965, 407) with delta (0, 0)
Screenshot: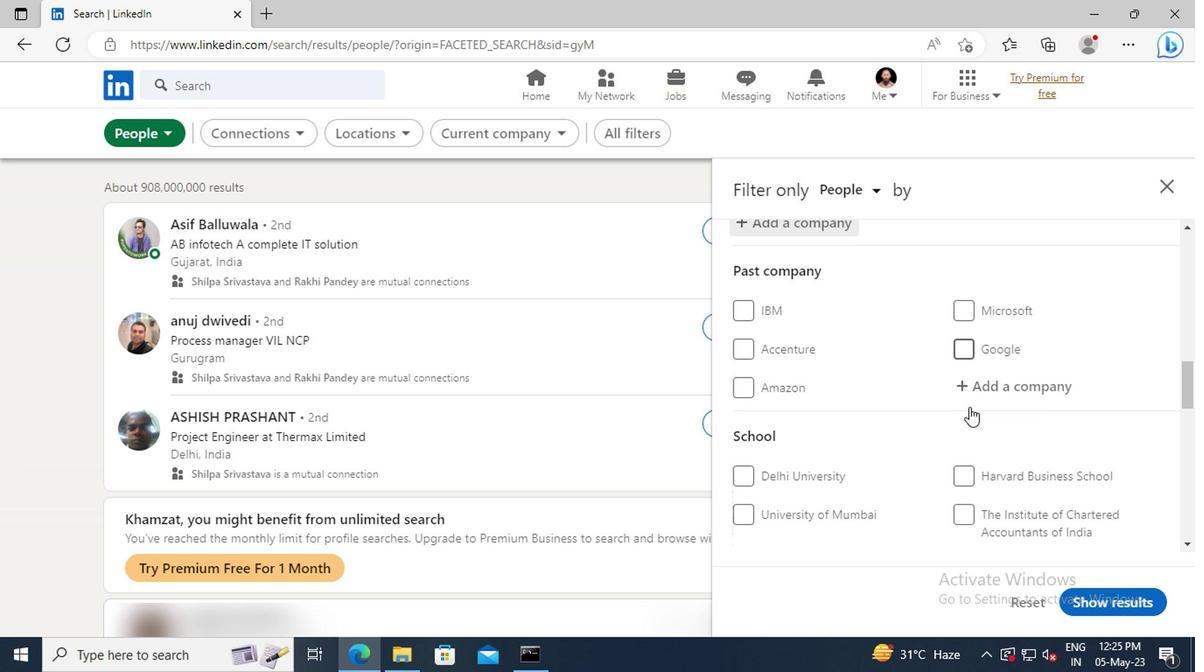 
Action: Mouse scrolled (965, 407) with delta (0, 0)
Screenshot: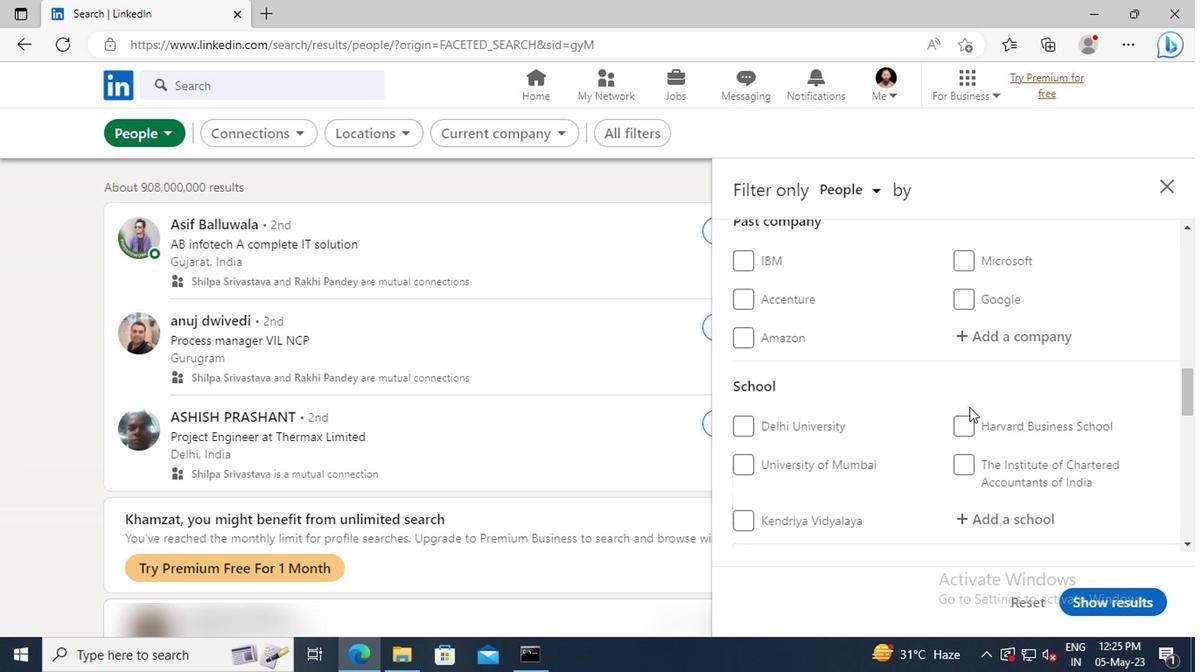 
Action: Mouse scrolled (965, 407) with delta (0, 0)
Screenshot: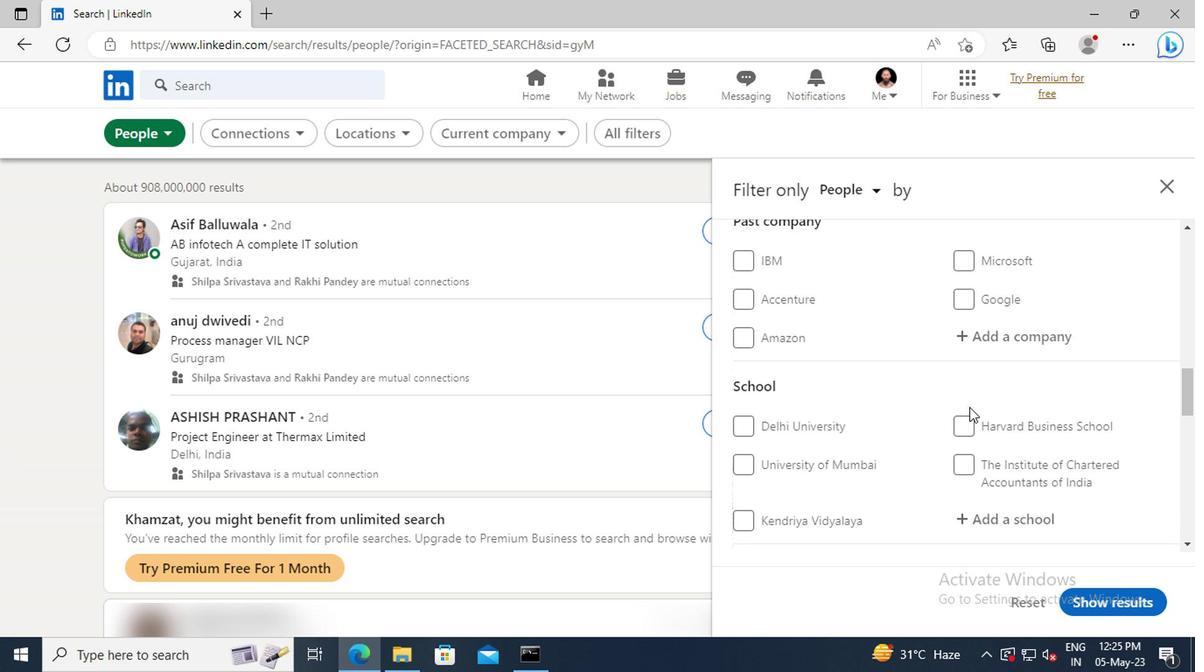 
Action: Mouse moved to (967, 420)
Screenshot: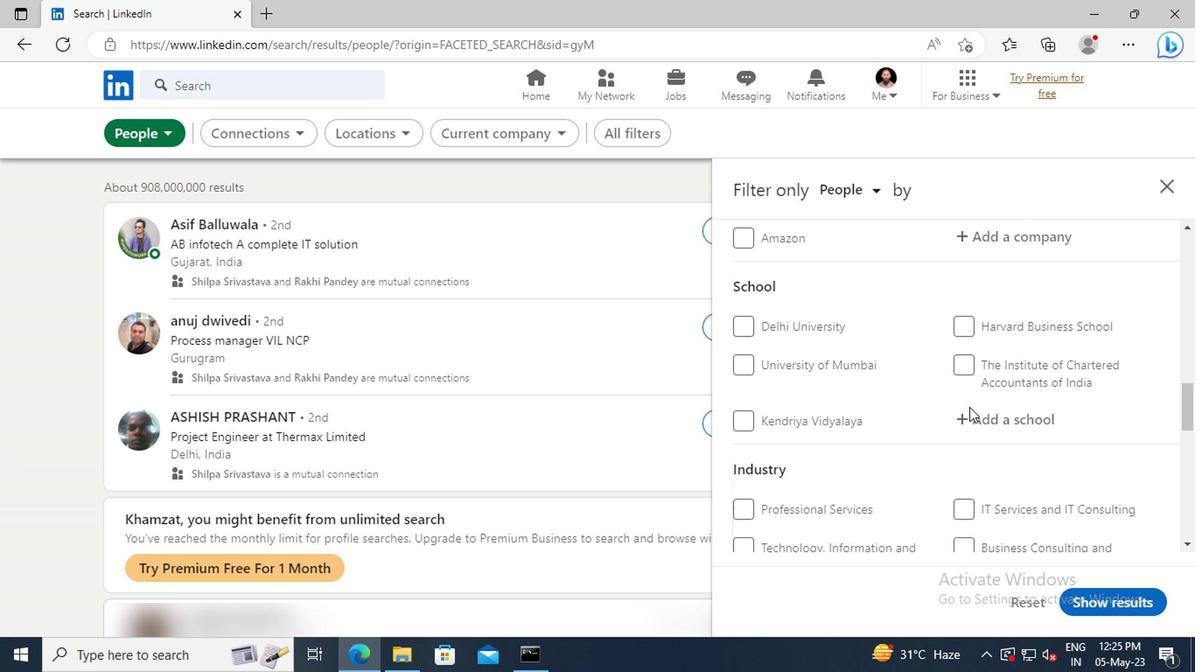 
Action: Mouse pressed left at (967, 420)
Screenshot: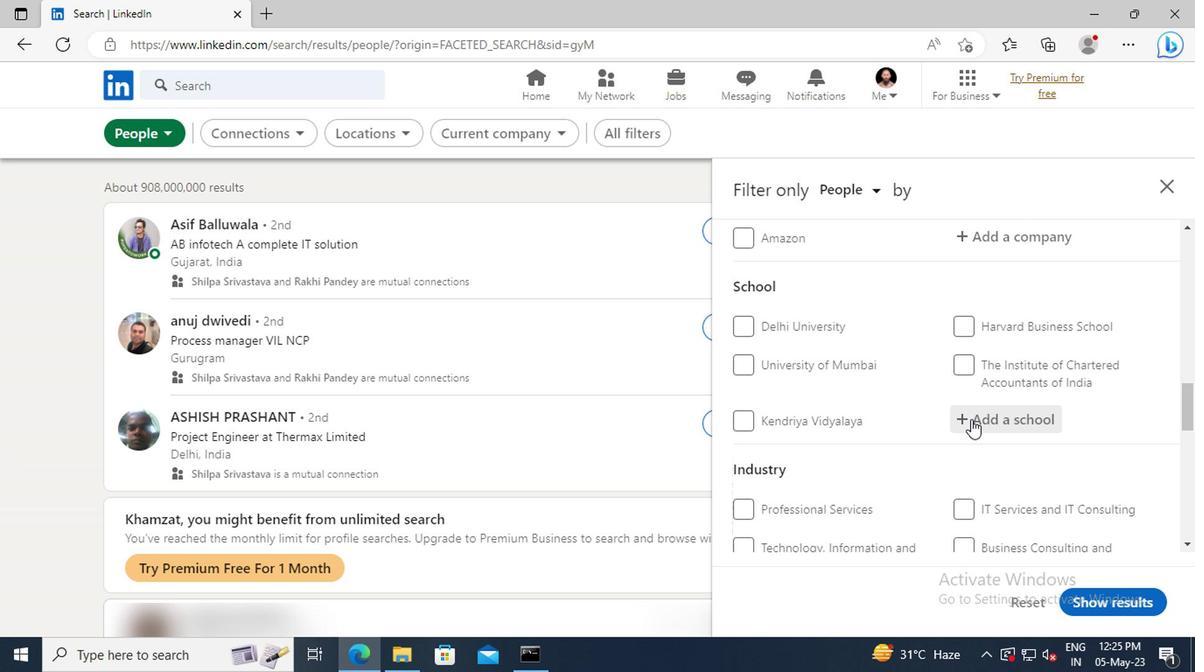 
Action: Key pressed <Key.shift><Key.shift><Key.shift><Key.shift><Key.shift><Key.shift><Key.shift><Key.shift><Key.shift><Key.shift>SKILL-<Key.shift>LYNC
Screenshot: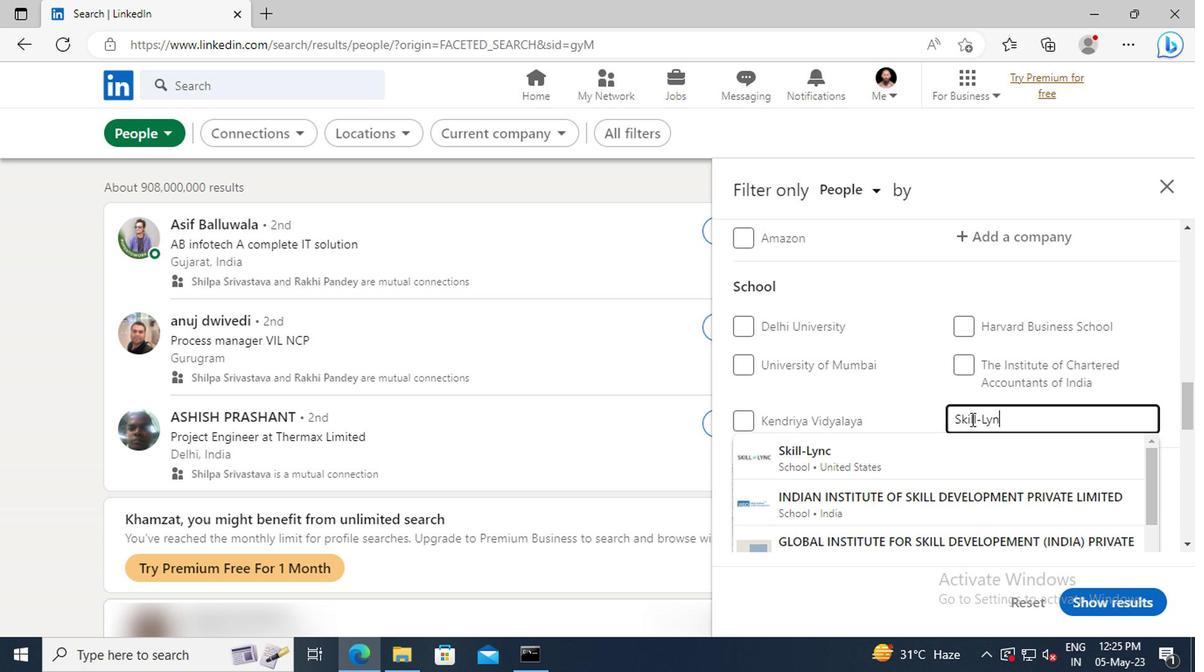 
Action: Mouse moved to (962, 446)
Screenshot: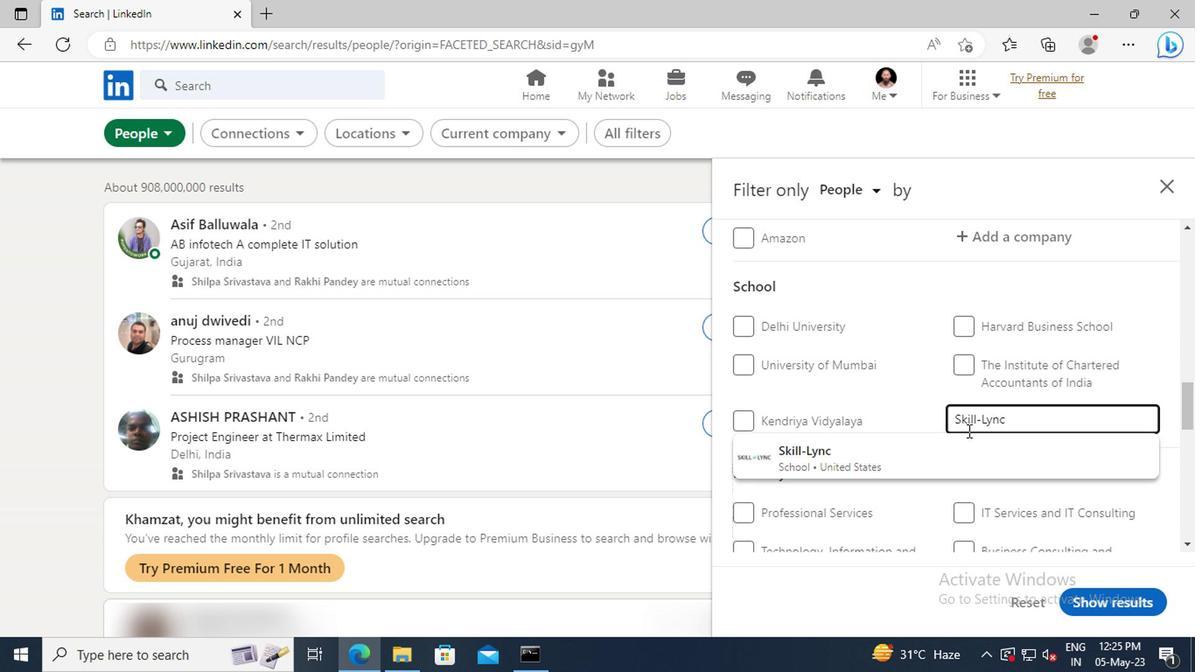 
Action: Mouse pressed left at (962, 446)
Screenshot: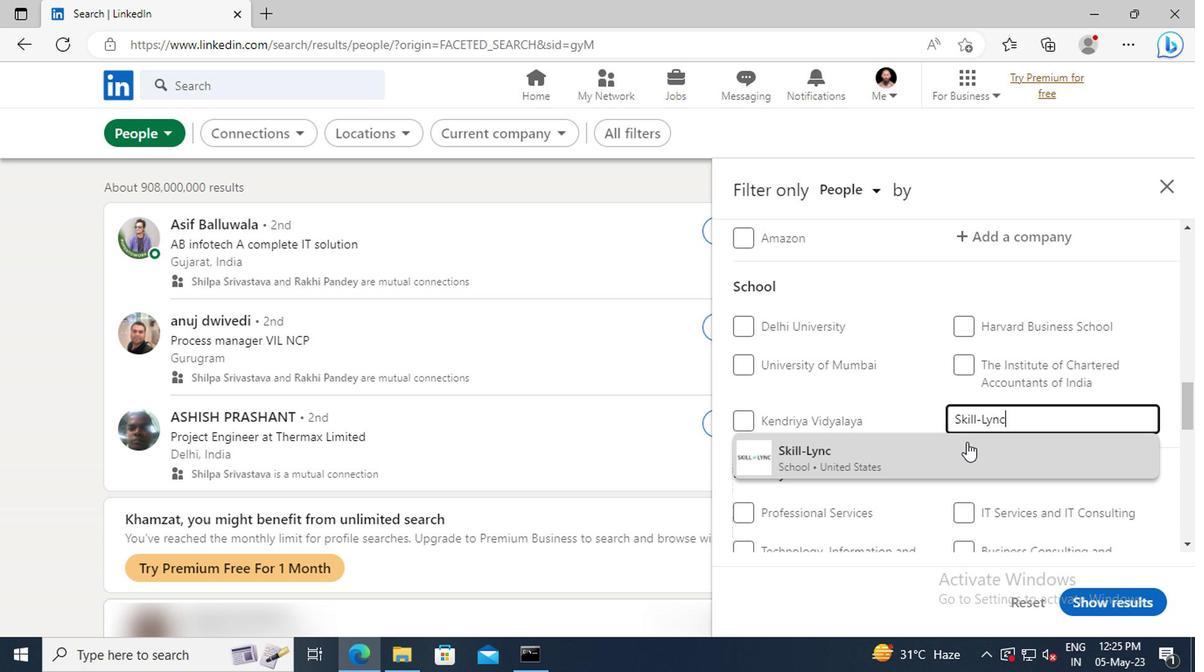 
Action: Mouse scrolled (962, 445) with delta (0, -1)
Screenshot: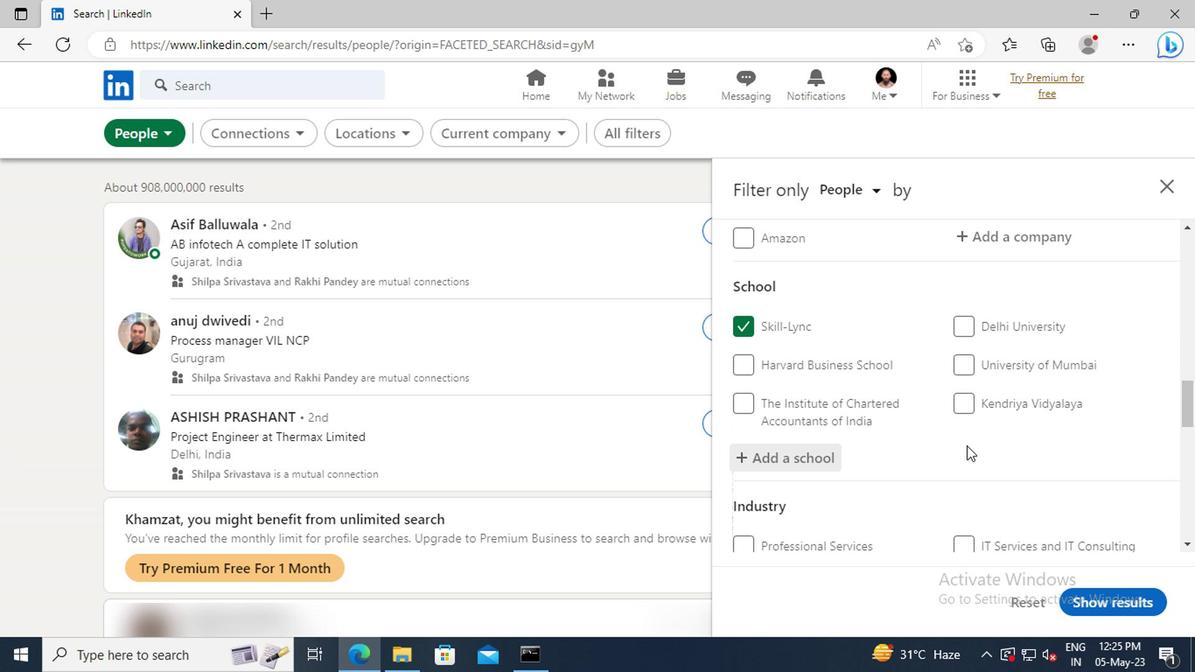 
Action: Mouse moved to (962, 444)
Screenshot: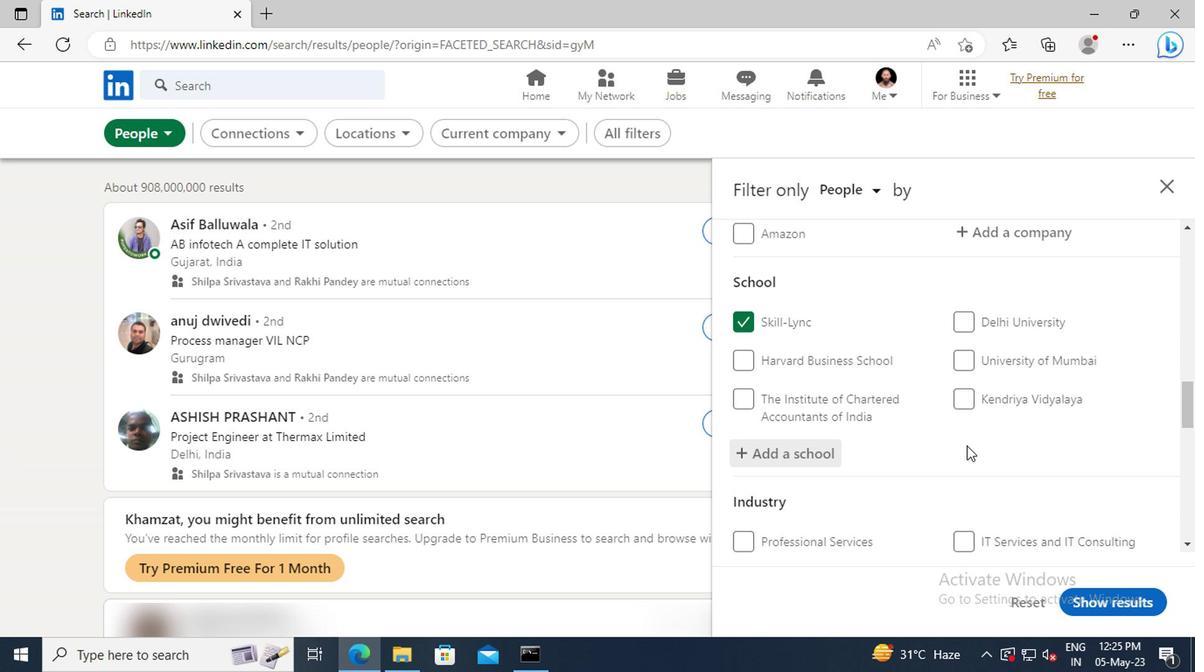 
Action: Mouse scrolled (962, 442) with delta (0, -1)
Screenshot: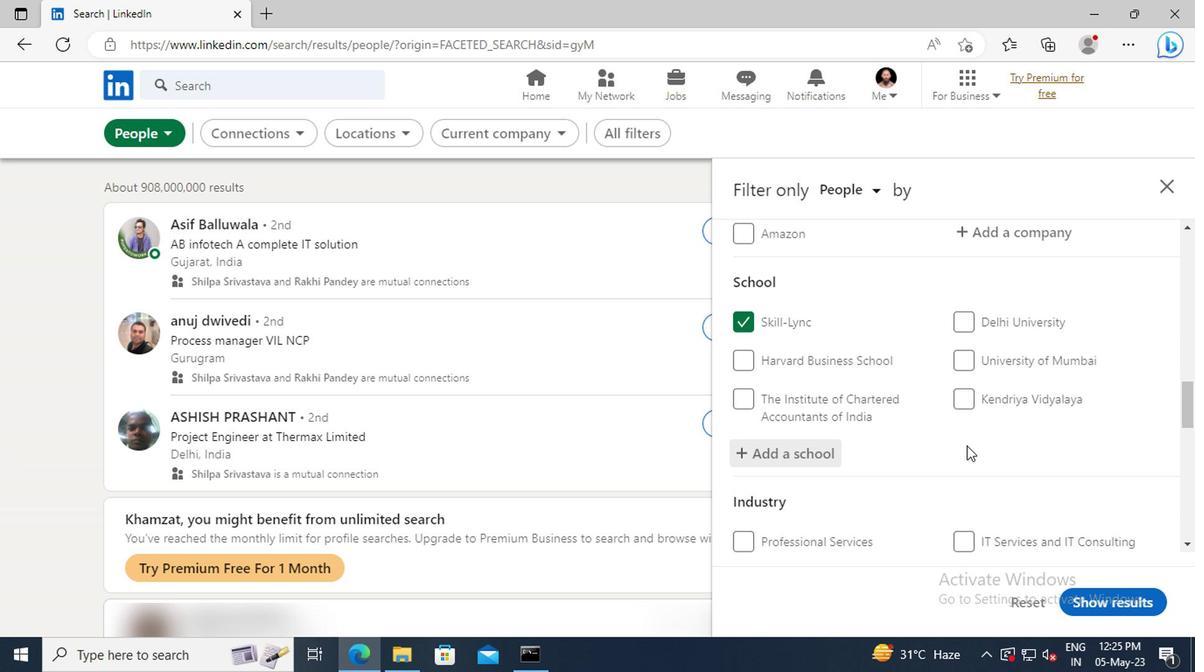 
Action: Mouse moved to (957, 397)
Screenshot: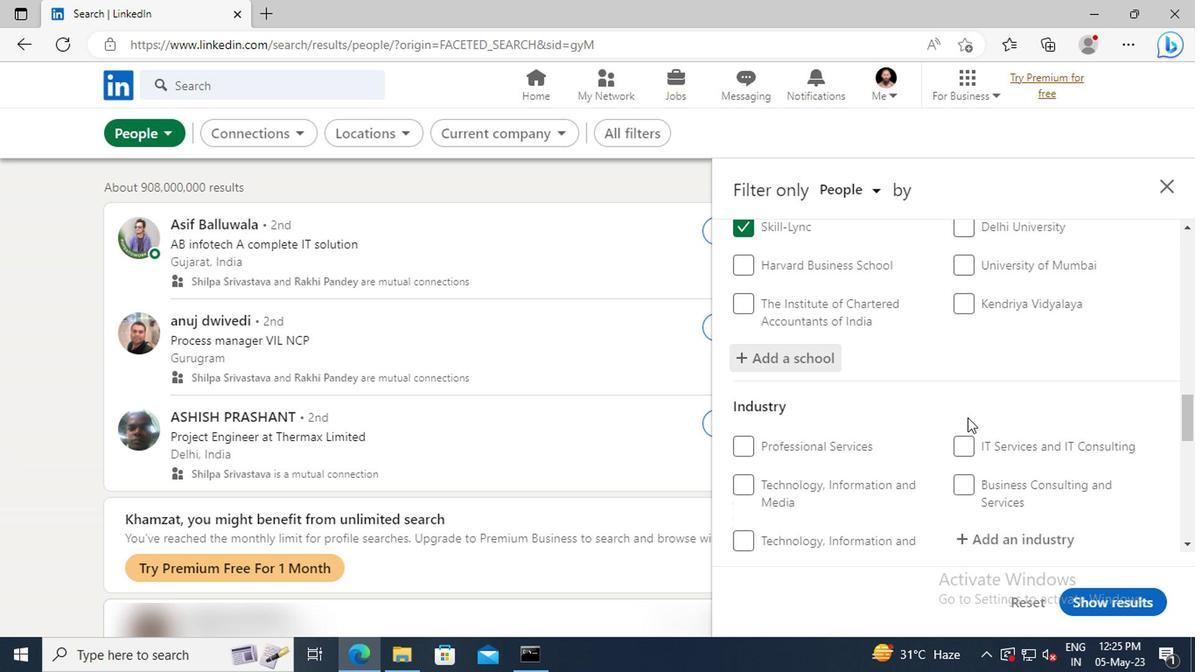 
Action: Mouse scrolled (957, 396) with delta (0, 0)
Screenshot: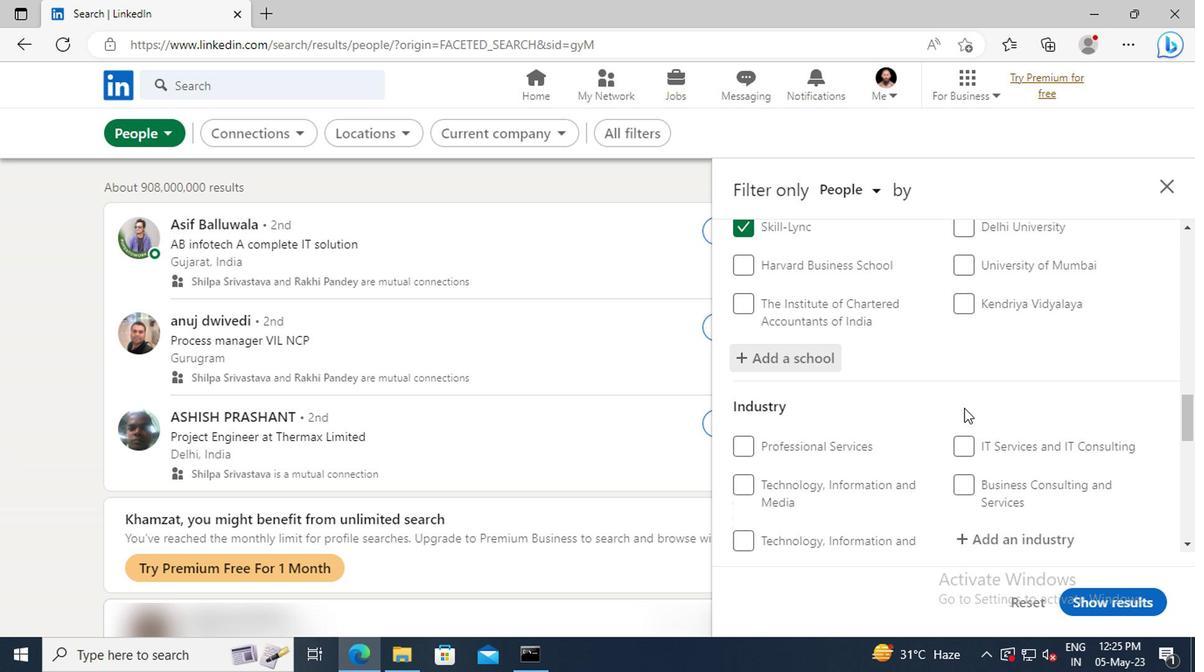 
Action: Mouse scrolled (957, 396) with delta (0, 0)
Screenshot: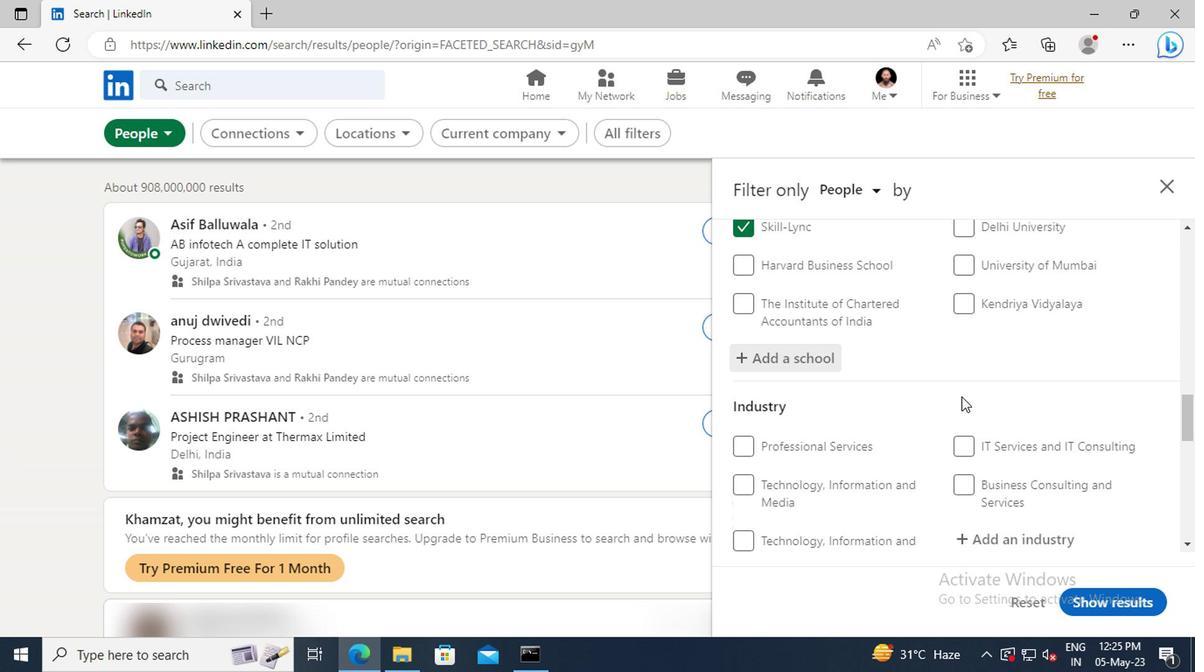 
Action: Mouse scrolled (957, 396) with delta (0, 0)
Screenshot: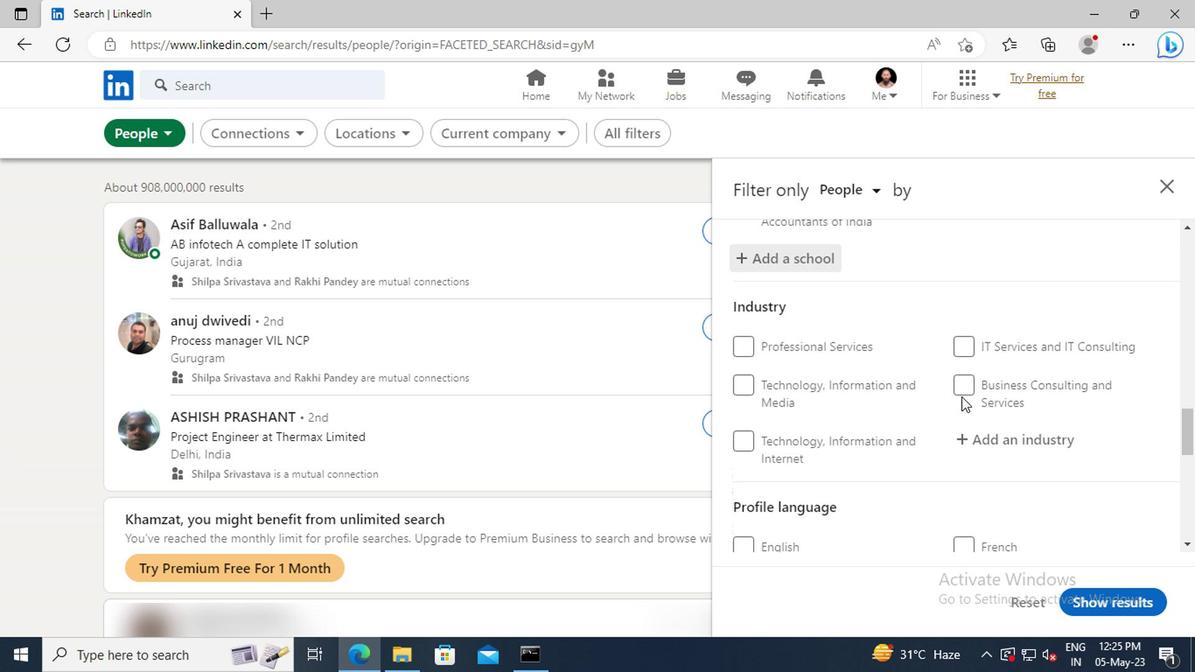 
Action: Mouse moved to (967, 394)
Screenshot: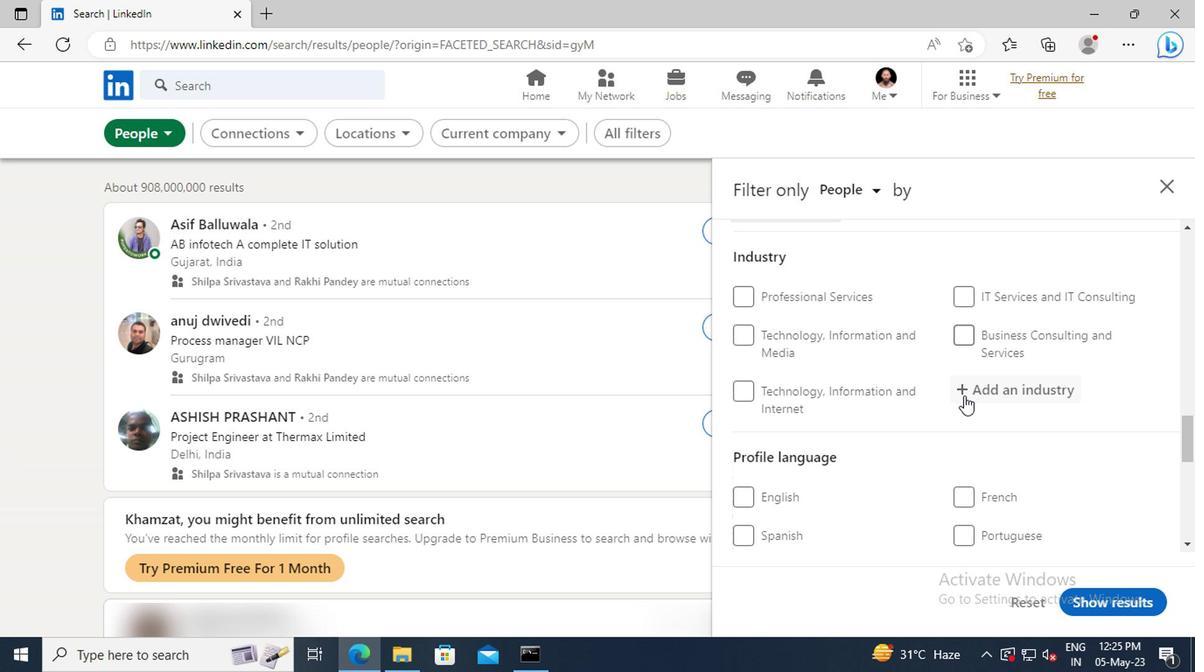 
Action: Mouse pressed left at (967, 394)
Screenshot: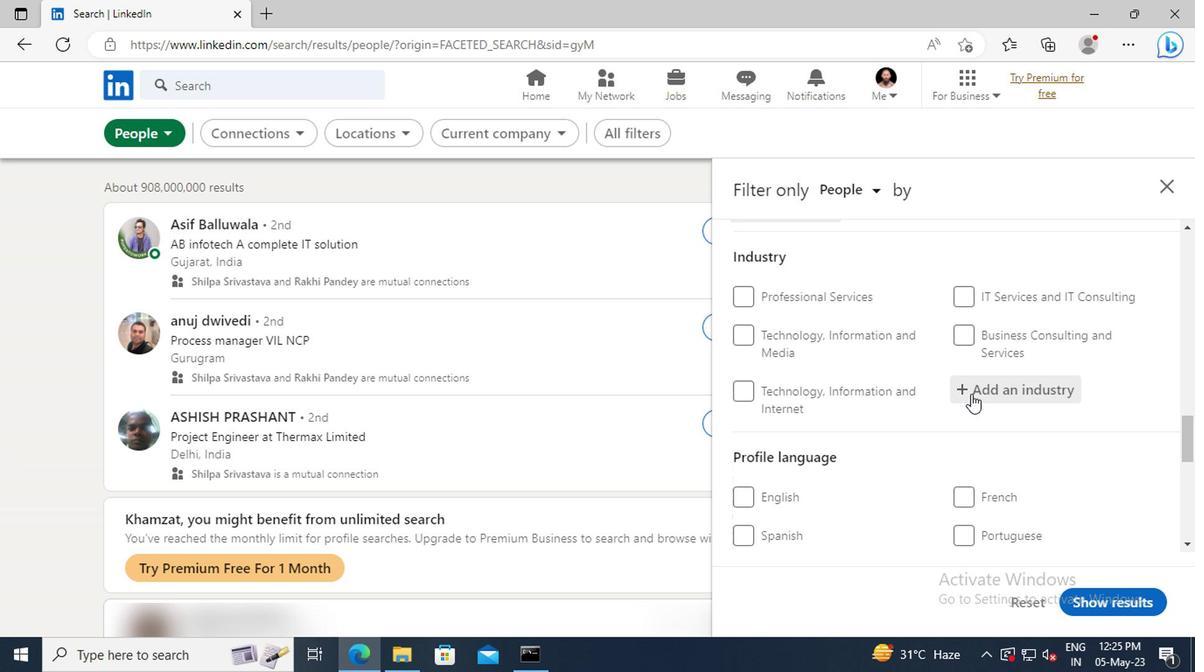 
Action: Mouse moved to (967, 394)
Screenshot: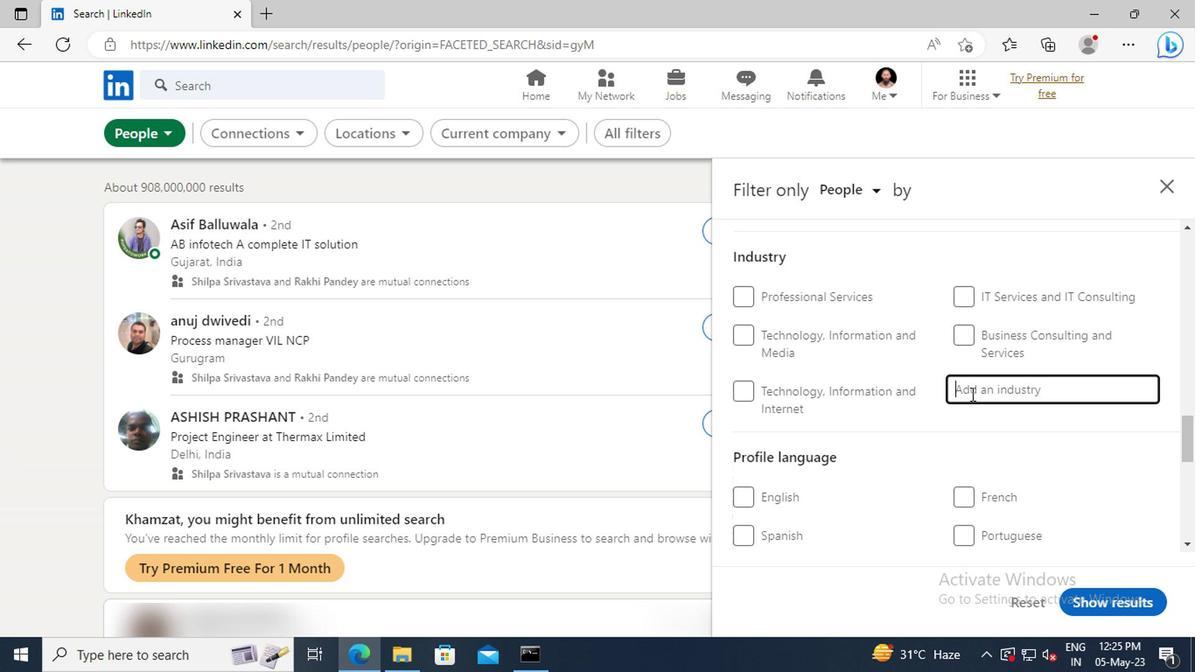 
Action: Key pressed <Key.shift>HOUSEHOLD
Screenshot: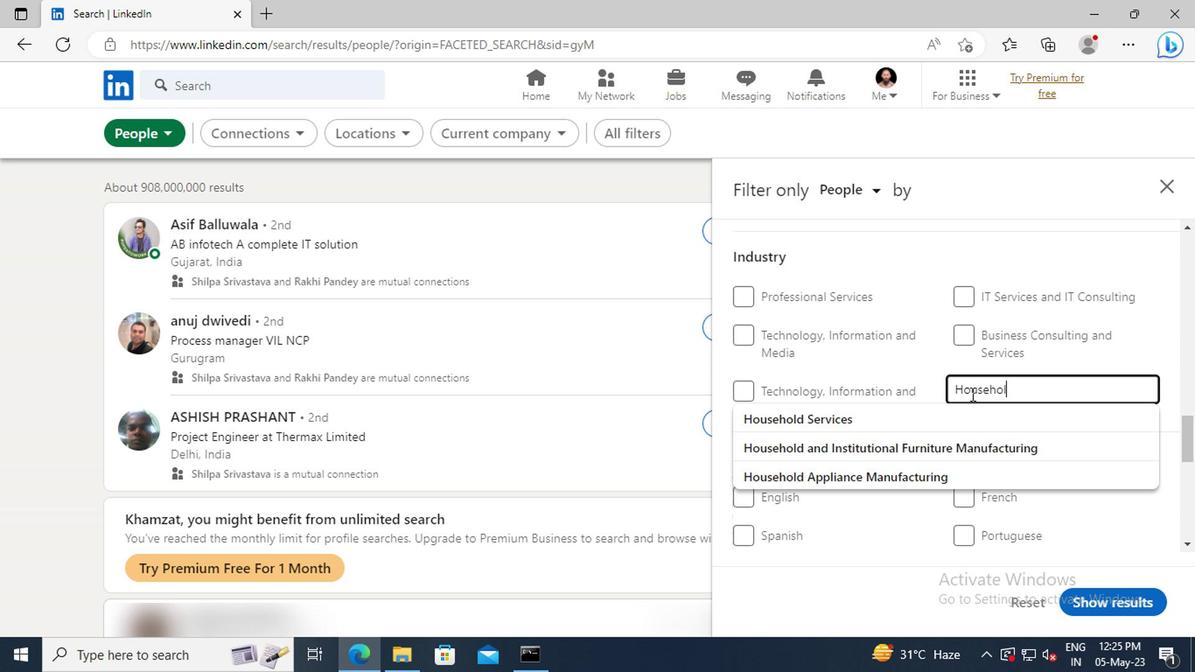 
Action: Mouse moved to (959, 410)
Screenshot: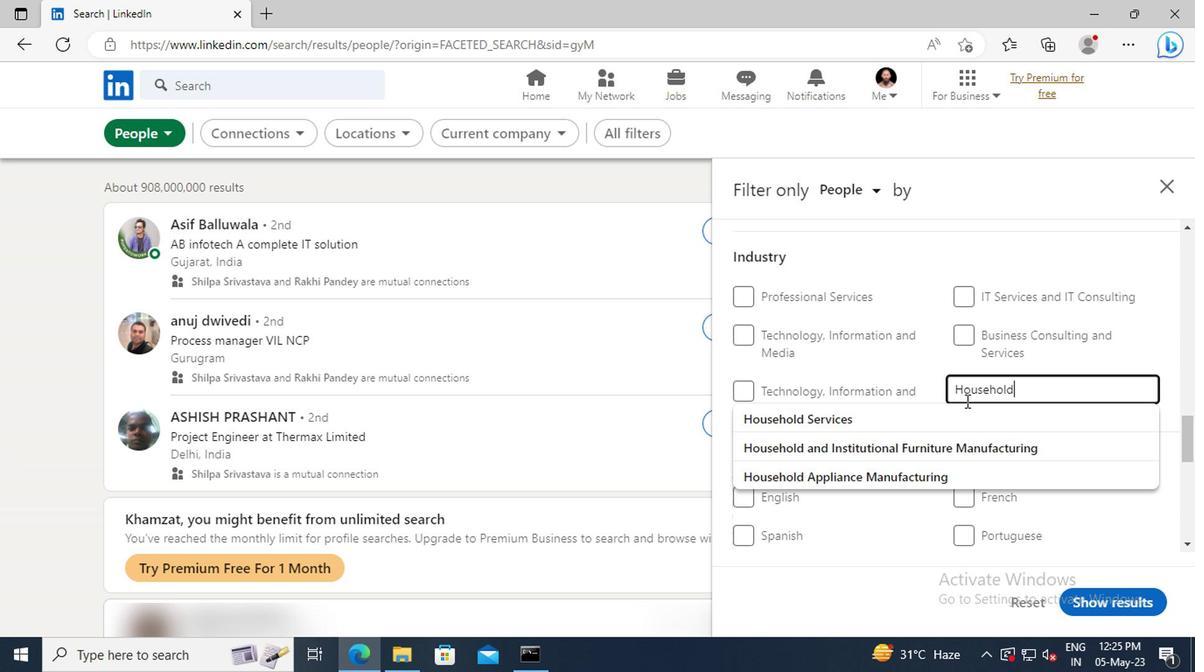 
Action: Mouse pressed left at (959, 410)
Screenshot: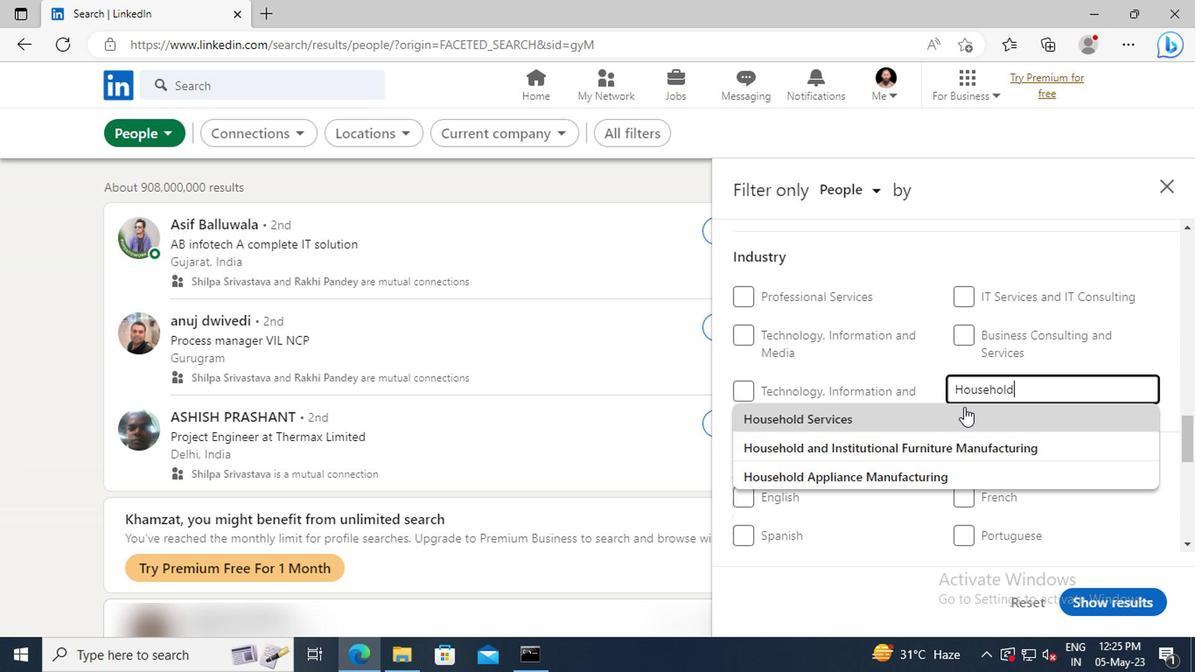 
Action: Mouse scrolled (959, 409) with delta (0, 0)
Screenshot: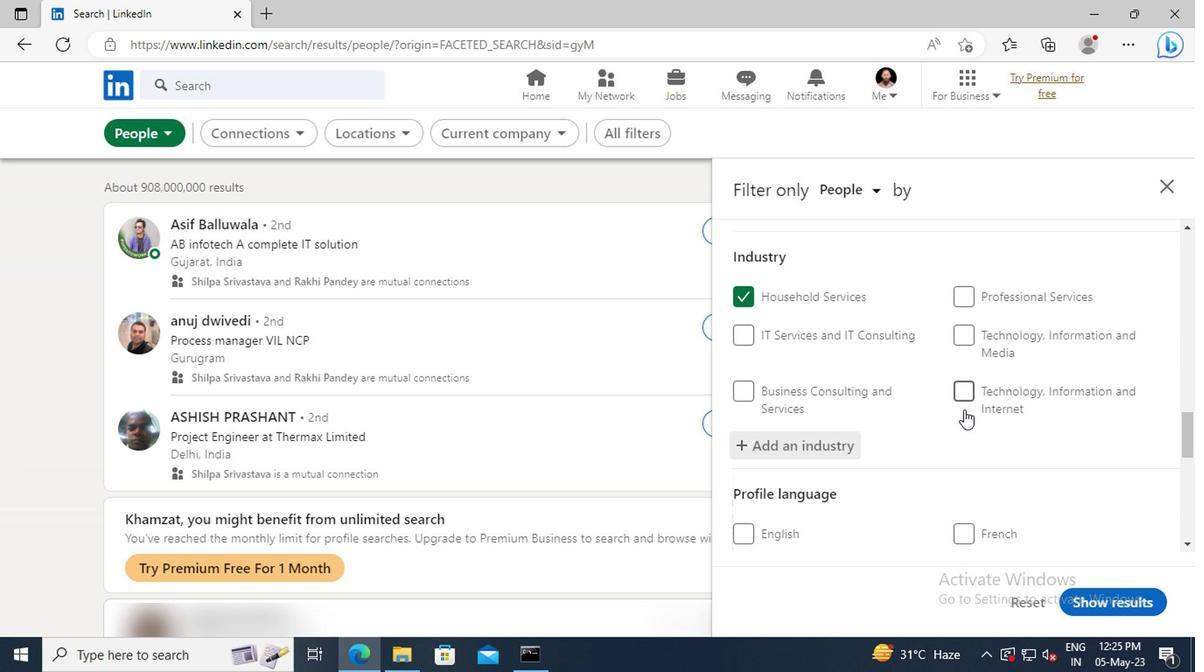 
Action: Mouse moved to (959, 409)
Screenshot: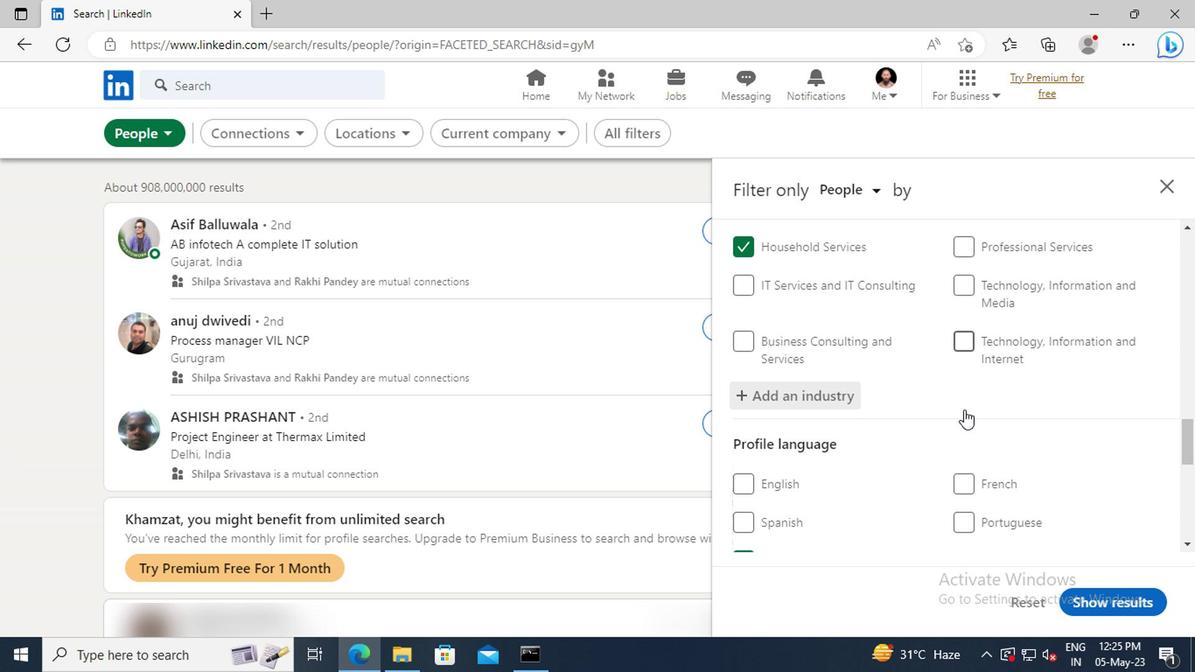 
Action: Mouse scrolled (959, 407) with delta (0, -1)
Screenshot: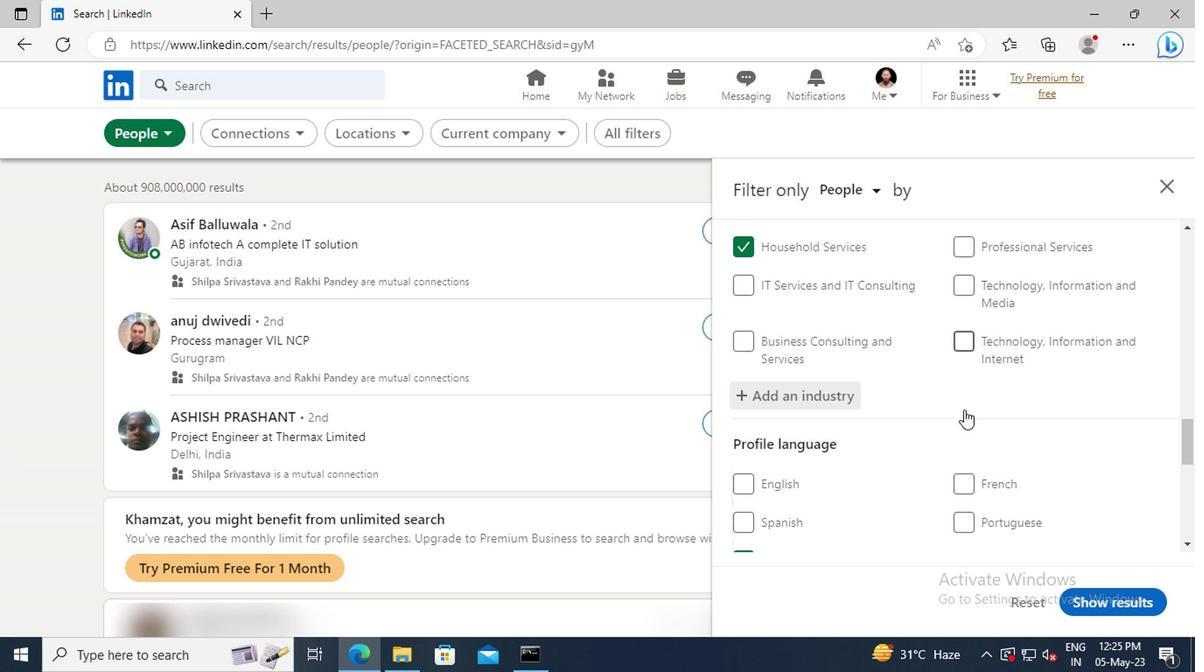 
Action: Mouse moved to (959, 407)
Screenshot: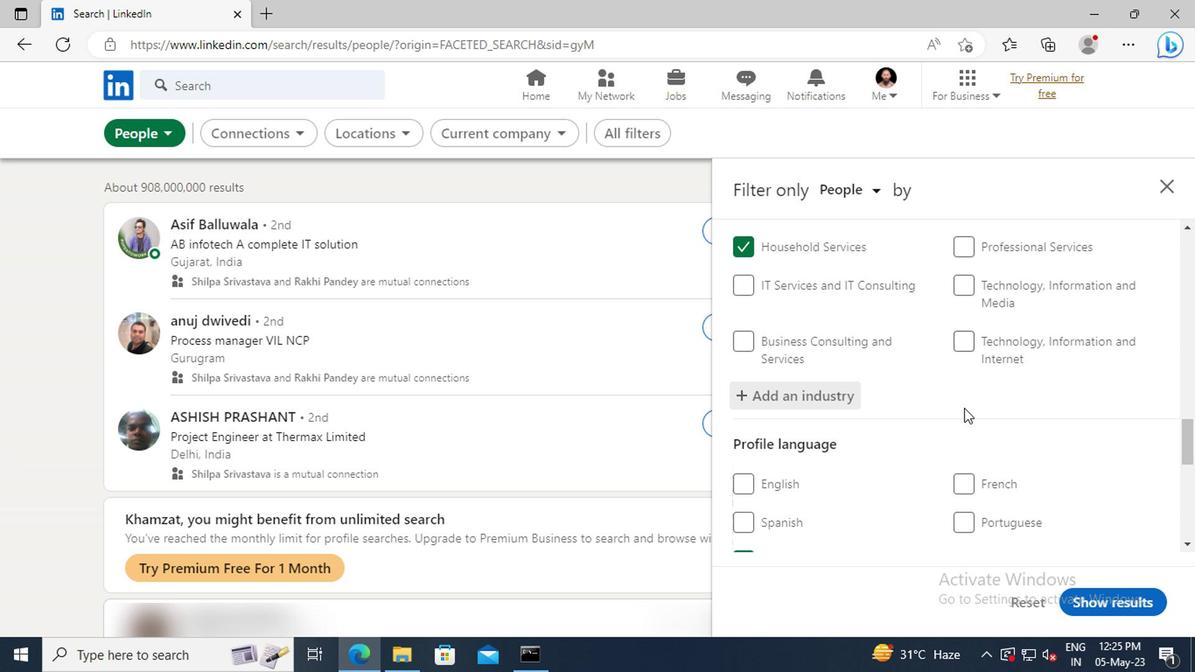
Action: Mouse scrolled (959, 406) with delta (0, -1)
Screenshot: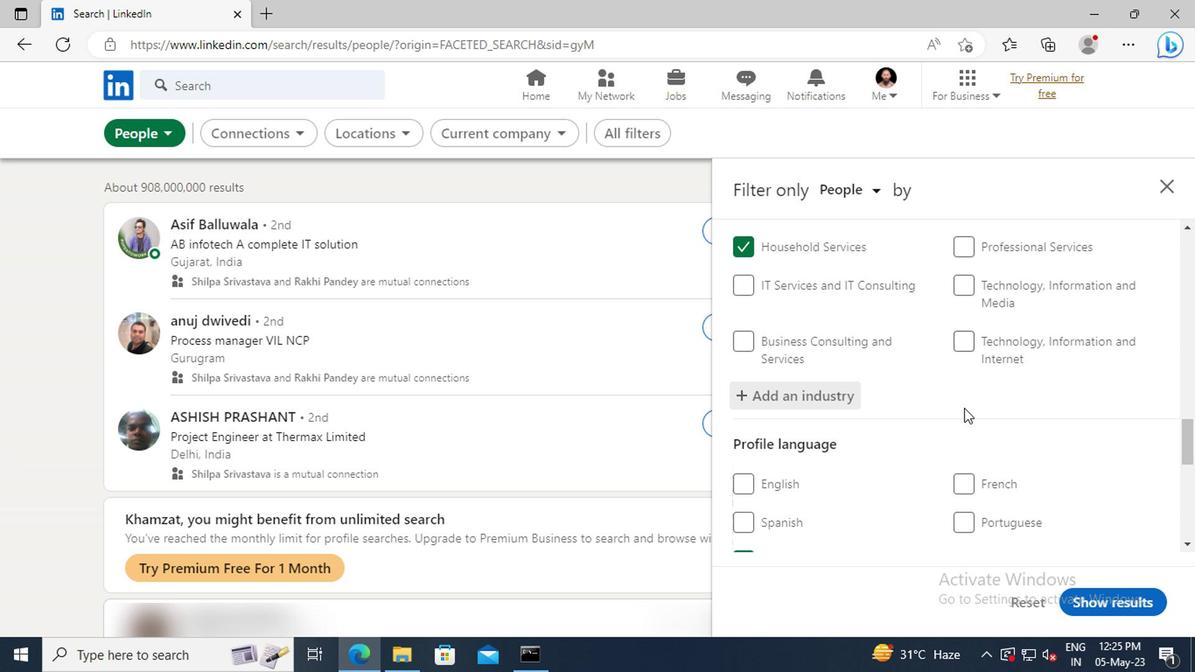 
Action: Mouse moved to (961, 401)
Screenshot: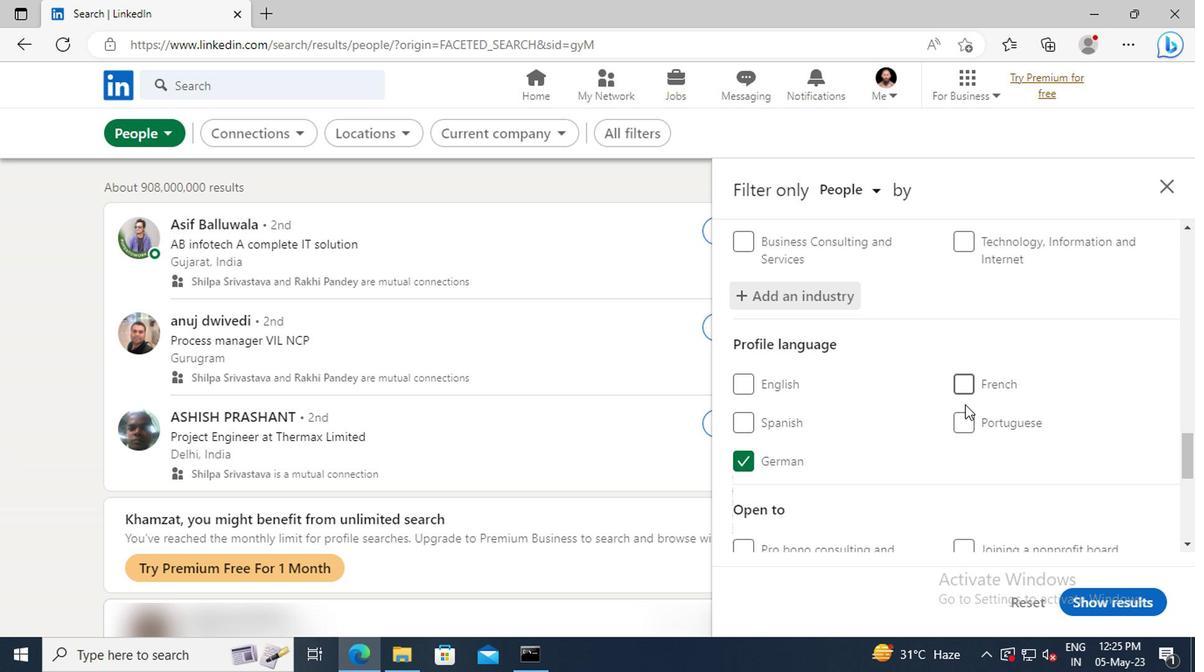 
Action: Mouse scrolled (961, 401) with delta (0, 0)
Screenshot: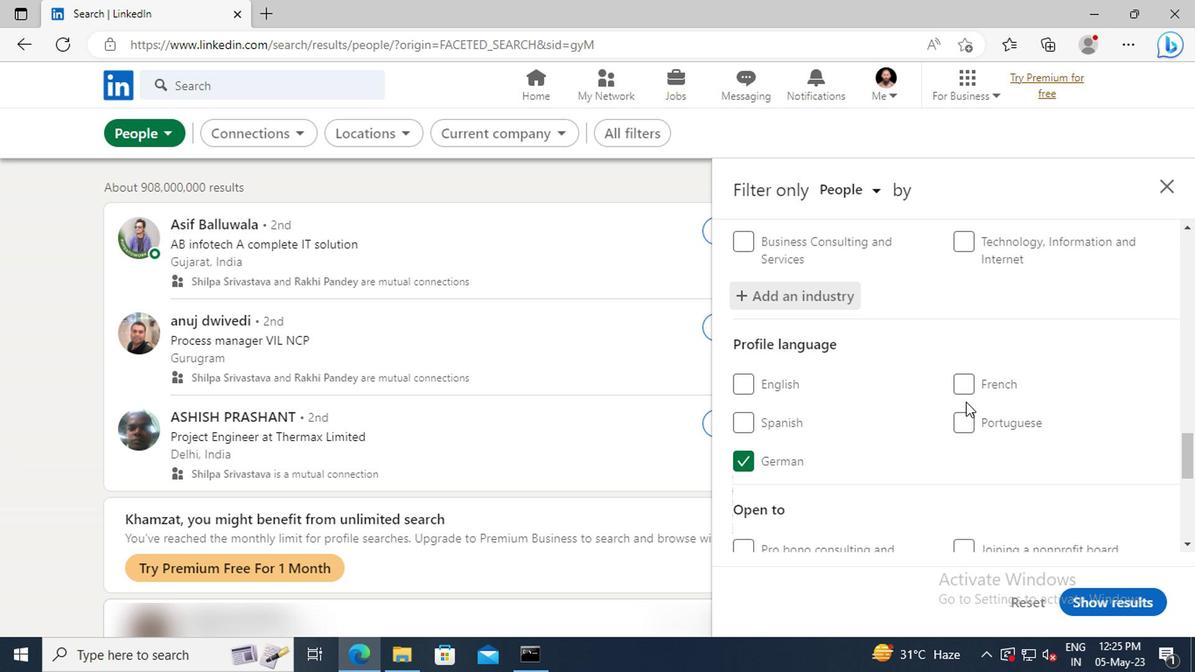 
Action: Mouse scrolled (961, 401) with delta (0, 0)
Screenshot: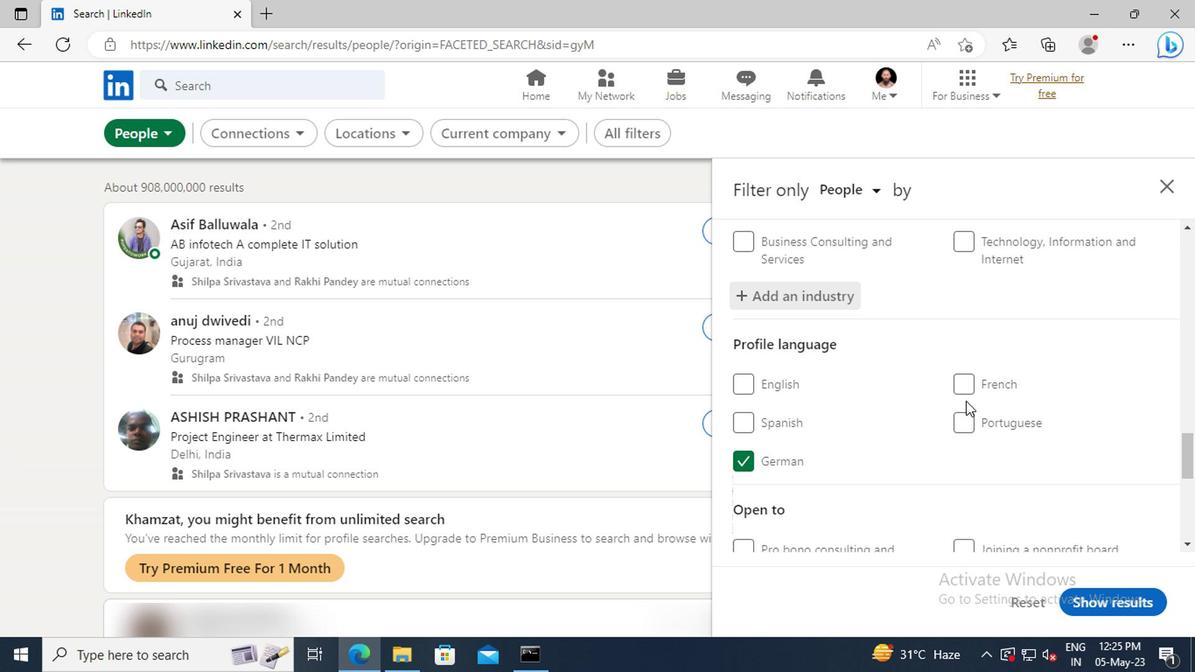 
Action: Mouse moved to (961, 401)
Screenshot: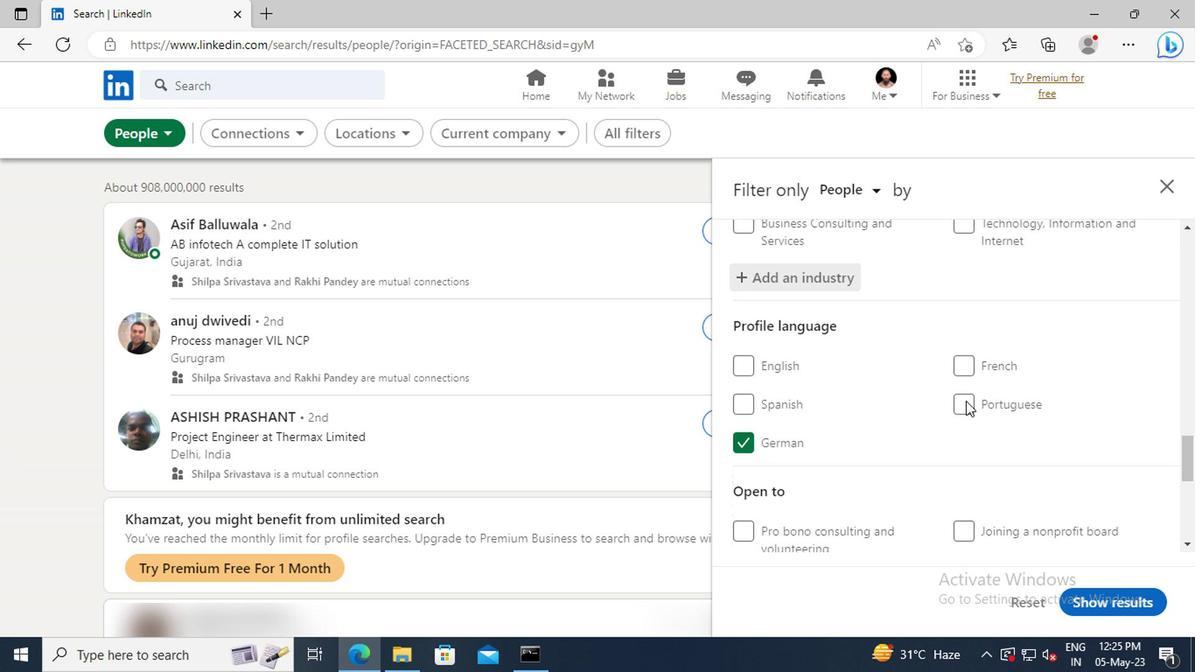 
Action: Mouse scrolled (961, 400) with delta (0, 0)
Screenshot: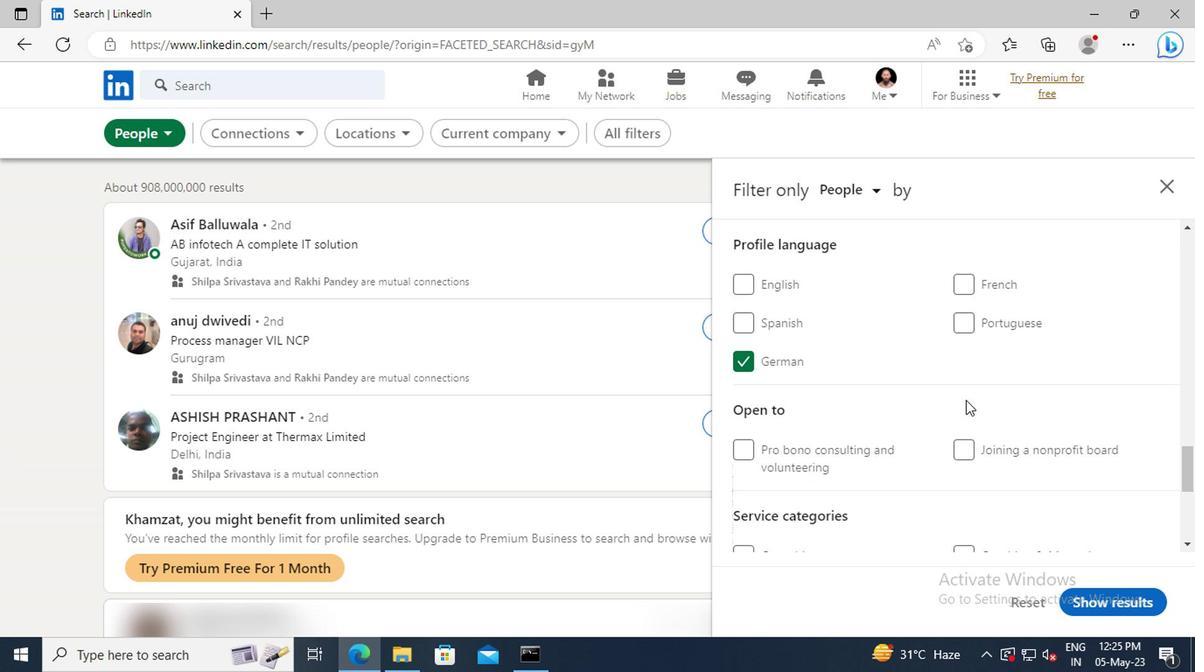 
Action: Mouse scrolled (961, 400) with delta (0, 0)
Screenshot: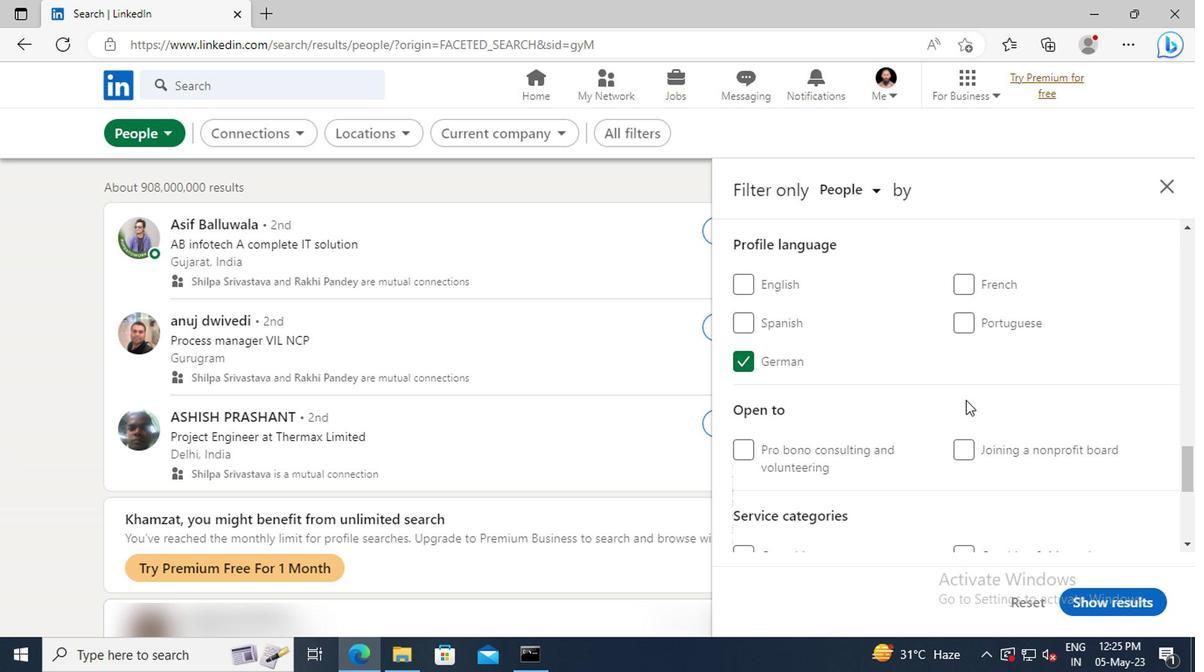 
Action: Mouse scrolled (961, 400) with delta (0, 0)
Screenshot: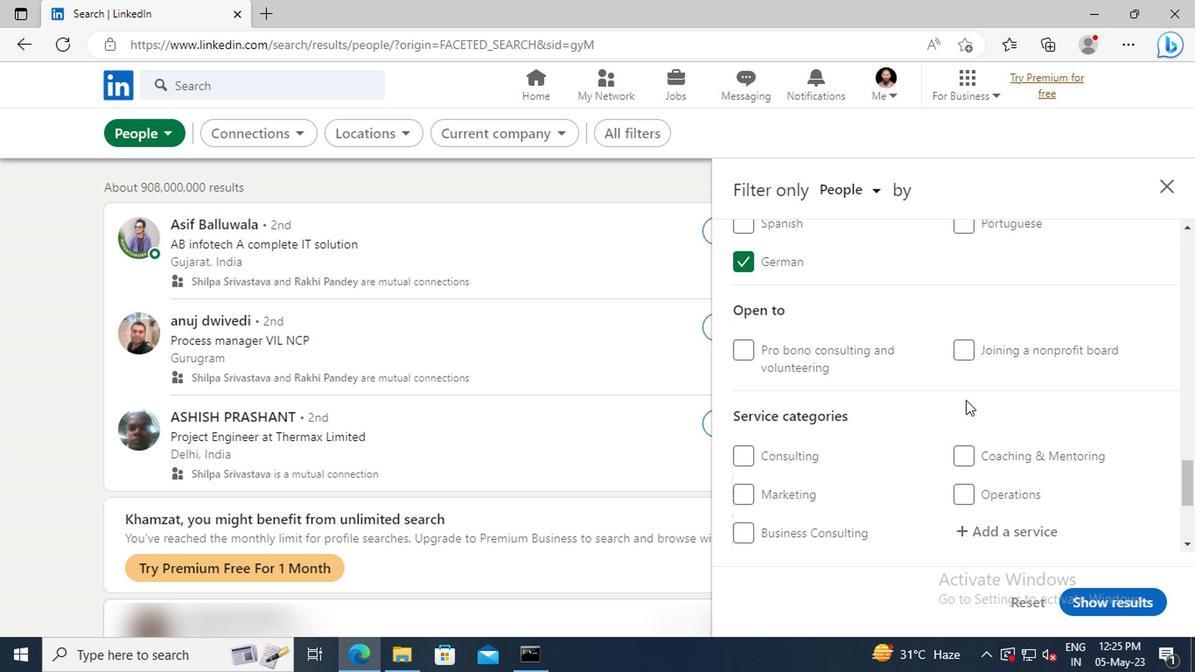 
Action: Mouse scrolled (961, 400) with delta (0, 0)
Screenshot: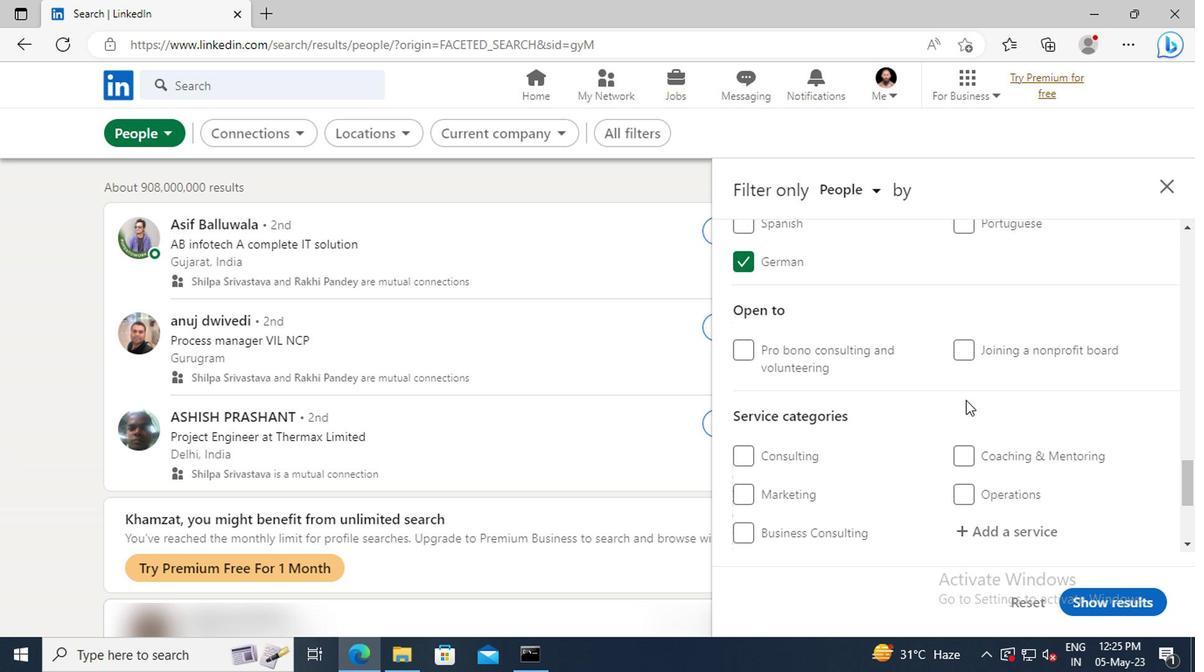 
Action: Mouse scrolled (961, 400) with delta (0, 0)
Screenshot: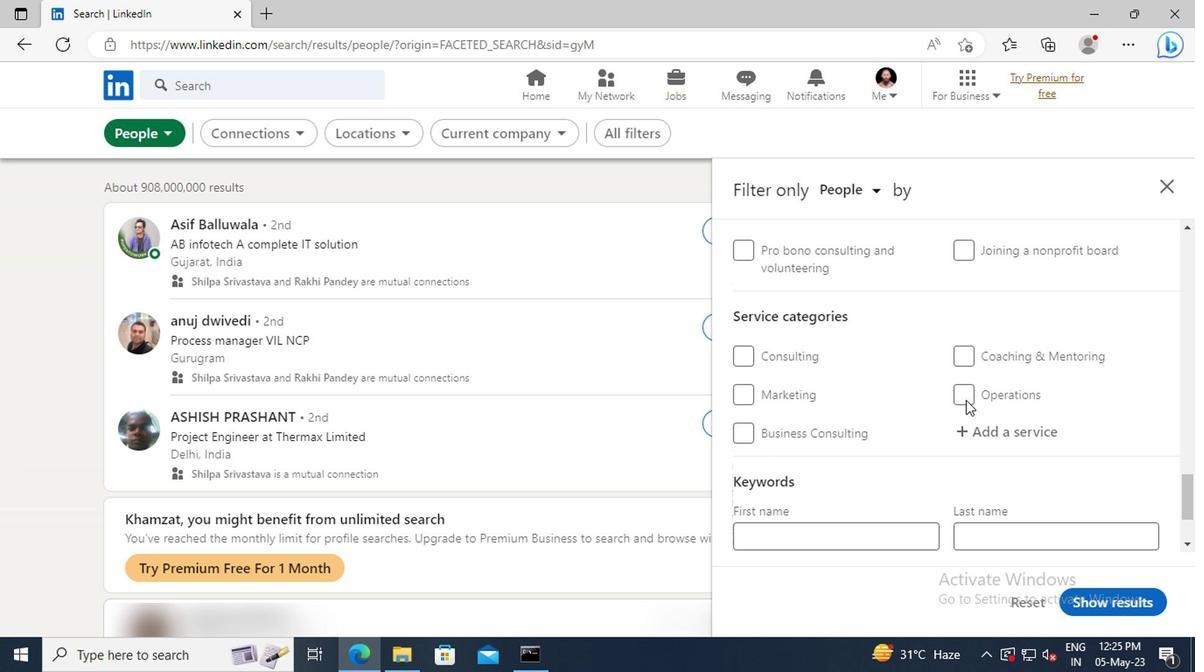 
Action: Mouse moved to (968, 394)
Screenshot: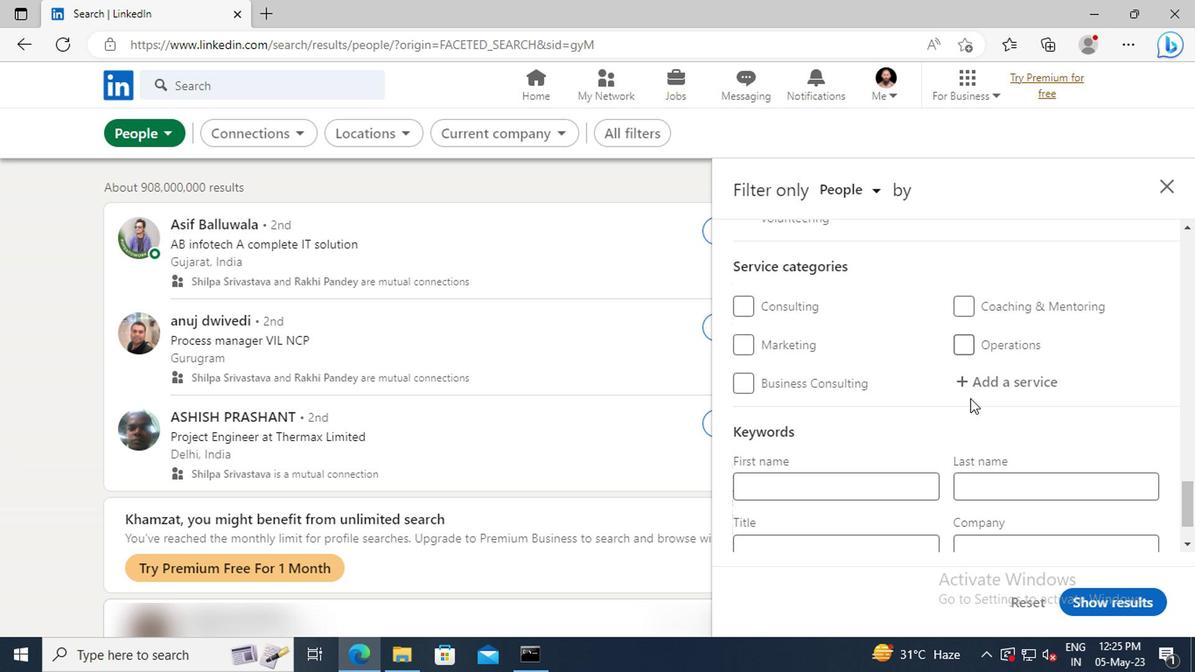 
Action: Mouse pressed left at (968, 394)
Screenshot: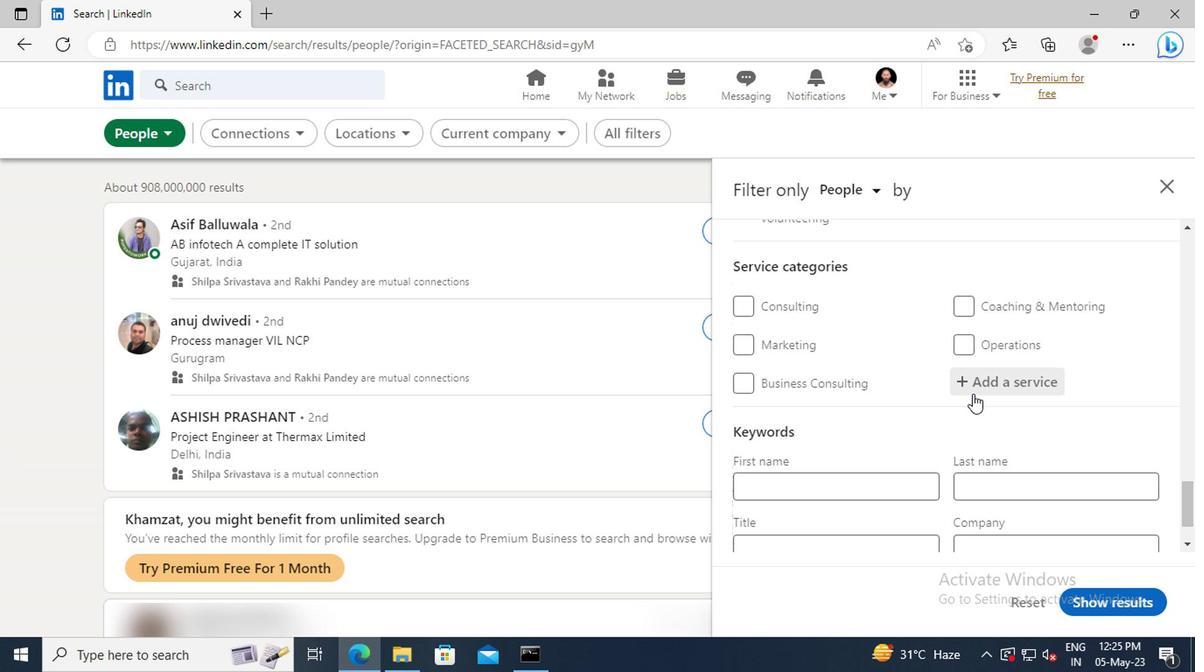 
Action: Mouse moved to (968, 394)
Screenshot: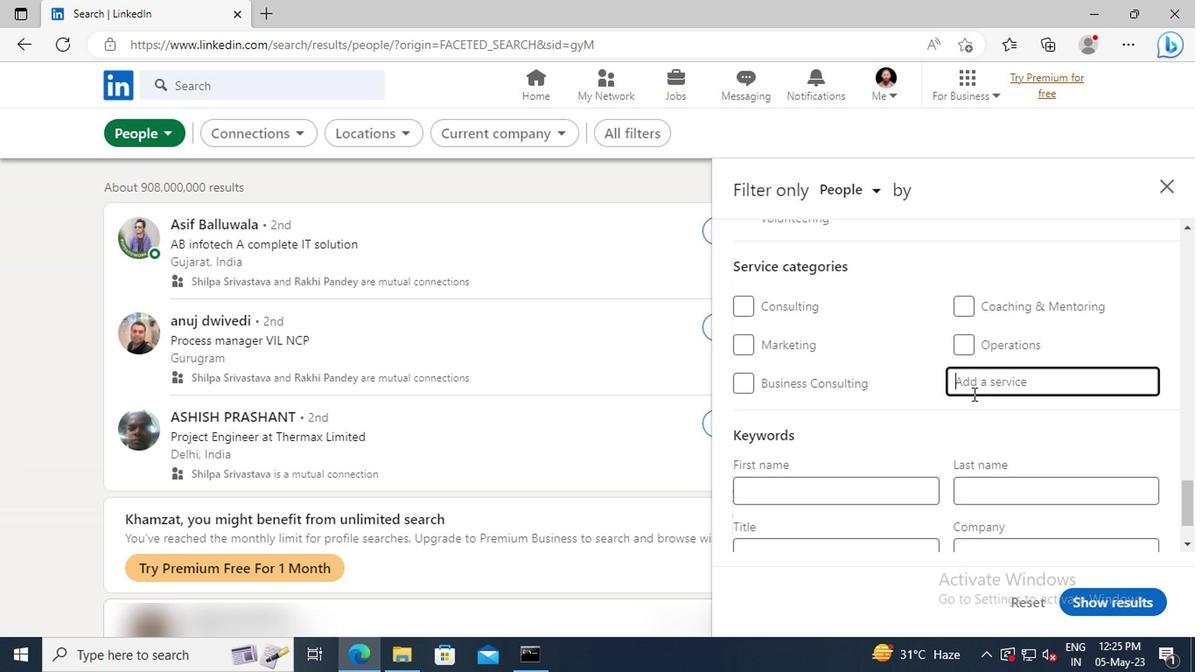 
Action: Key pressed <Key.shift>LIFE<Key.space>
Screenshot: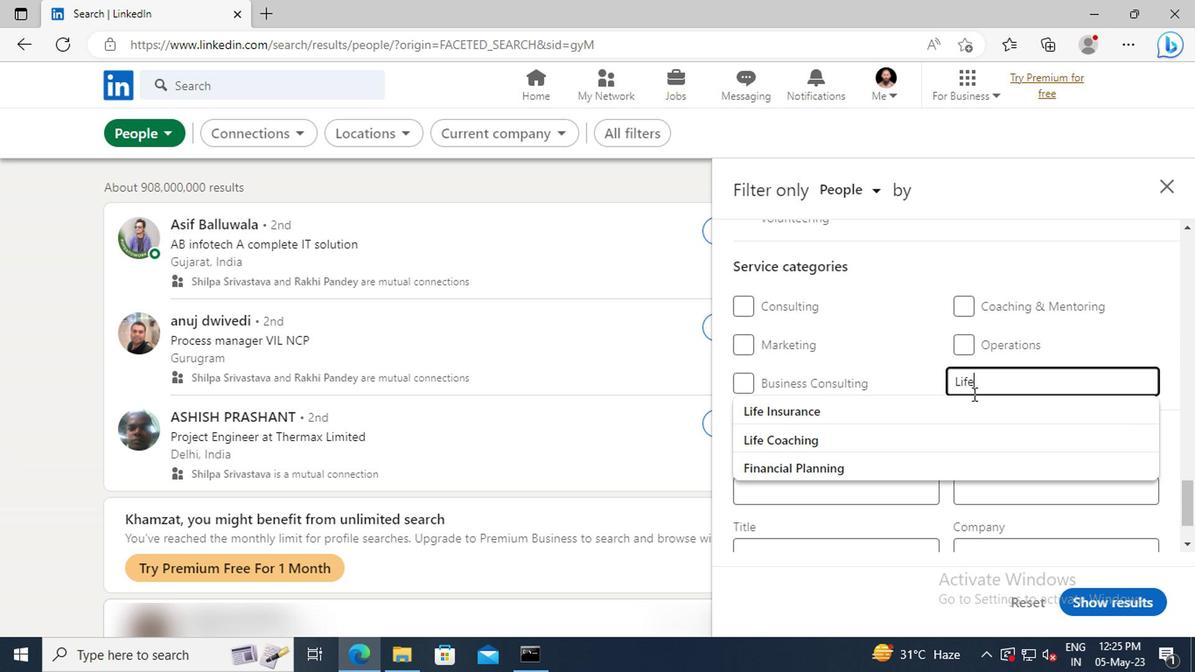 
Action: Mouse moved to (966, 409)
Screenshot: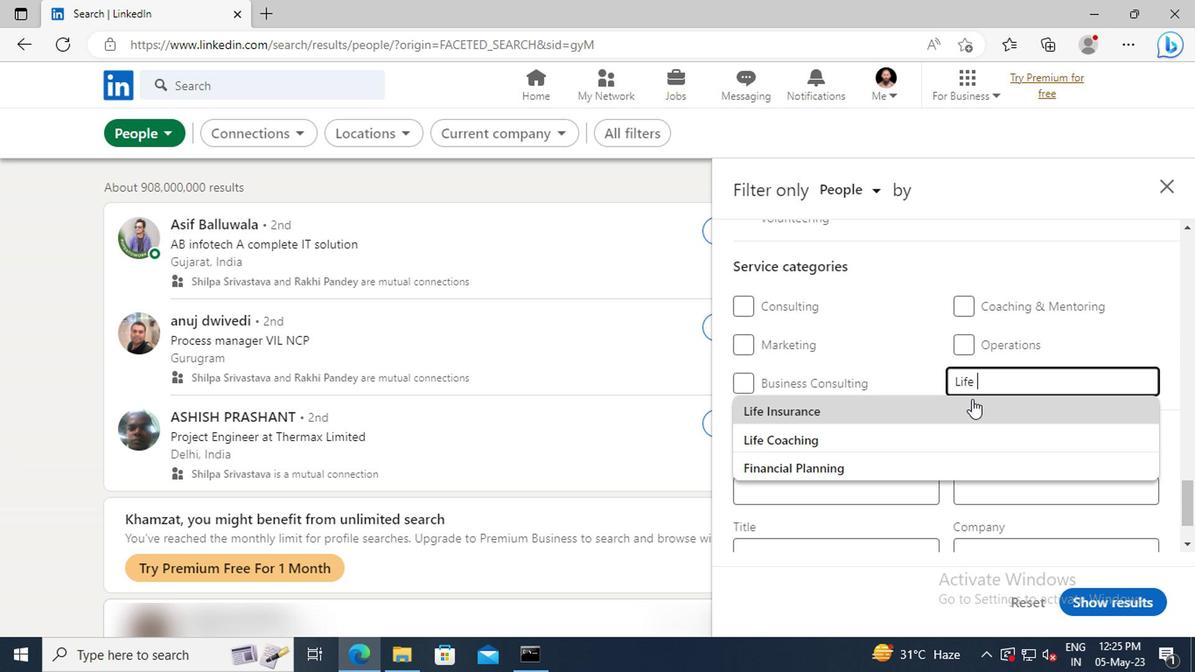 
Action: Mouse pressed left at (966, 409)
Screenshot: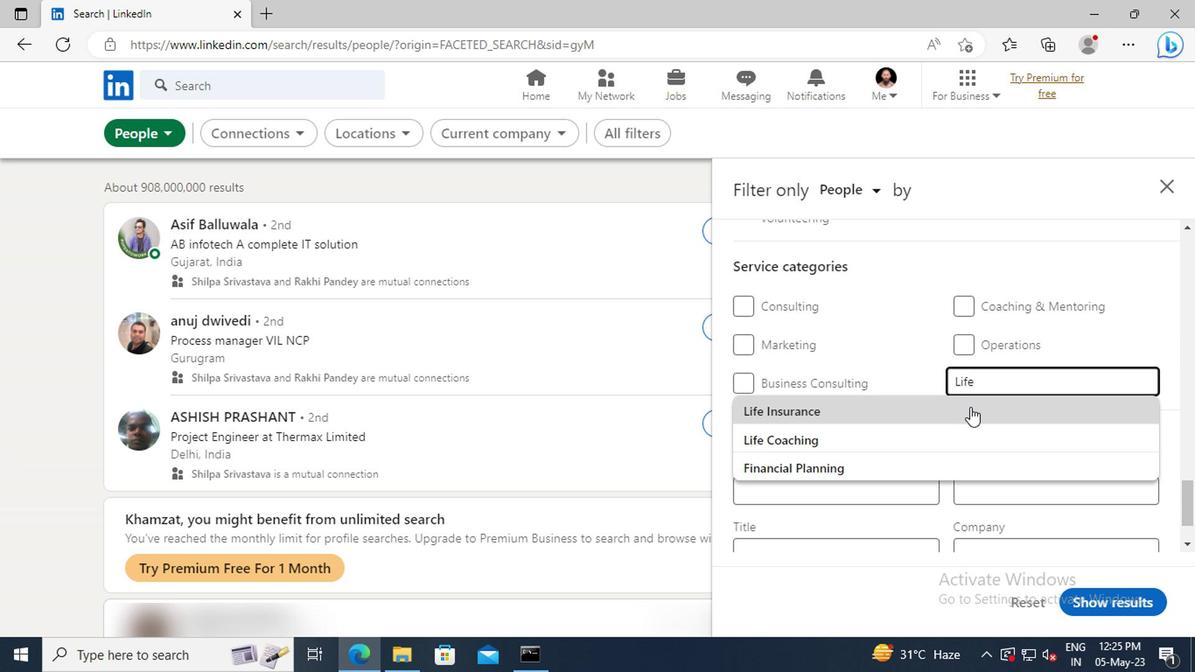 
Action: Mouse scrolled (966, 407) with delta (0, -1)
Screenshot: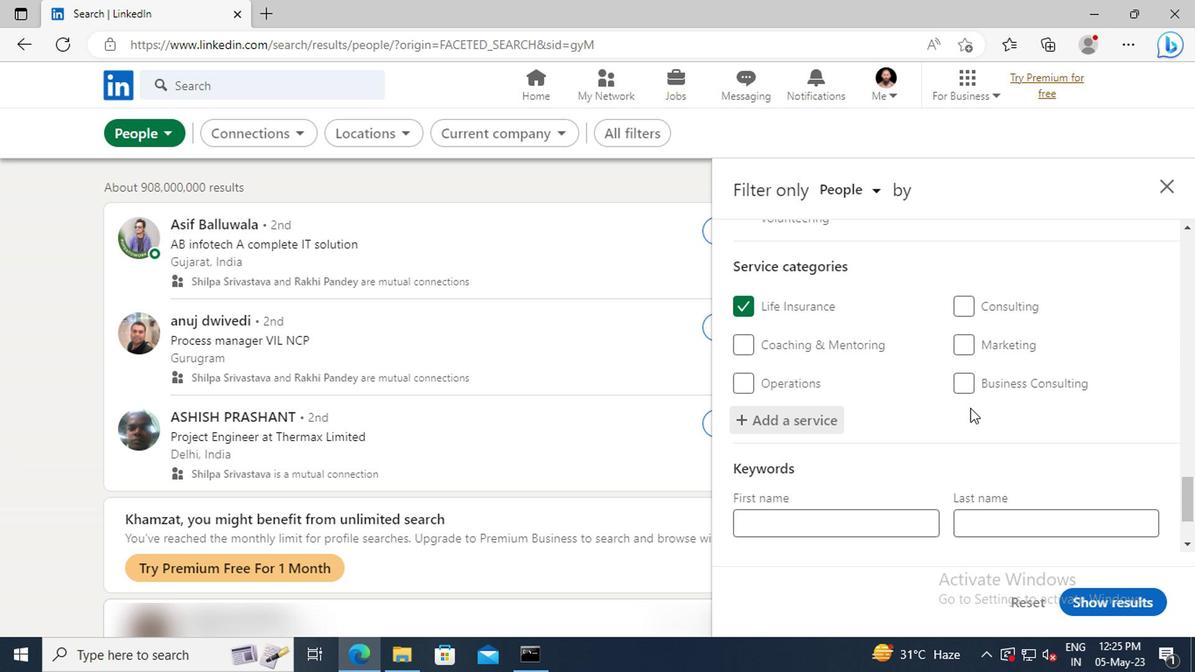 
Action: Mouse scrolled (966, 407) with delta (0, -1)
Screenshot: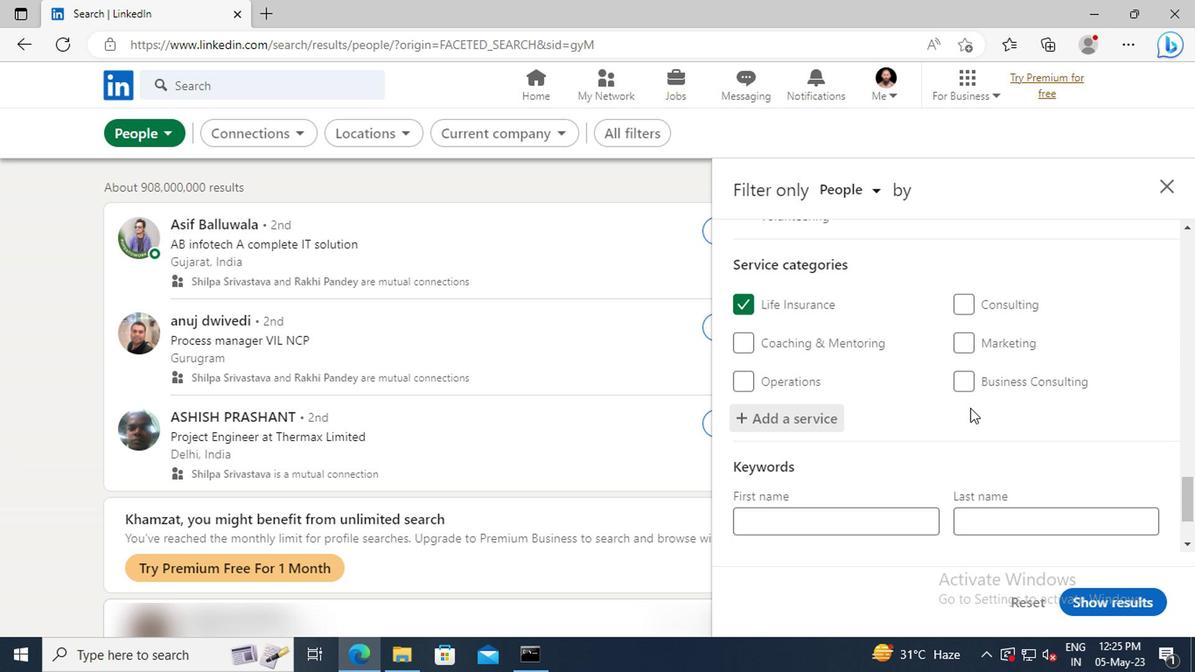 
Action: Mouse scrolled (966, 407) with delta (0, -1)
Screenshot: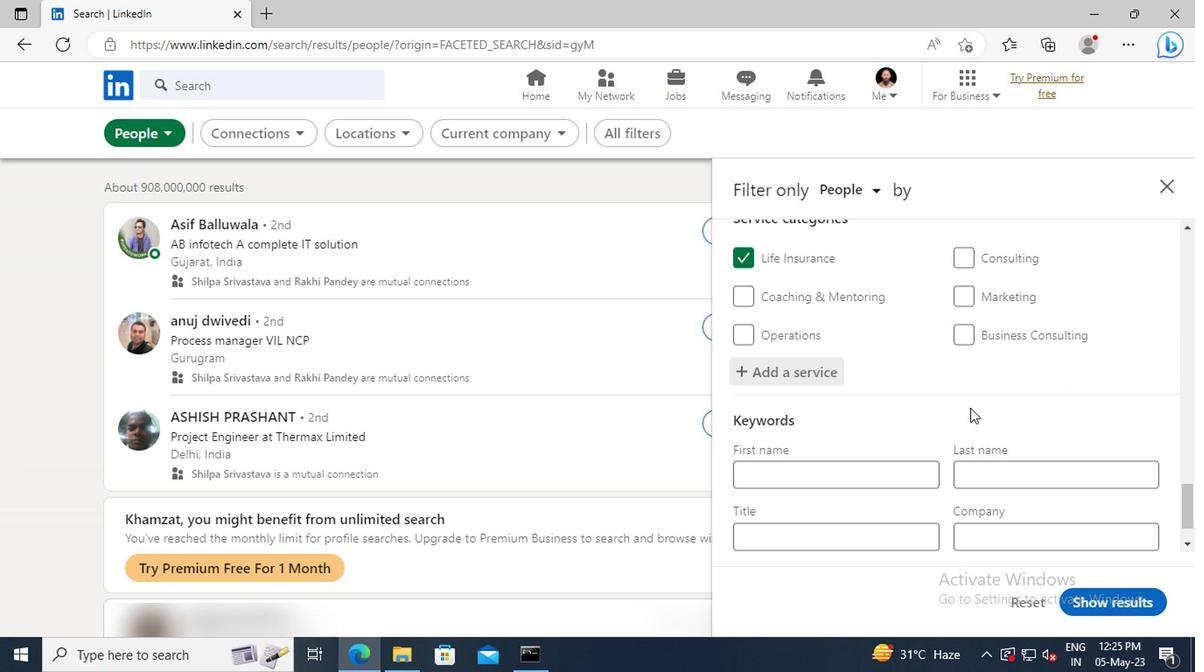 
Action: Mouse scrolled (966, 407) with delta (0, -1)
Screenshot: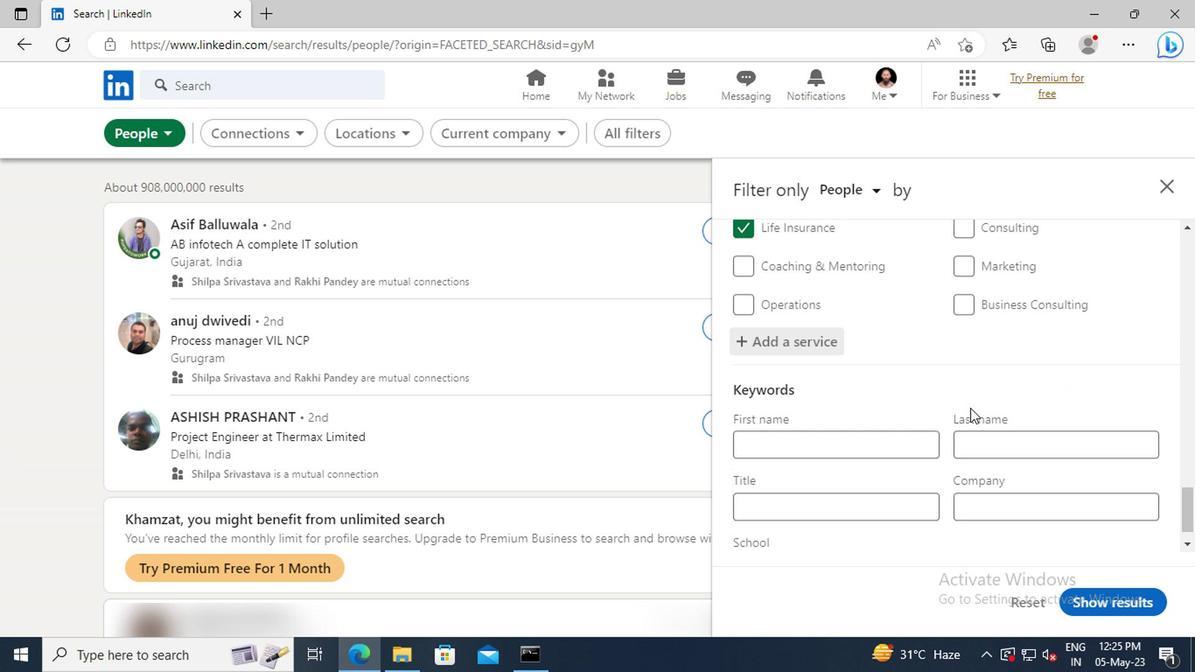 
Action: Mouse moved to (827, 471)
Screenshot: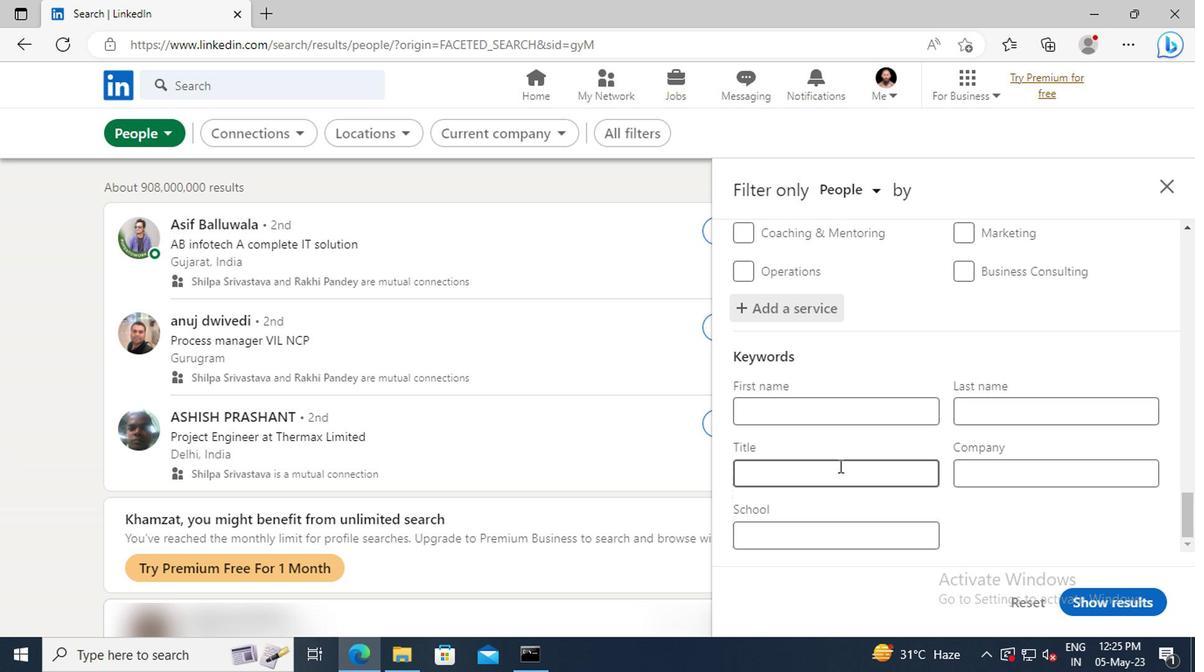 
Action: Mouse pressed left at (827, 471)
Screenshot: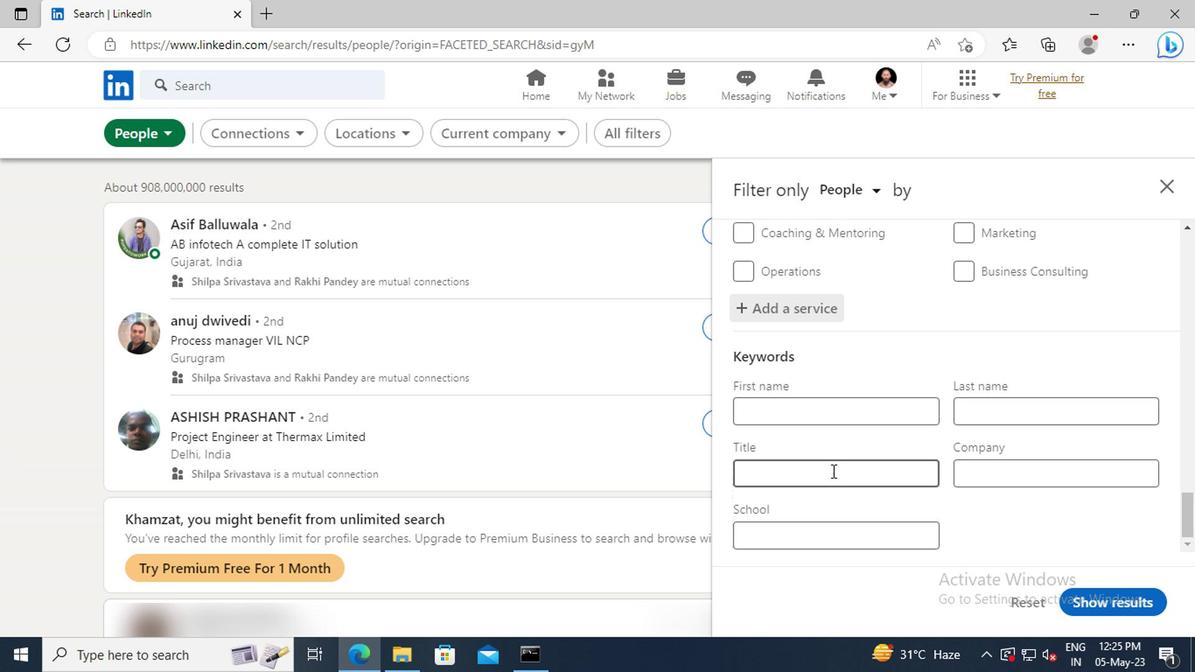 
Action: Mouse moved to (830, 471)
Screenshot: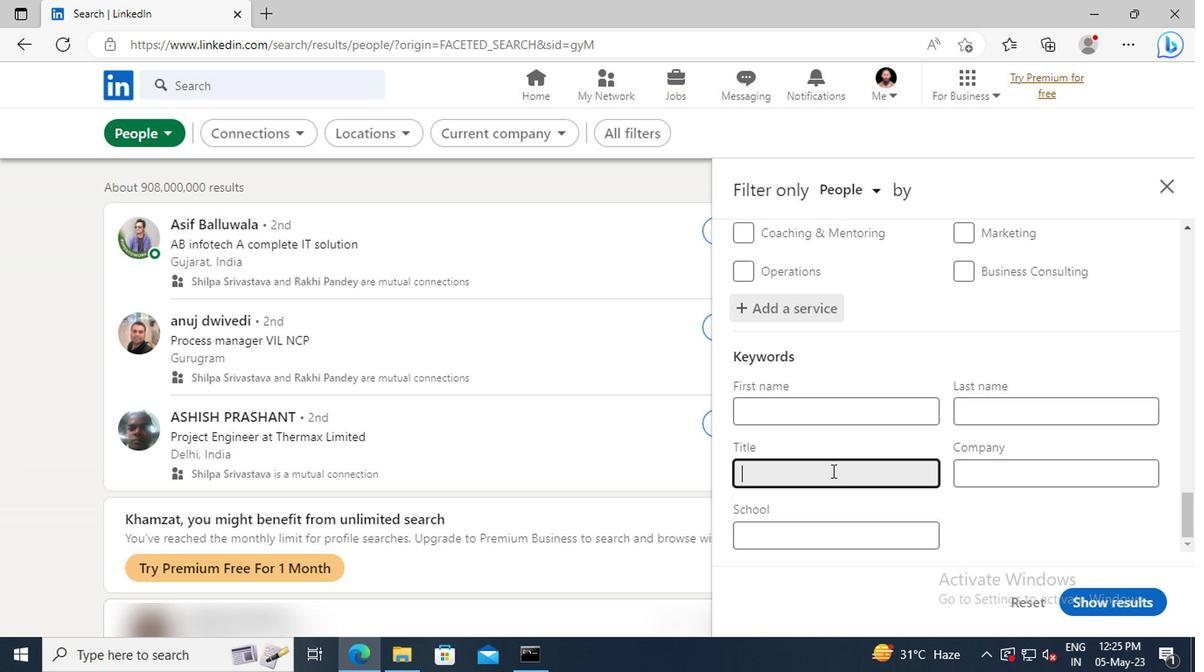 
Action: Key pressed <Key.shift>BI<Key.backspace>OIL
Screenshot: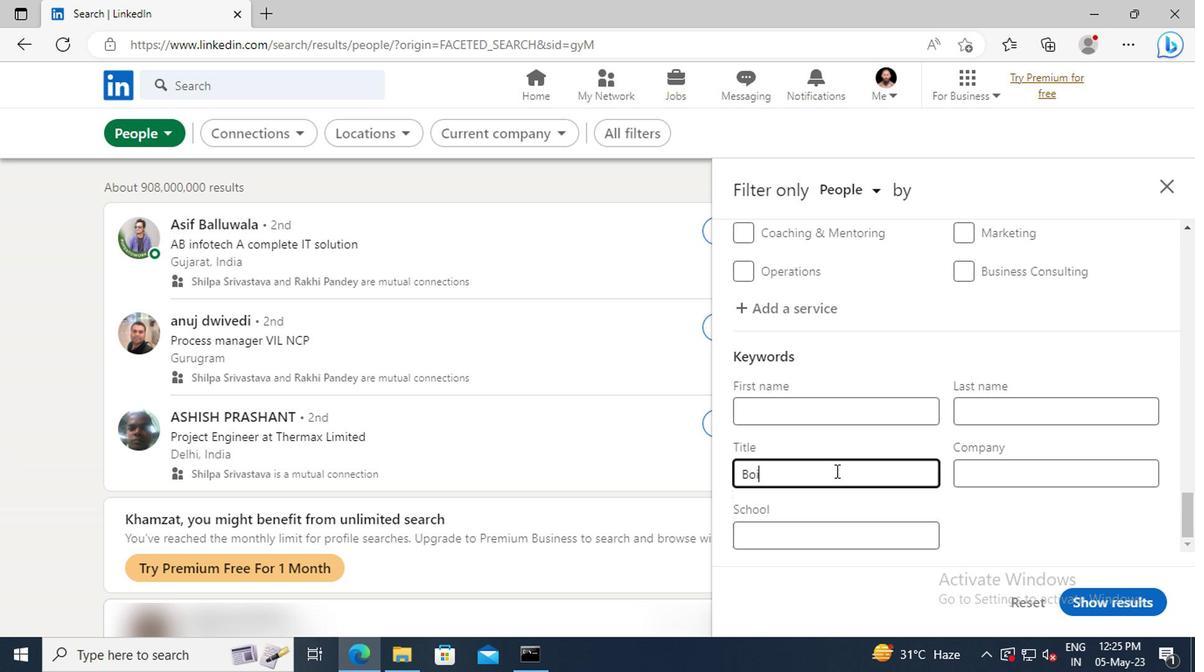 
Action: Mouse moved to (832, 471)
Screenshot: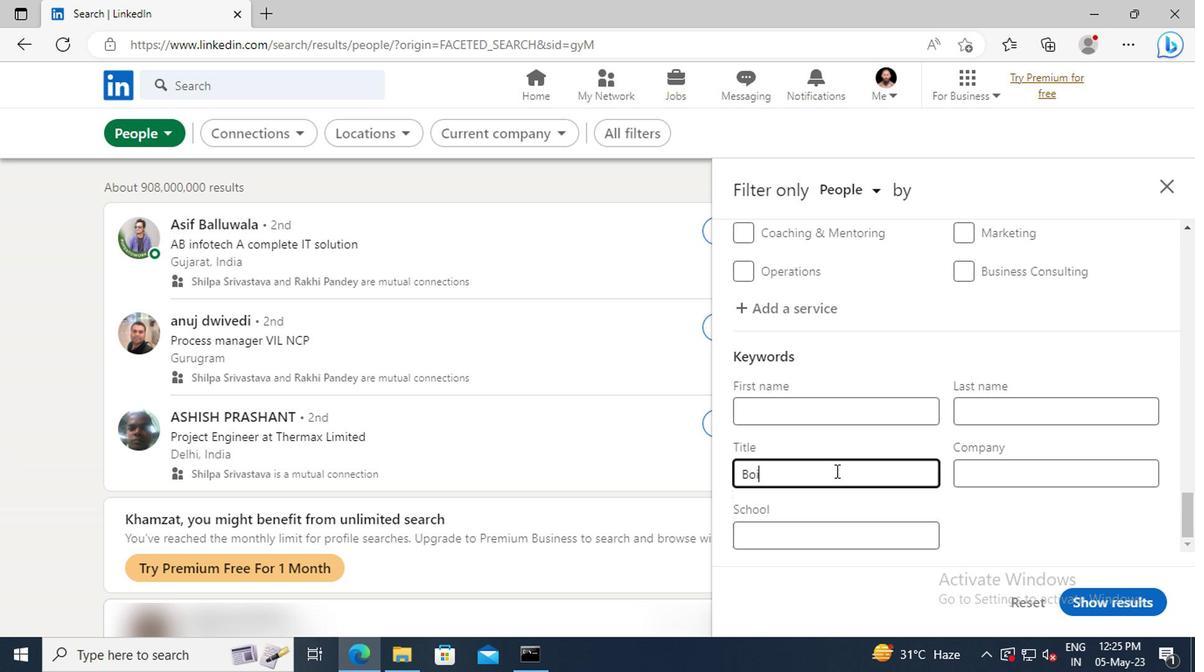 
Action: Key pressed ERMAKER<Key.enter>
Screenshot: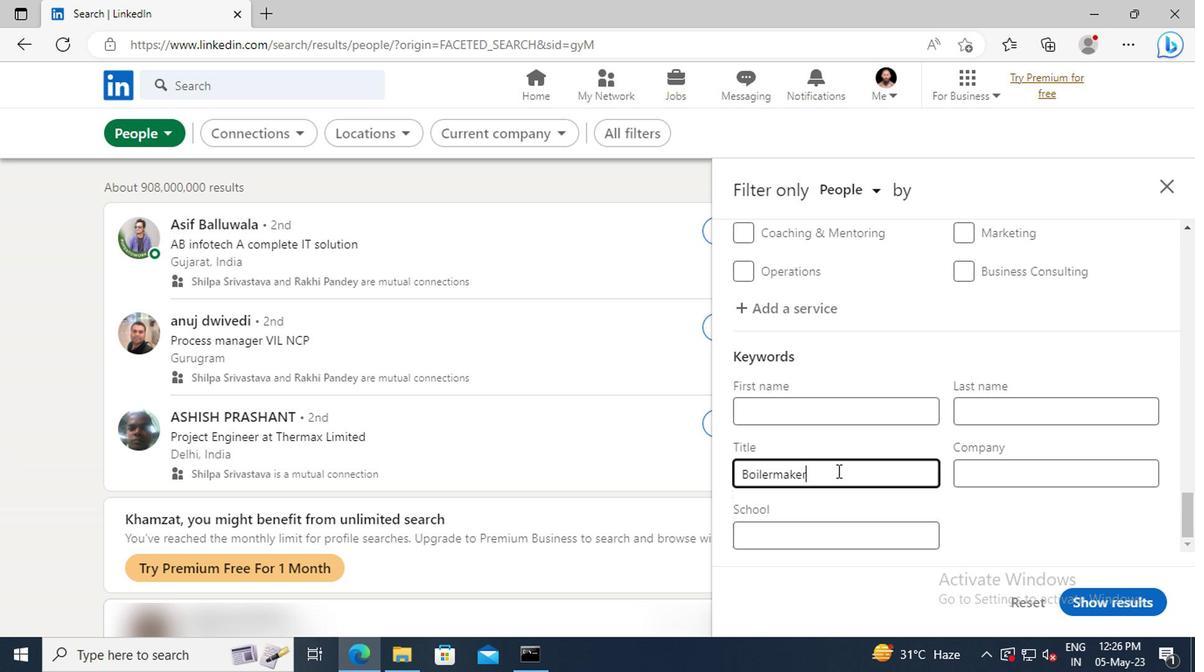 
Action: Mouse moved to (1081, 601)
Screenshot: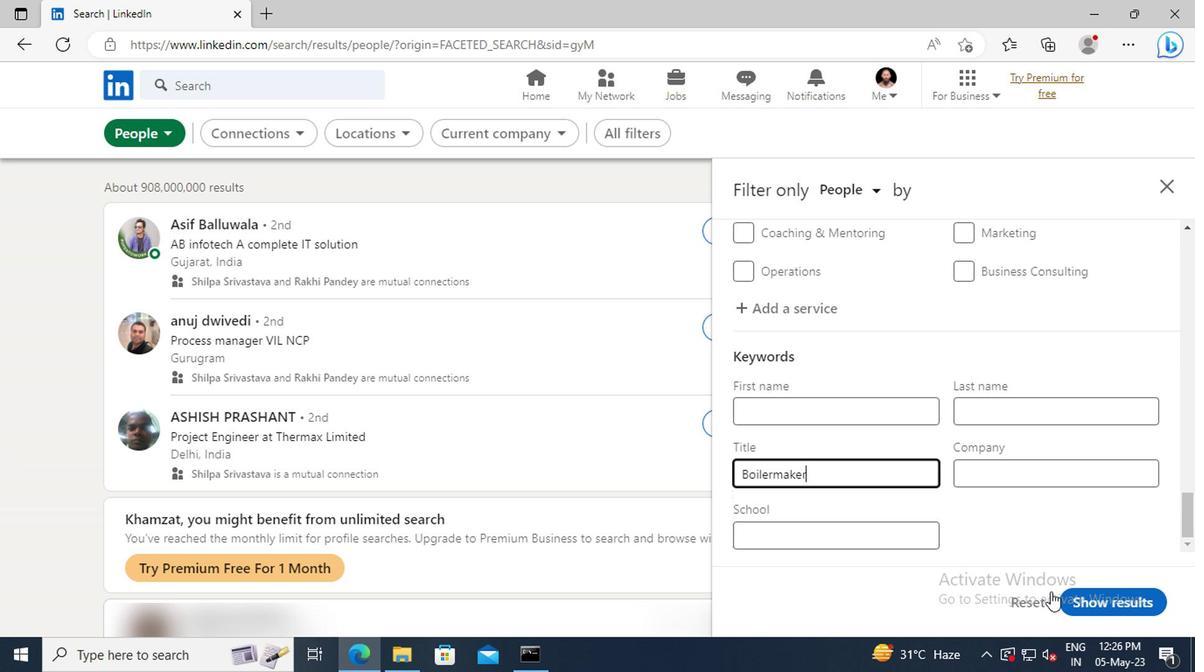 
Action: Mouse pressed left at (1081, 601)
Screenshot: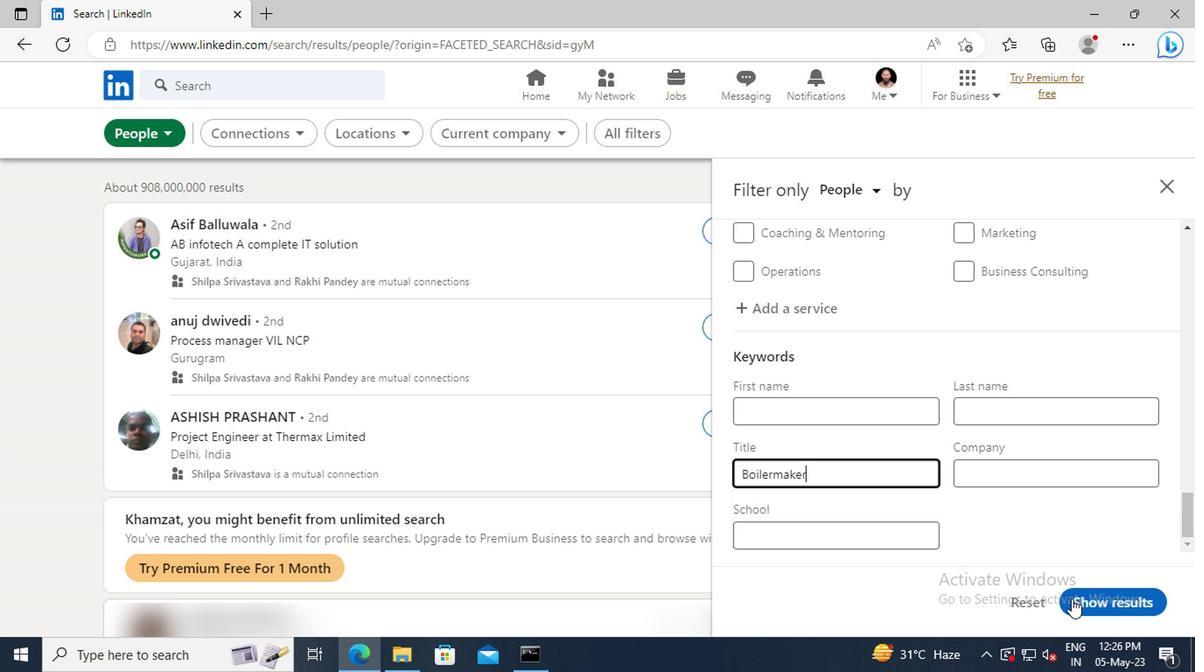
